 Task: Find connections with filter location Becontree with filter topic #Culturewith filter profile language French with filter current company Verloop.io with filter school M.KUMARASAMY COLLEGE OF ENGINEERING, KARUR with filter industry Office Administration with filter service category Financial Accounting with filter keywords title Store Manager
Action: Mouse moved to (292, 360)
Screenshot: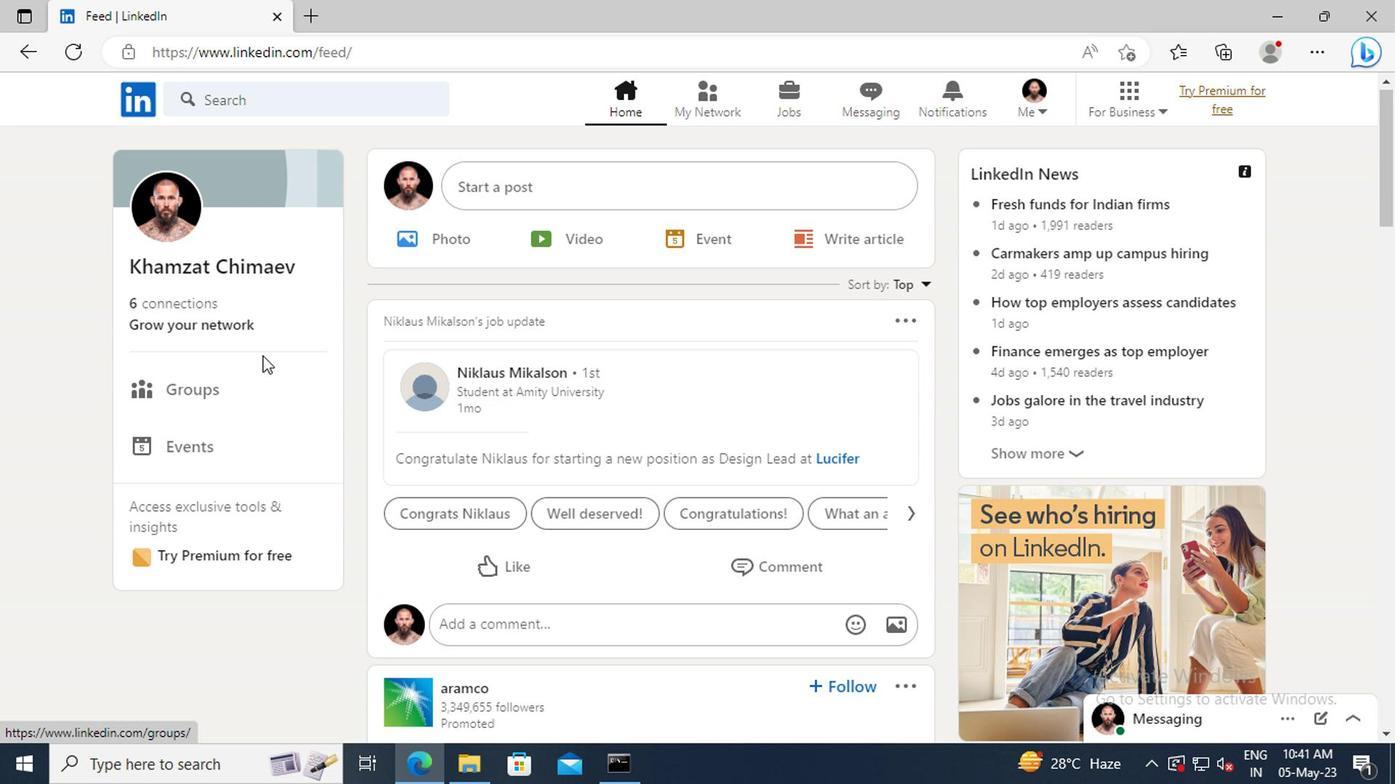 
Action: Mouse pressed left at (292, 360)
Screenshot: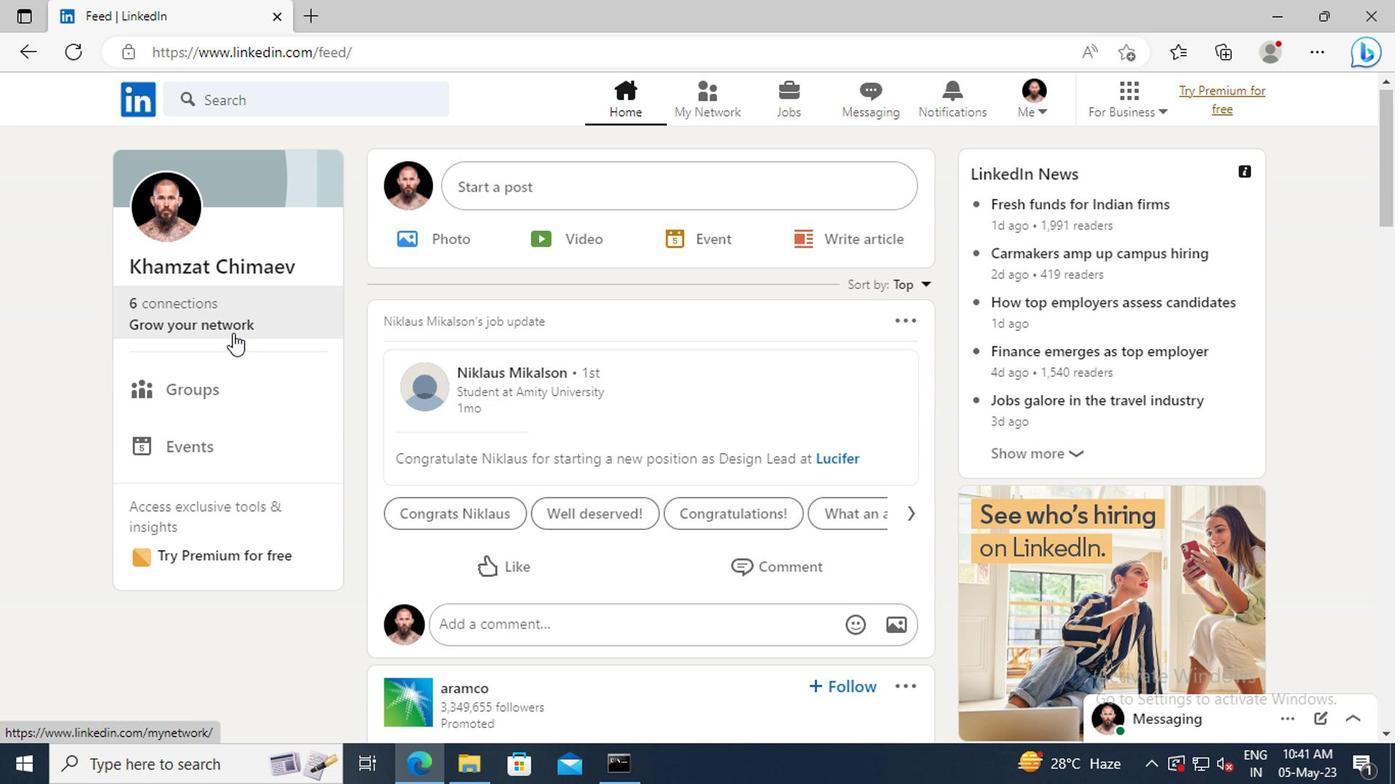 
Action: Mouse moved to (292, 284)
Screenshot: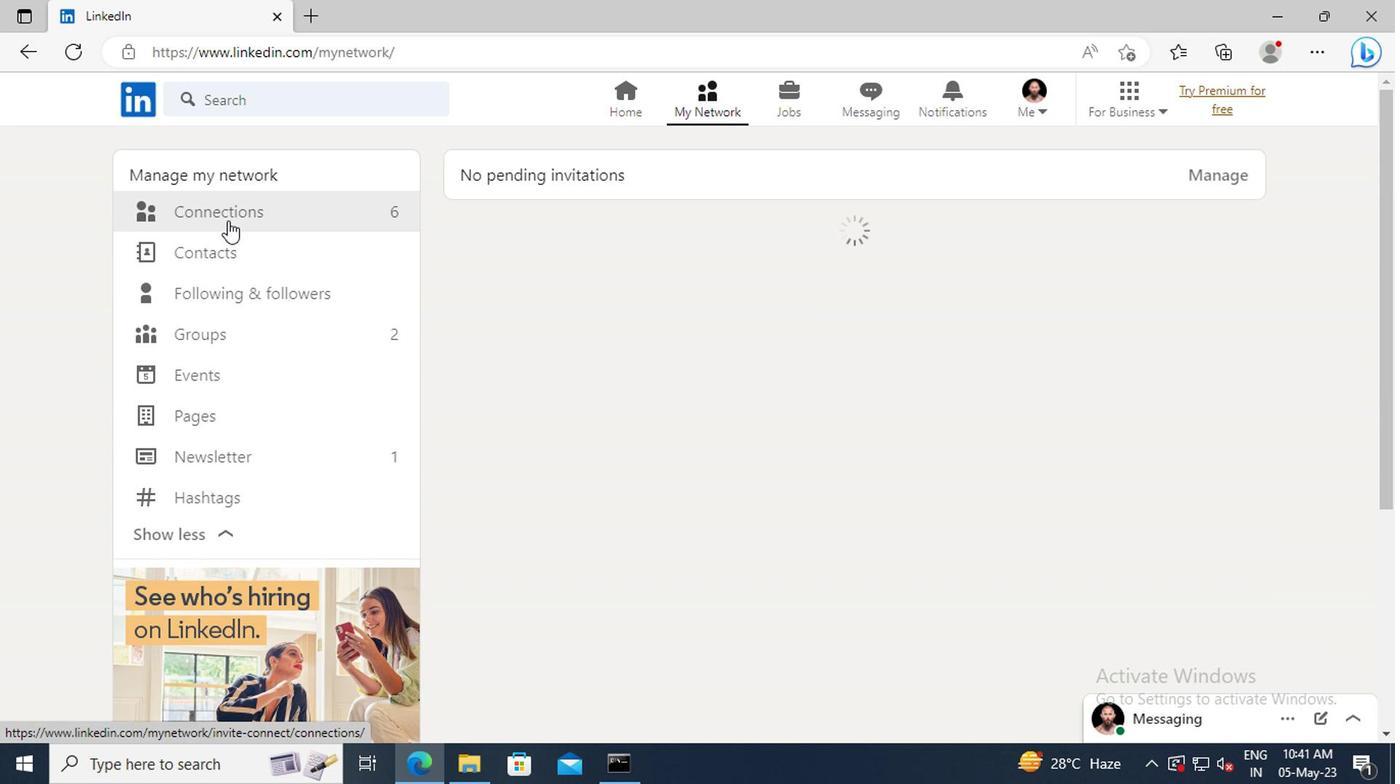 
Action: Mouse pressed left at (292, 284)
Screenshot: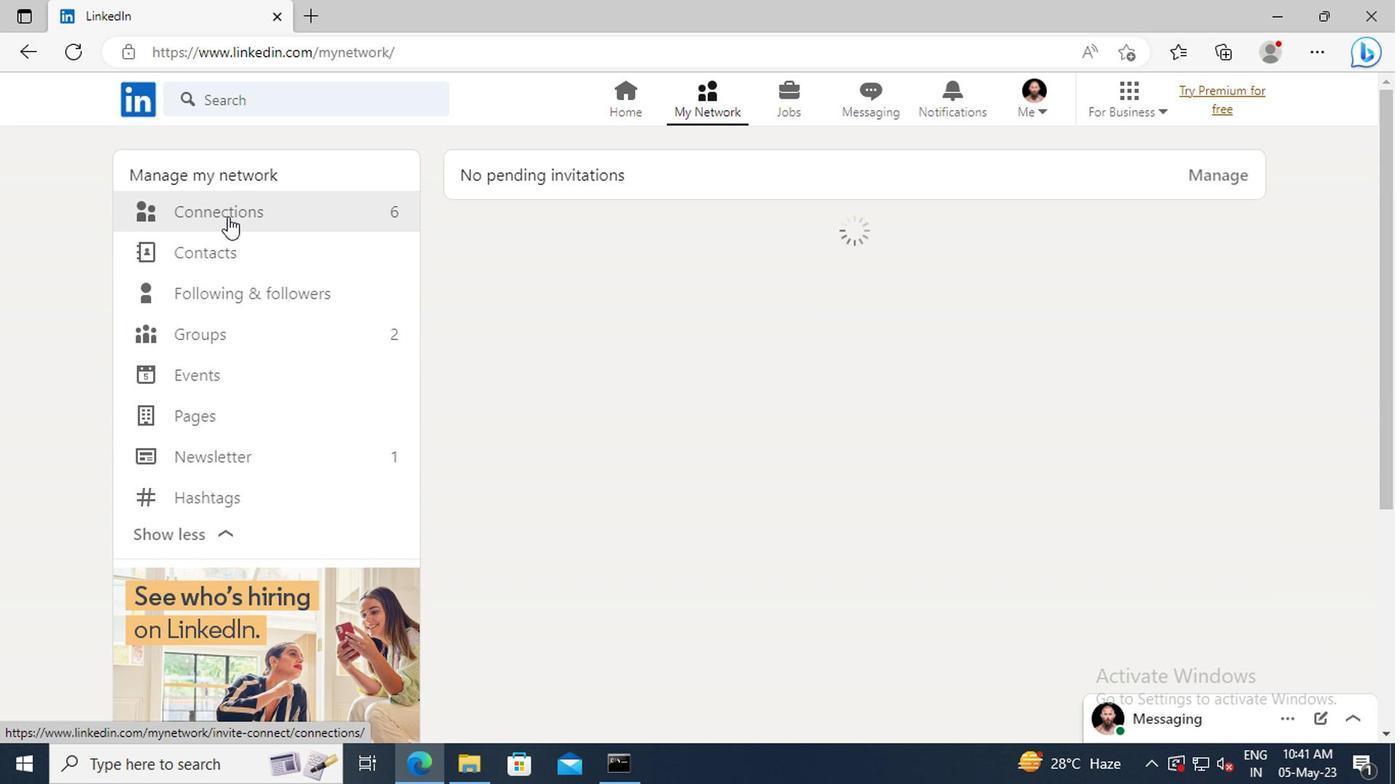 
Action: Mouse moved to (728, 286)
Screenshot: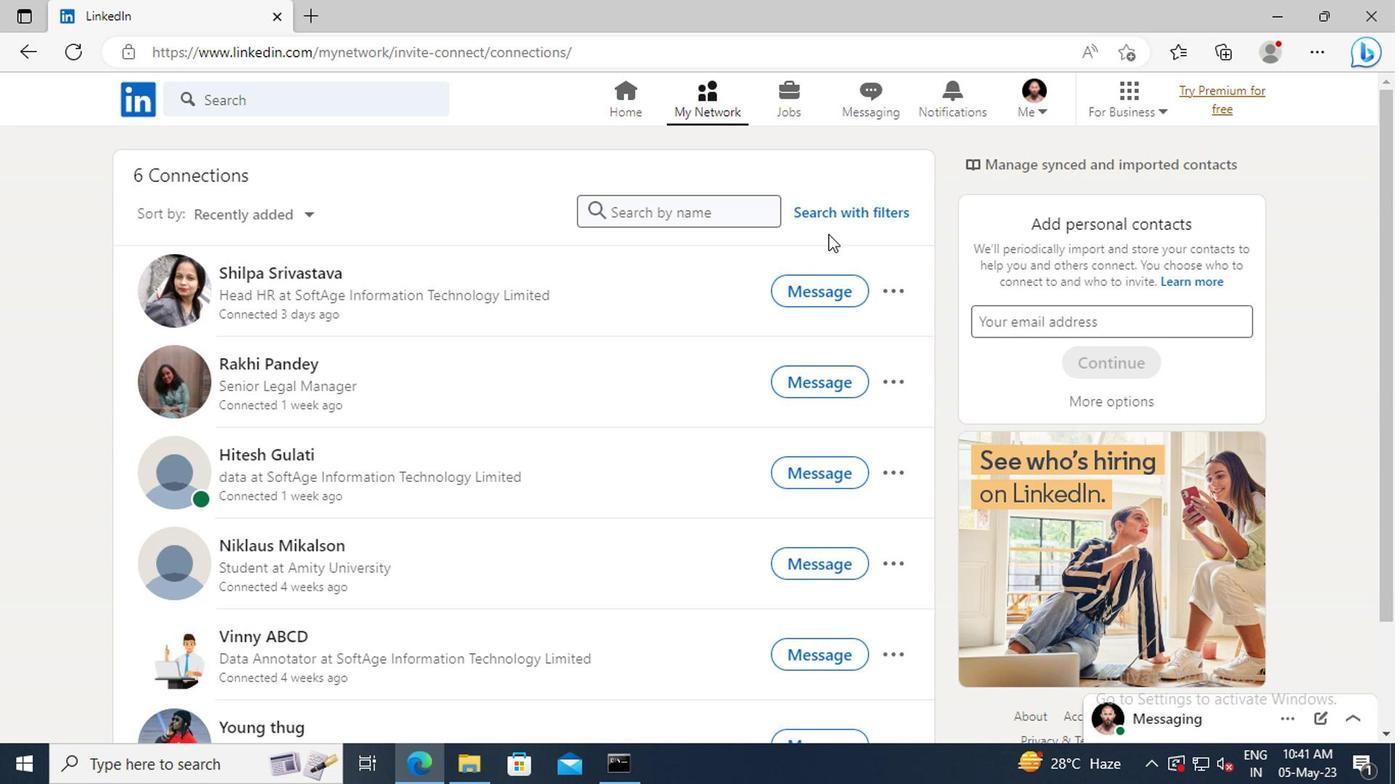 
Action: Mouse pressed left at (728, 286)
Screenshot: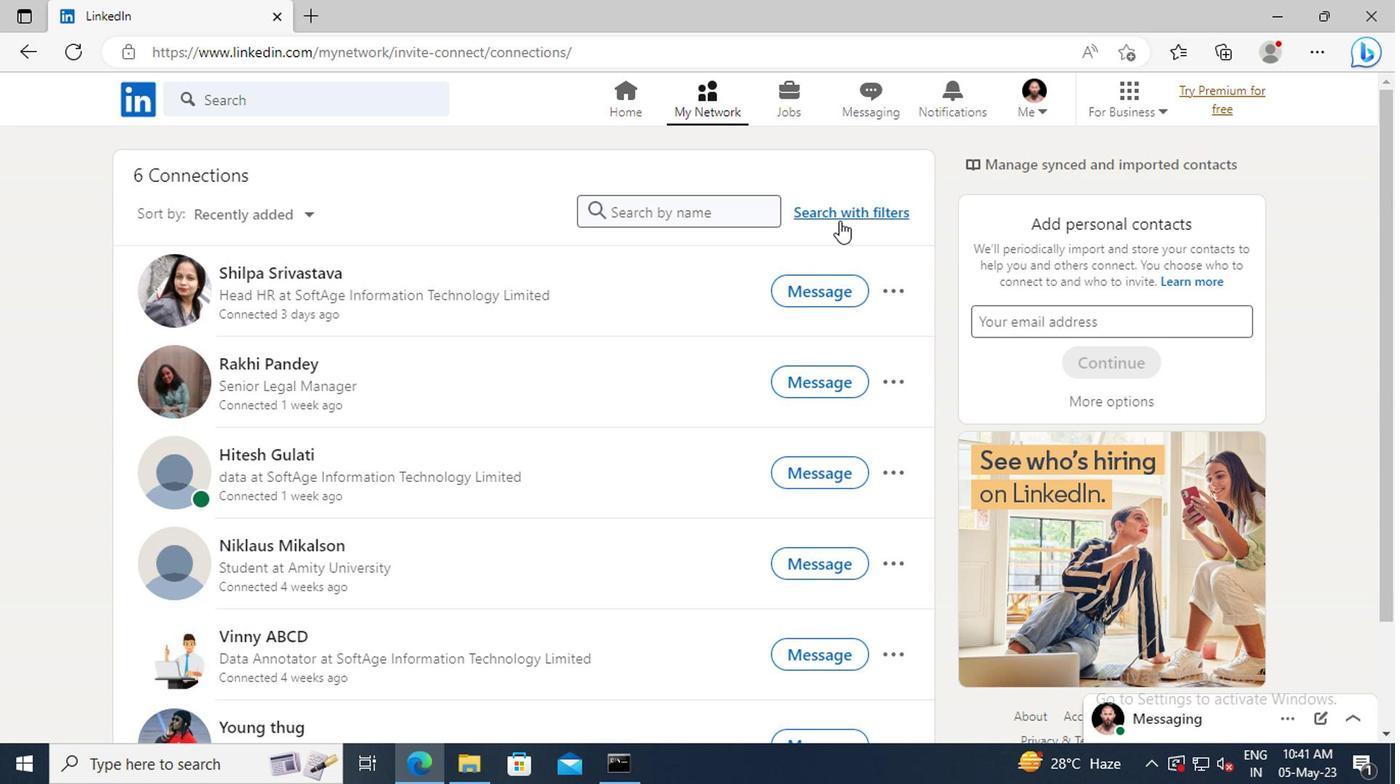 
Action: Mouse moved to (684, 247)
Screenshot: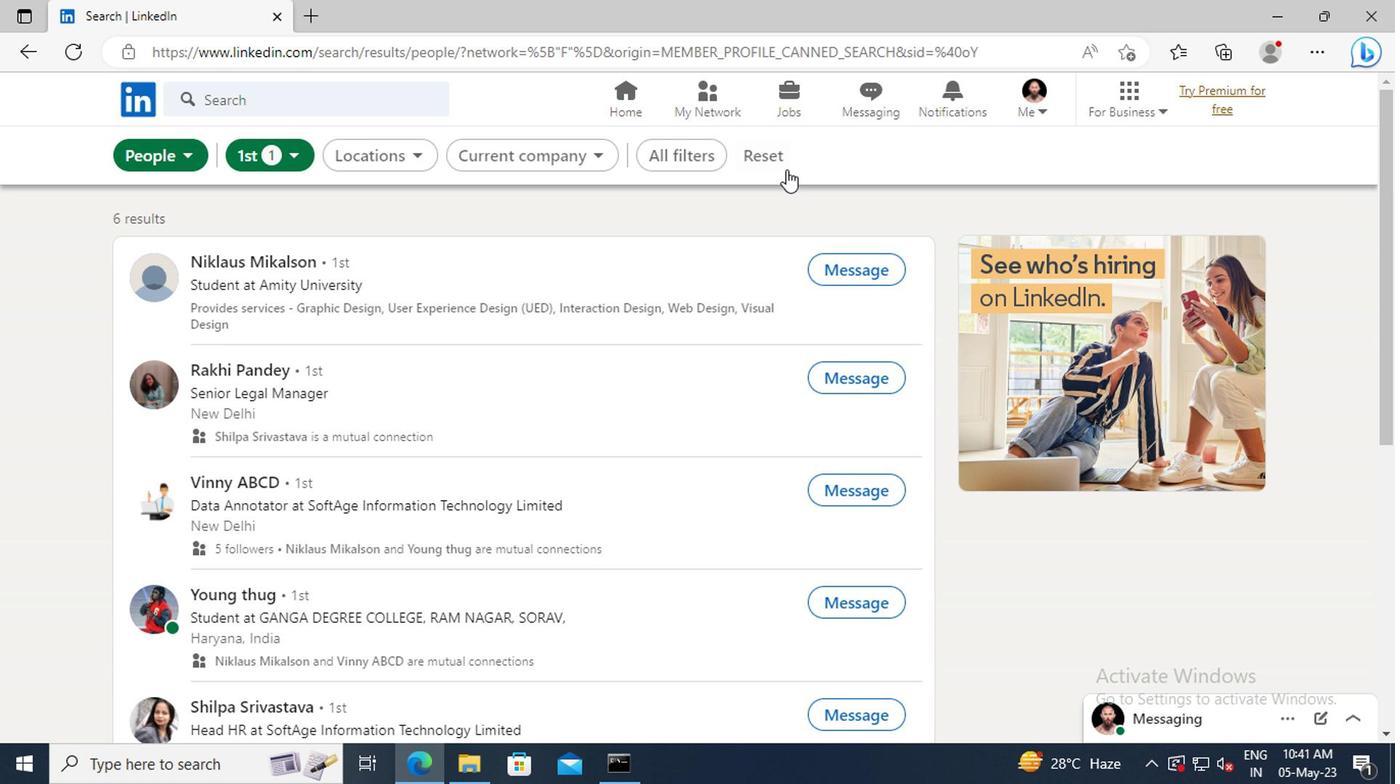 
Action: Mouse pressed left at (684, 247)
Screenshot: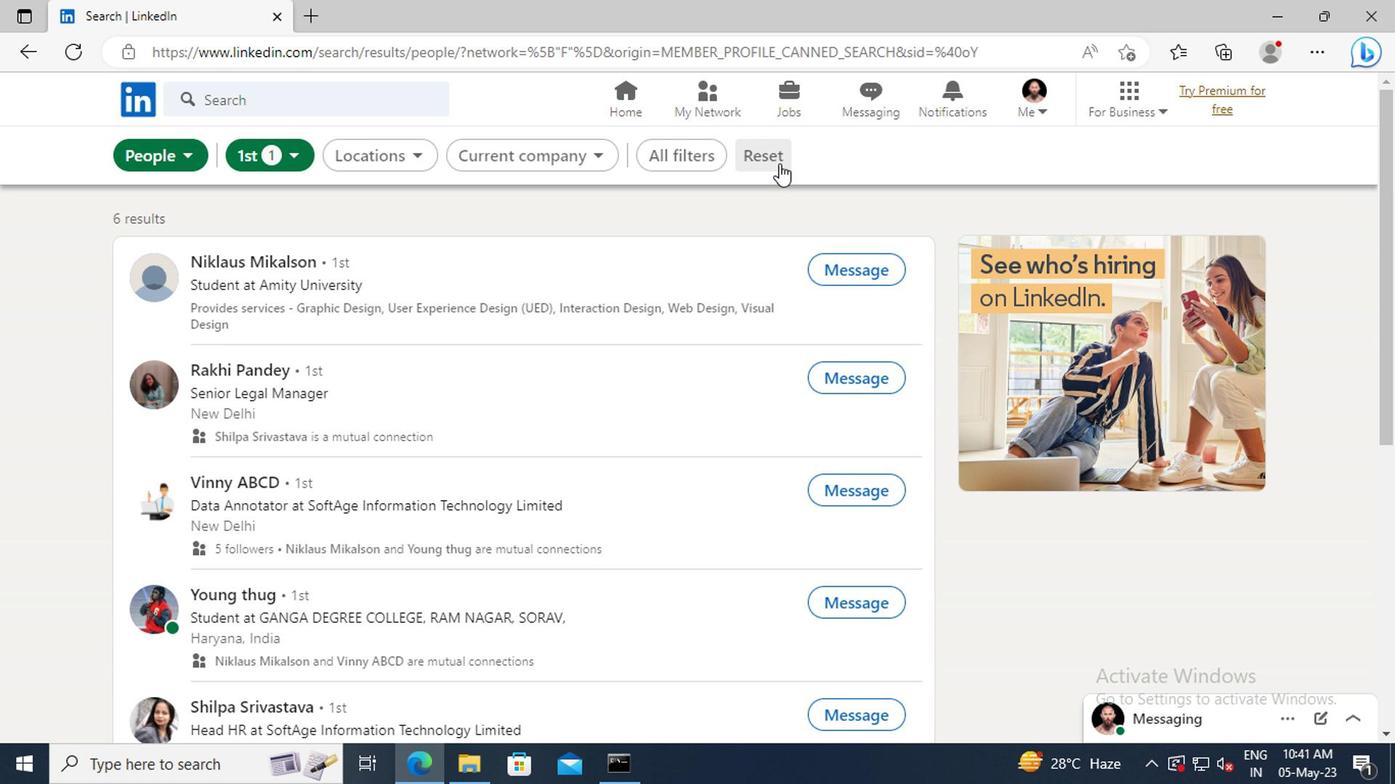
Action: Mouse moved to (667, 244)
Screenshot: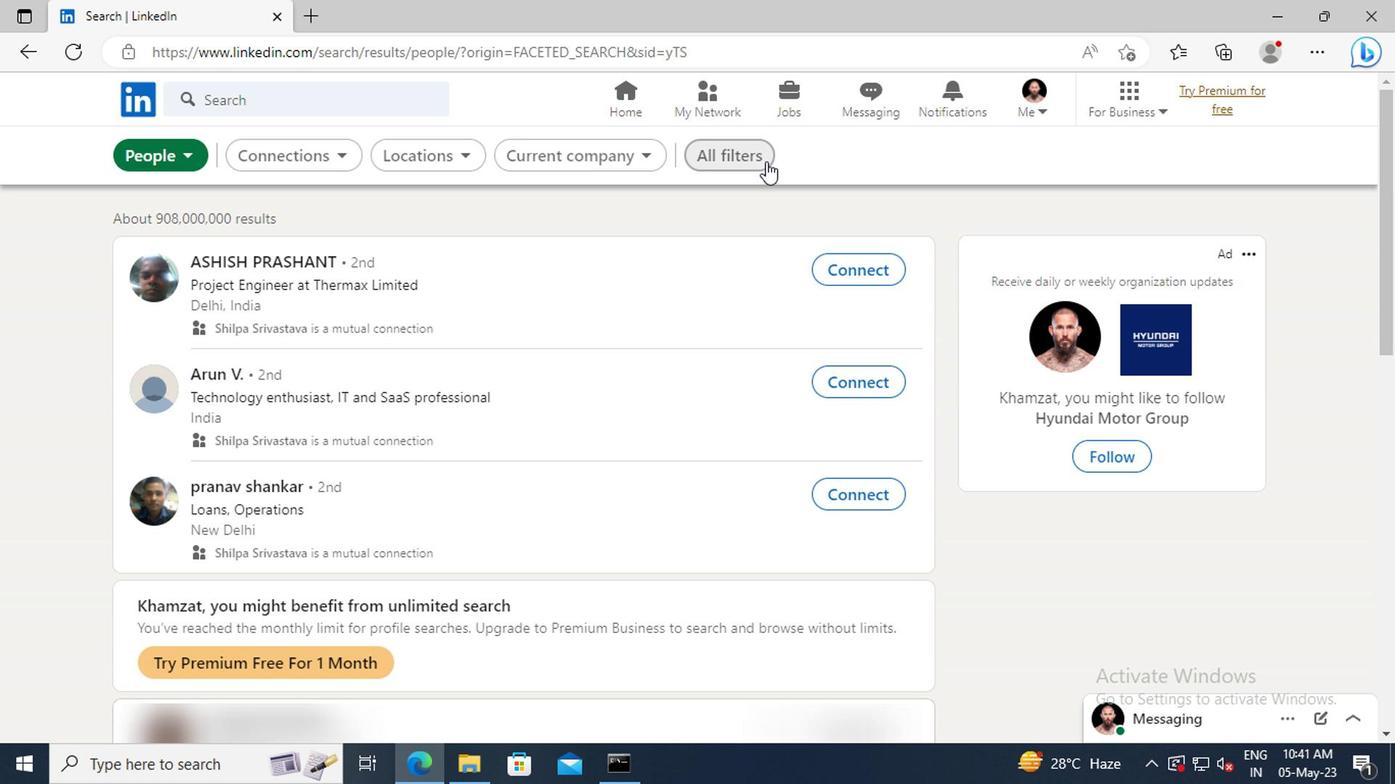 
Action: Mouse pressed left at (667, 244)
Screenshot: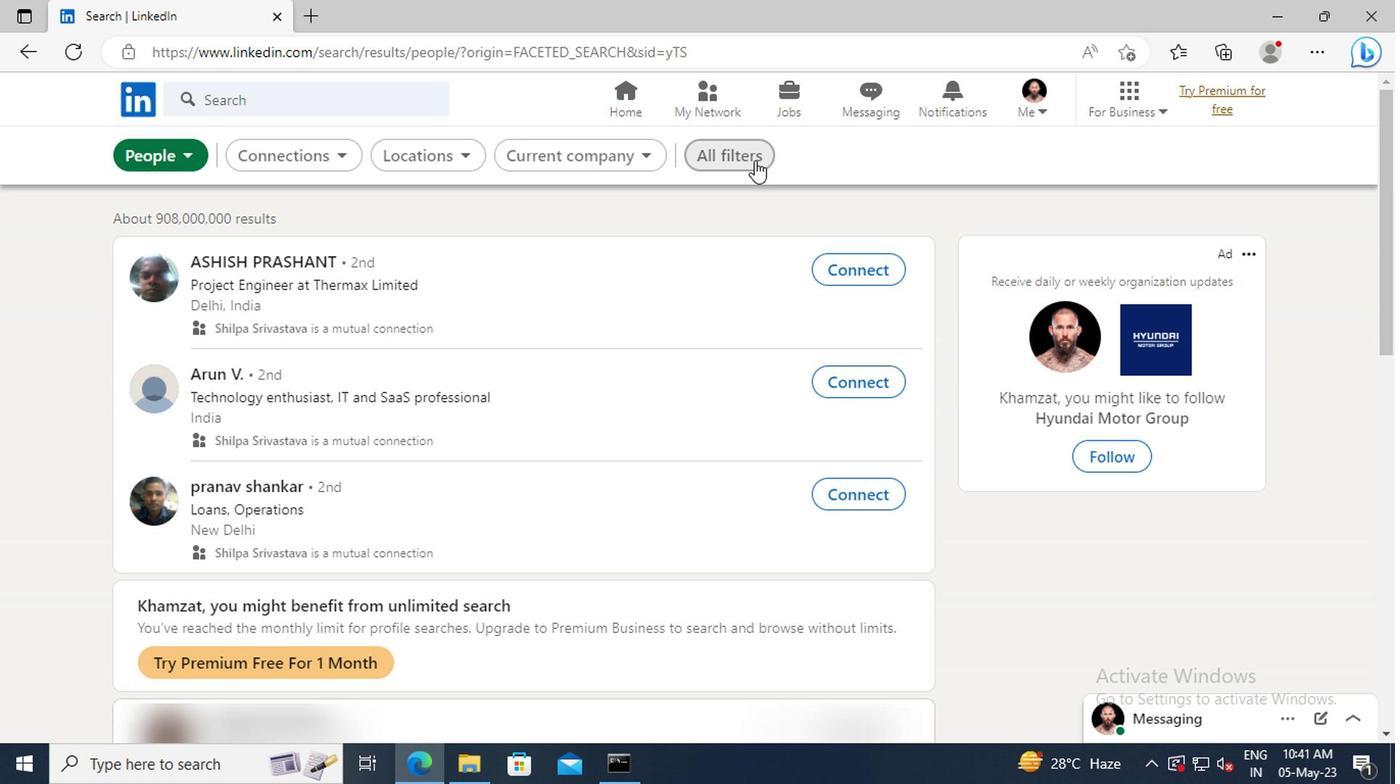 
Action: Mouse moved to (917, 406)
Screenshot: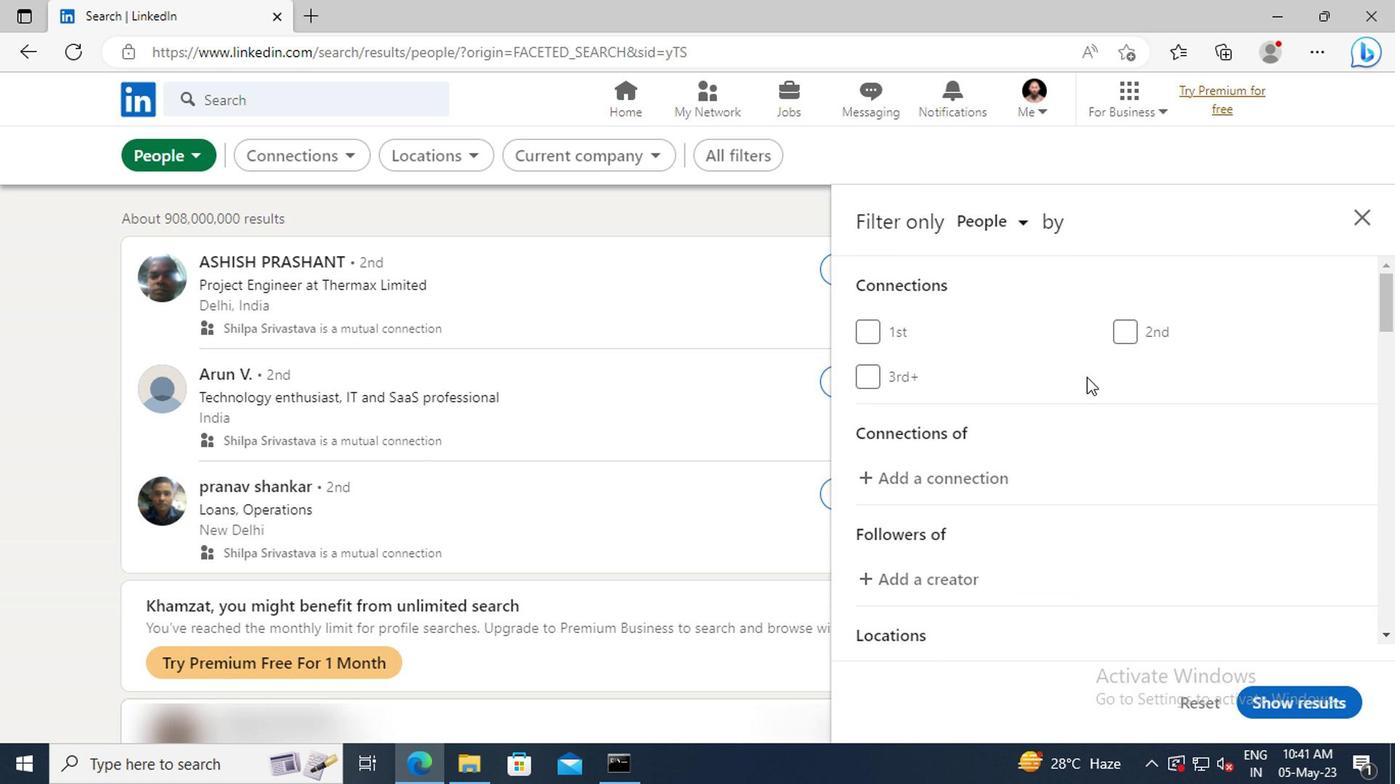 
Action: Mouse scrolled (917, 406) with delta (0, 0)
Screenshot: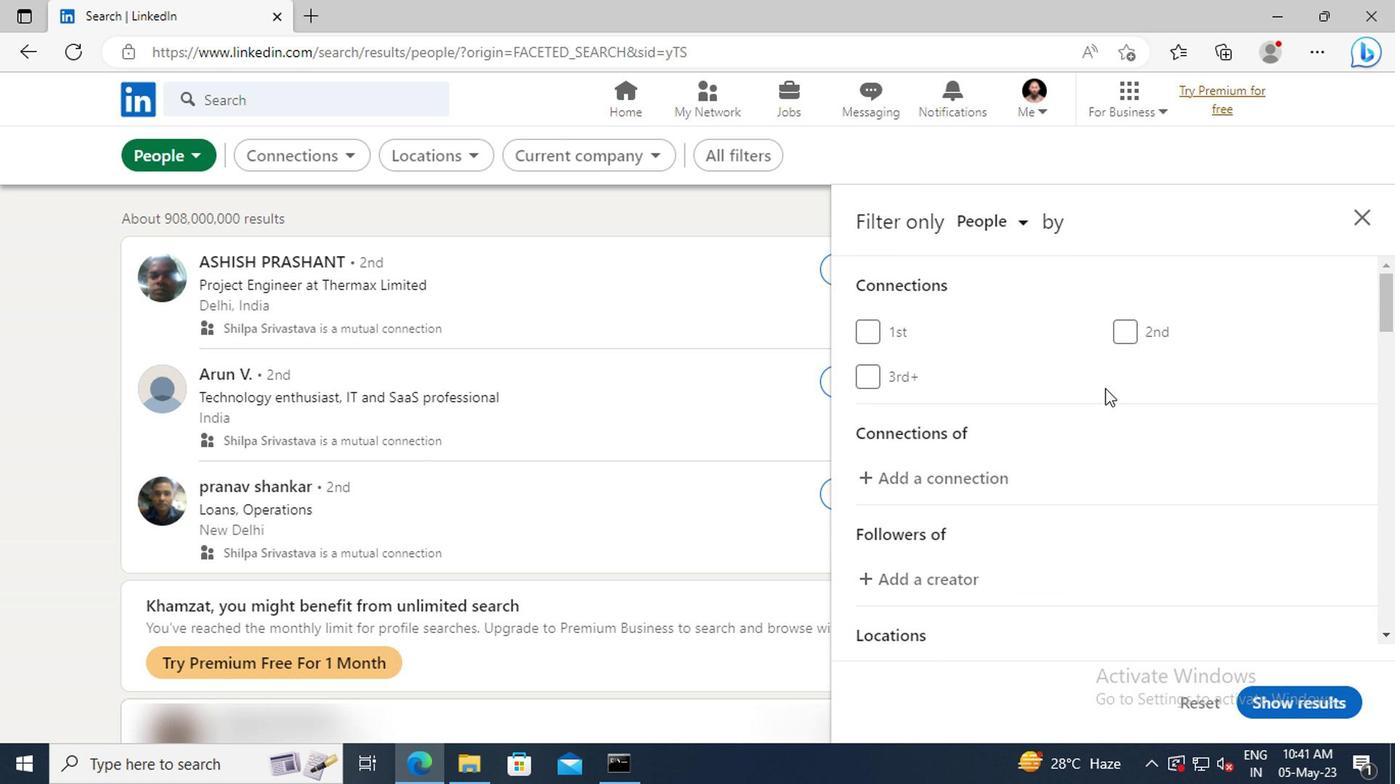 
Action: Mouse scrolled (917, 406) with delta (0, 0)
Screenshot: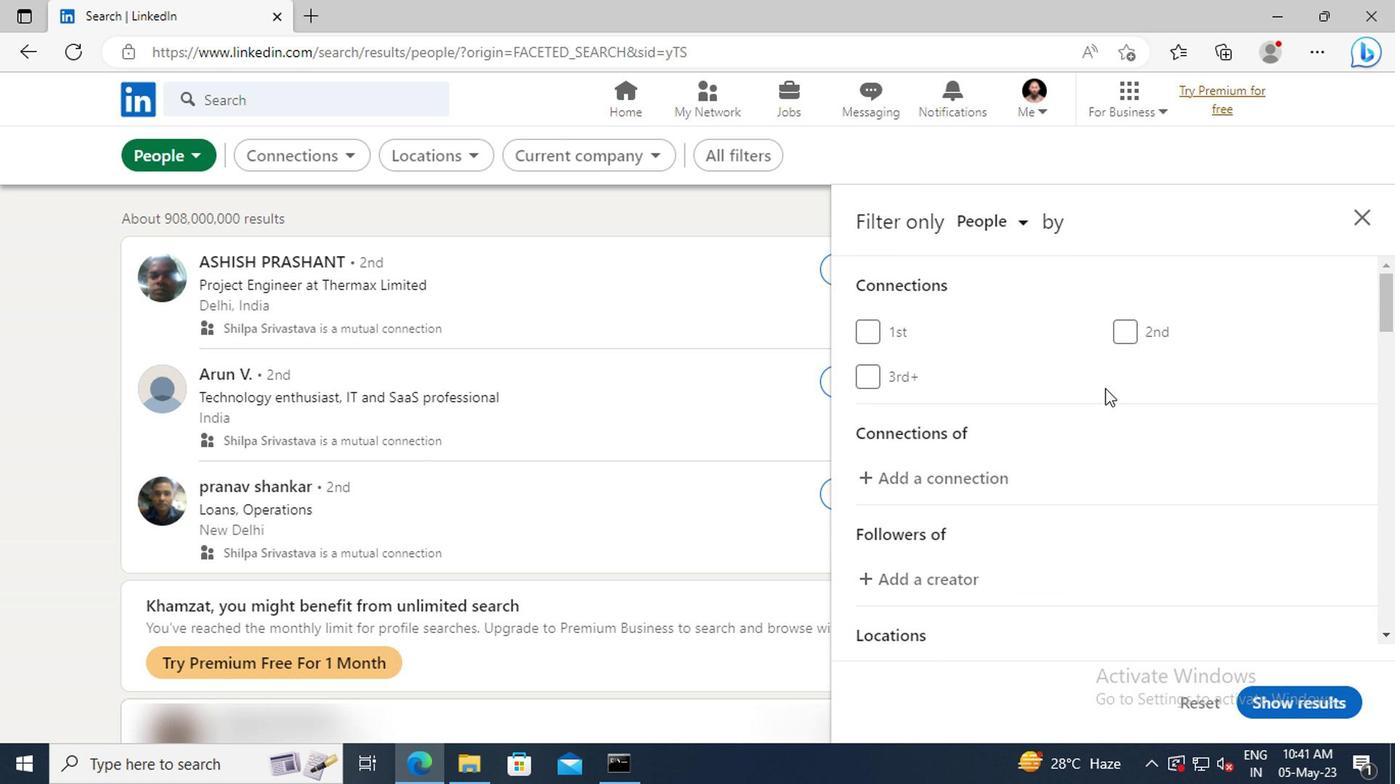 
Action: Mouse scrolled (917, 406) with delta (0, 0)
Screenshot: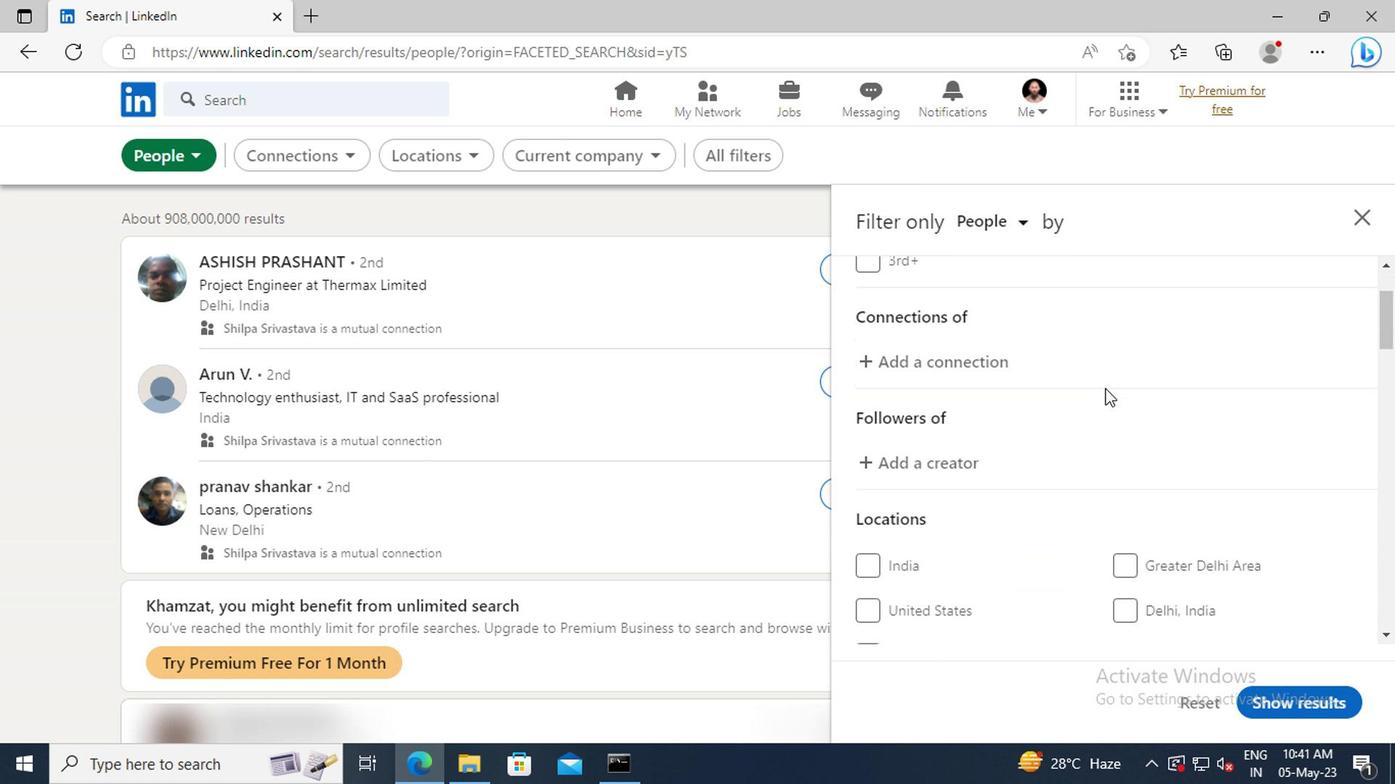 
Action: Mouse scrolled (917, 406) with delta (0, 0)
Screenshot: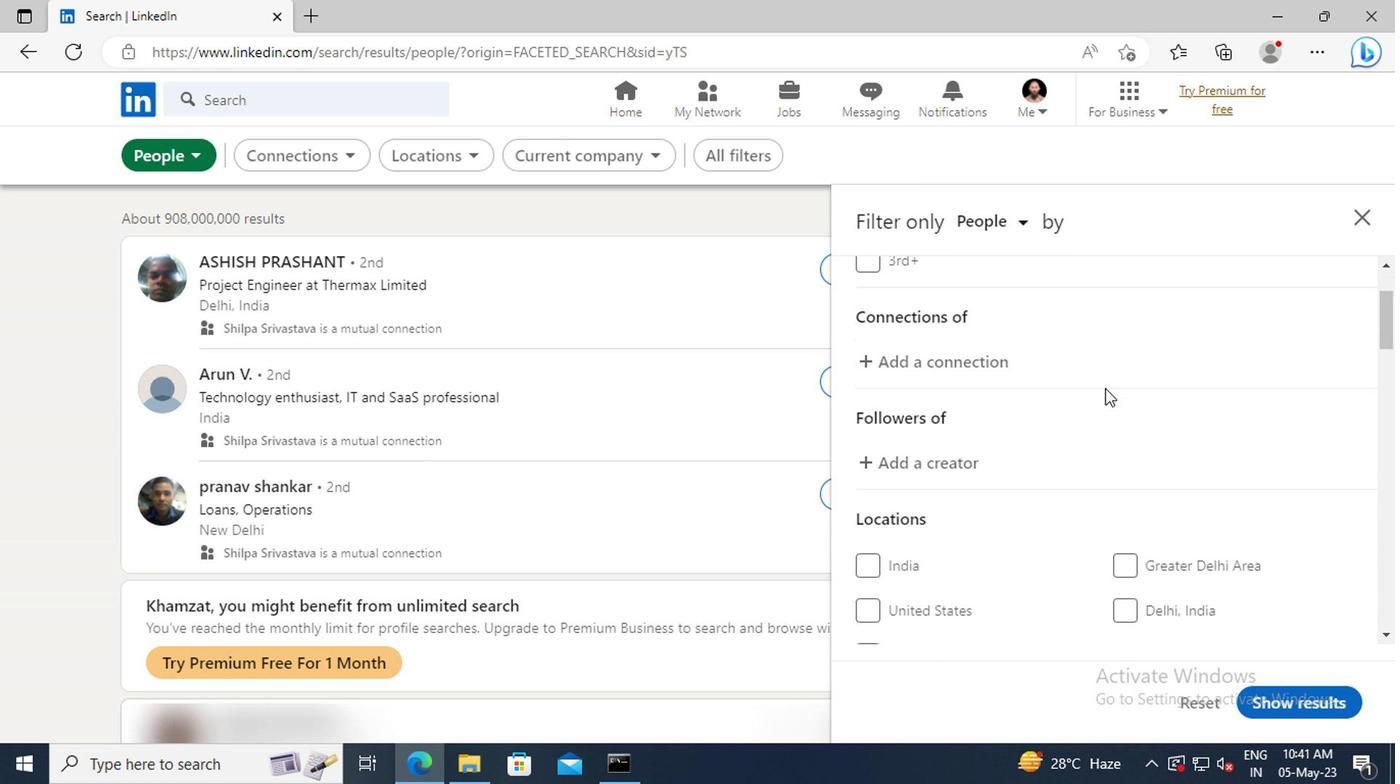 
Action: Mouse scrolled (917, 406) with delta (0, 0)
Screenshot: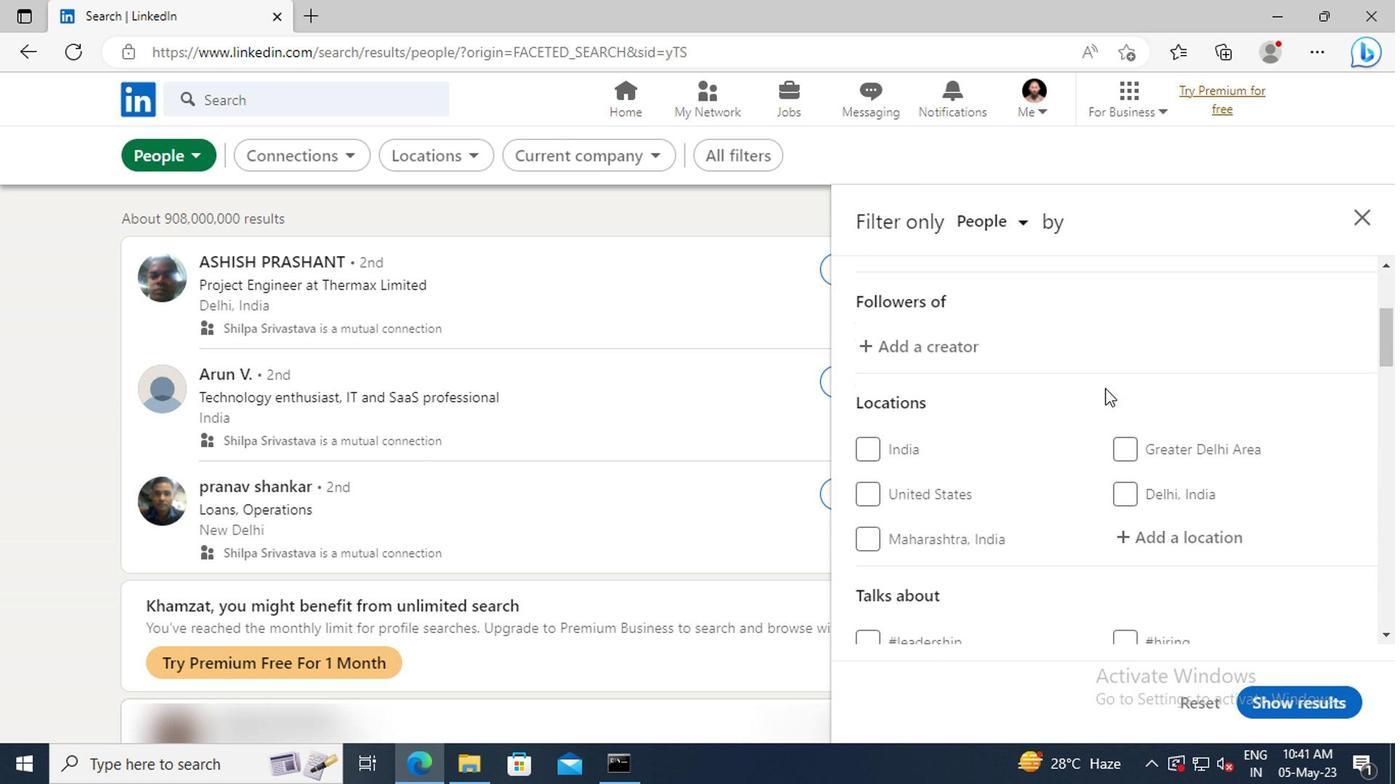 
Action: Mouse scrolled (917, 406) with delta (0, 0)
Screenshot: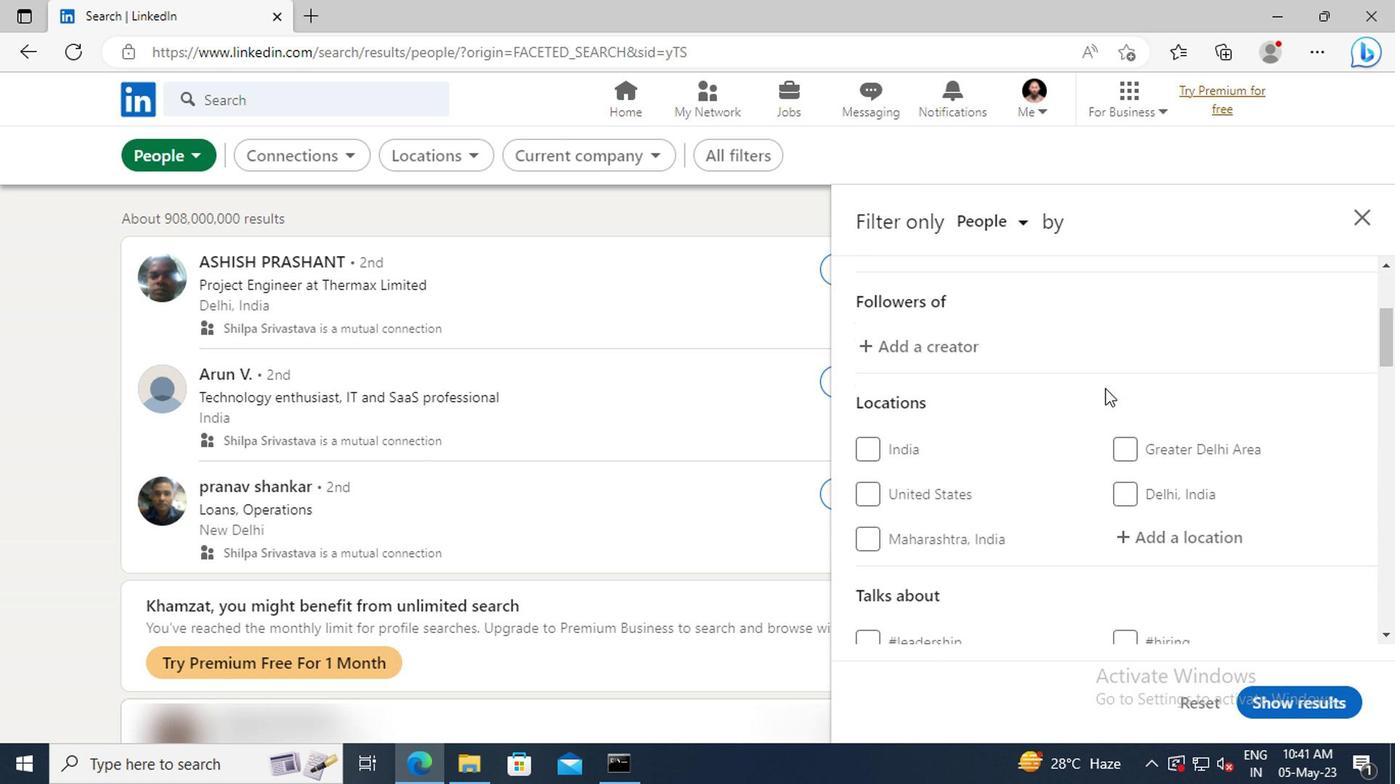
Action: Mouse moved to (931, 428)
Screenshot: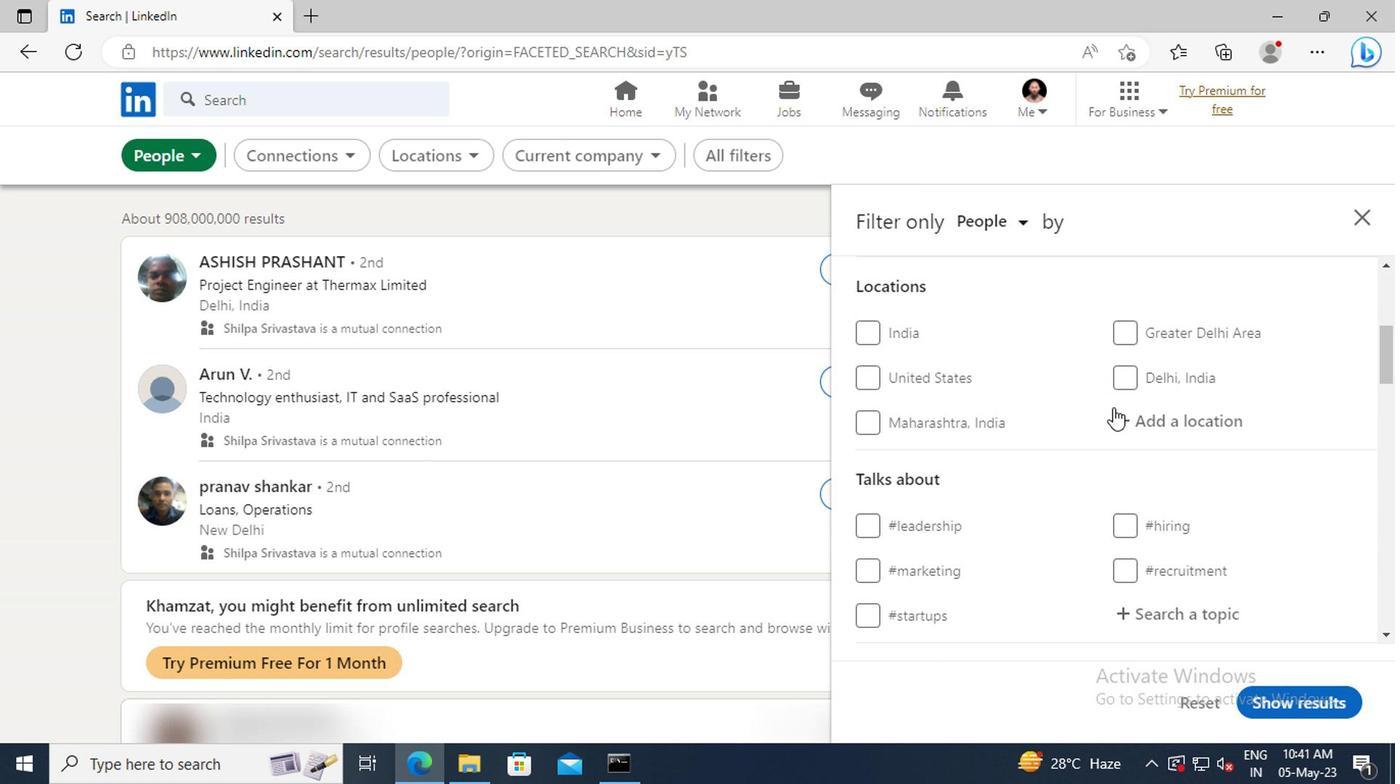 
Action: Mouse pressed left at (931, 428)
Screenshot: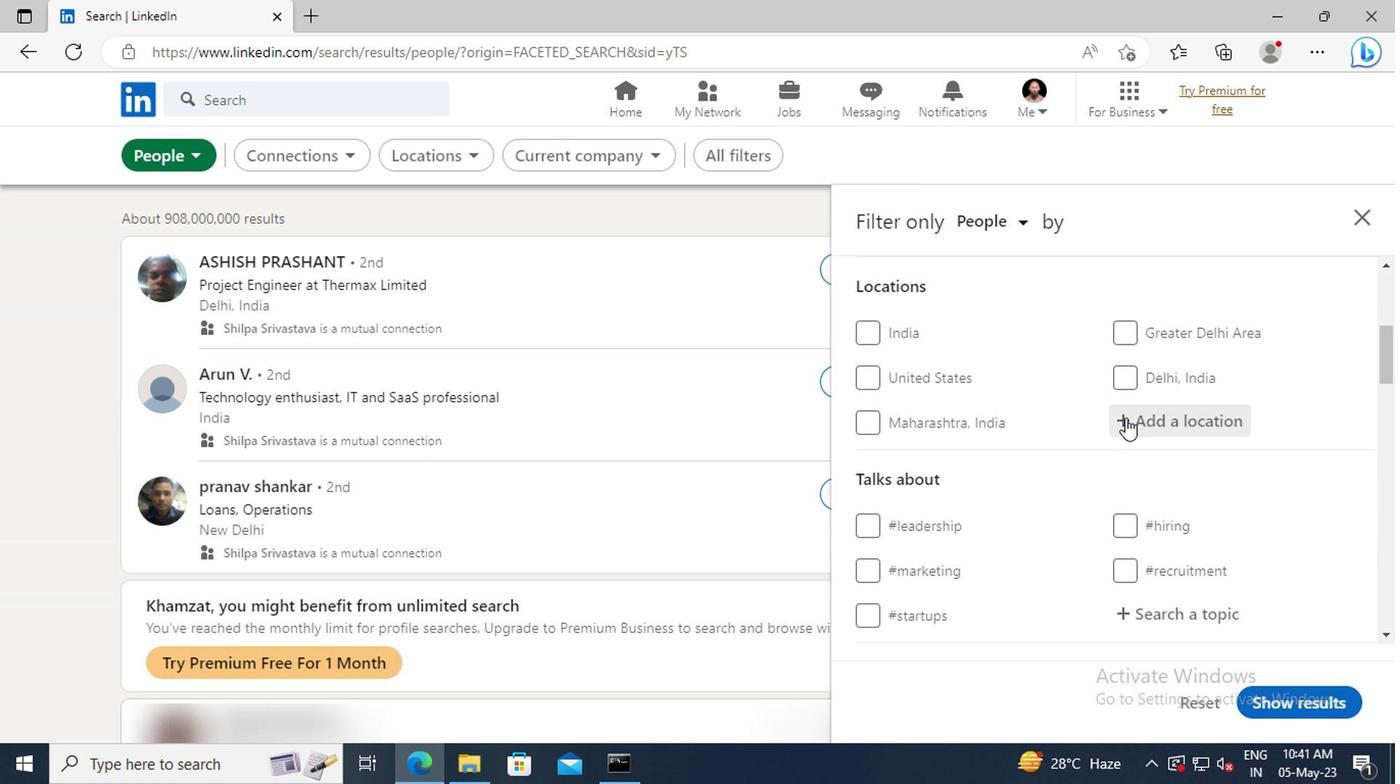 
Action: Mouse moved to (931, 428)
Screenshot: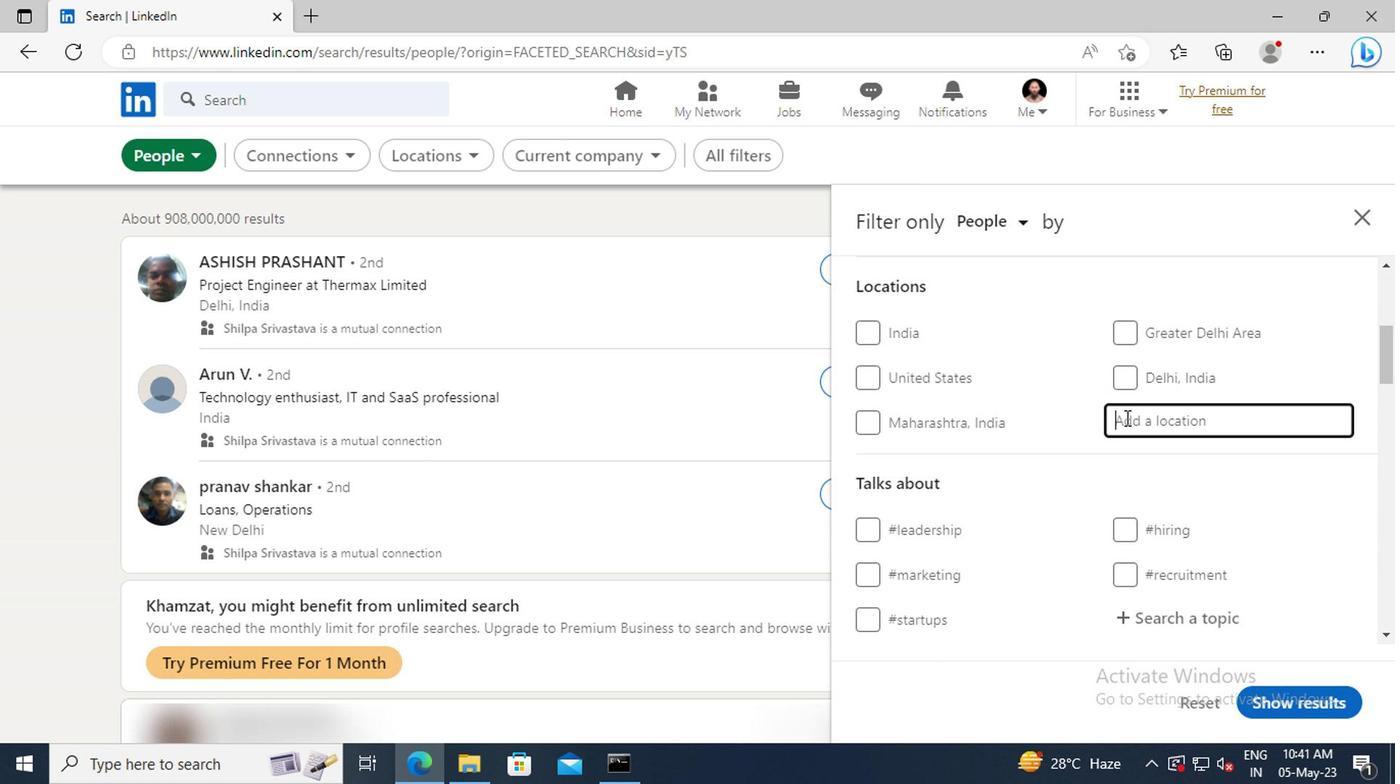 
Action: Key pressed <Key.shift>BECONTREE<Key.enter>
Screenshot: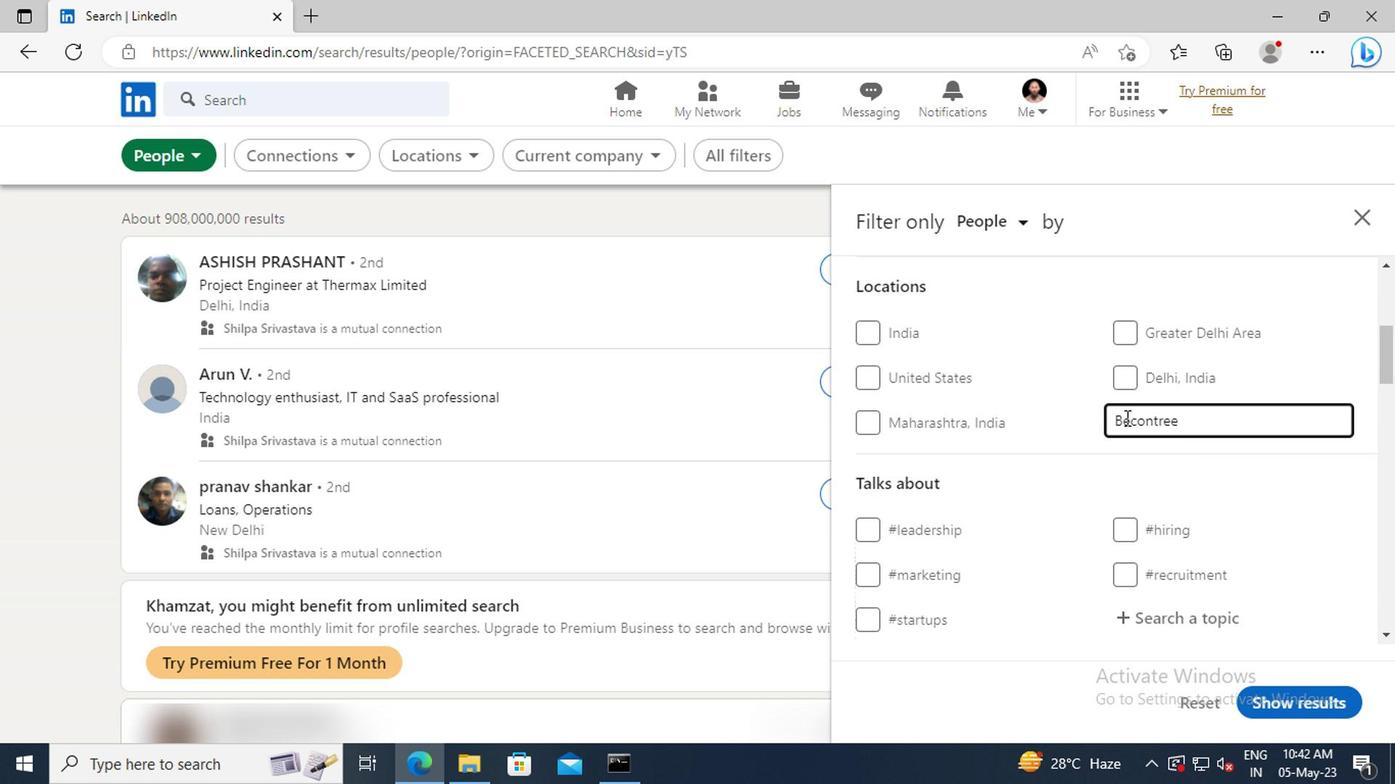 
Action: Mouse scrolled (931, 427) with delta (0, 0)
Screenshot: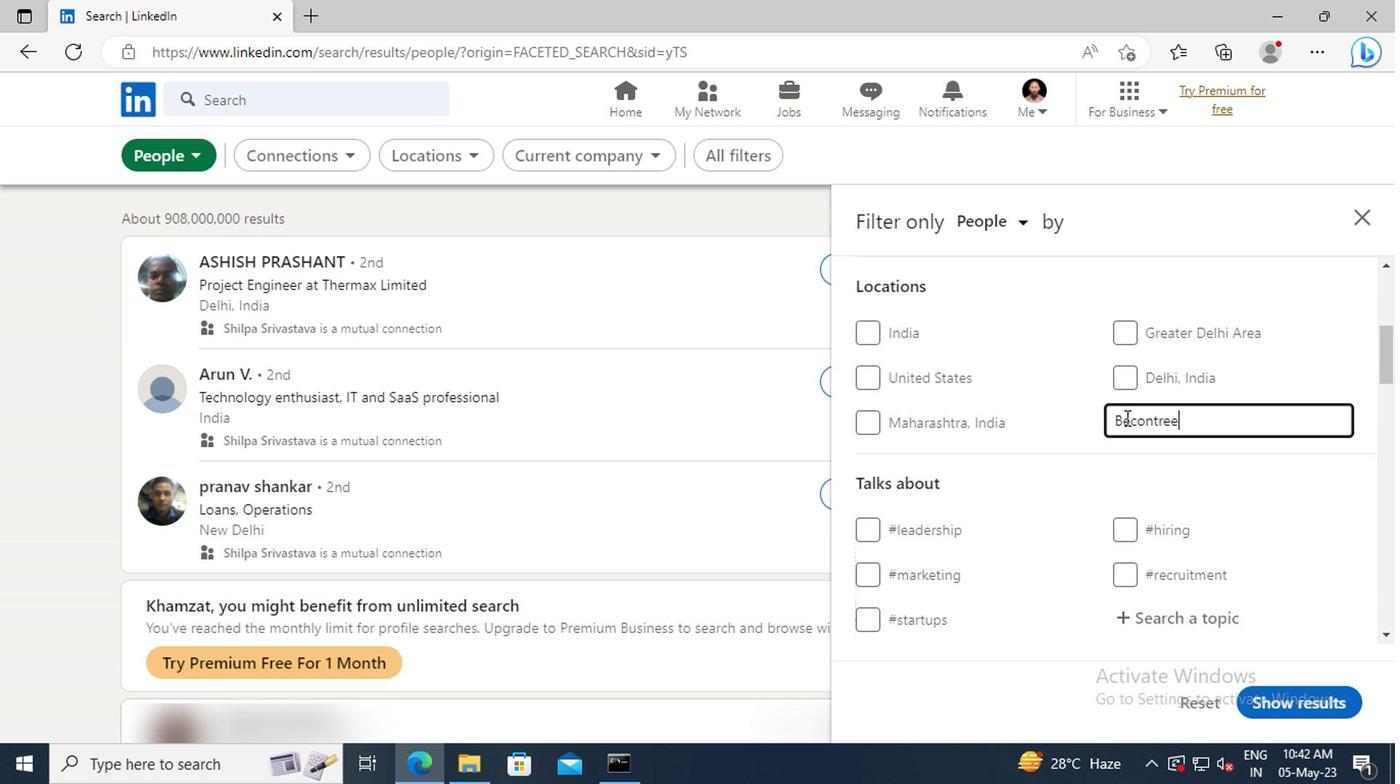 
Action: Mouse scrolled (931, 427) with delta (0, 0)
Screenshot: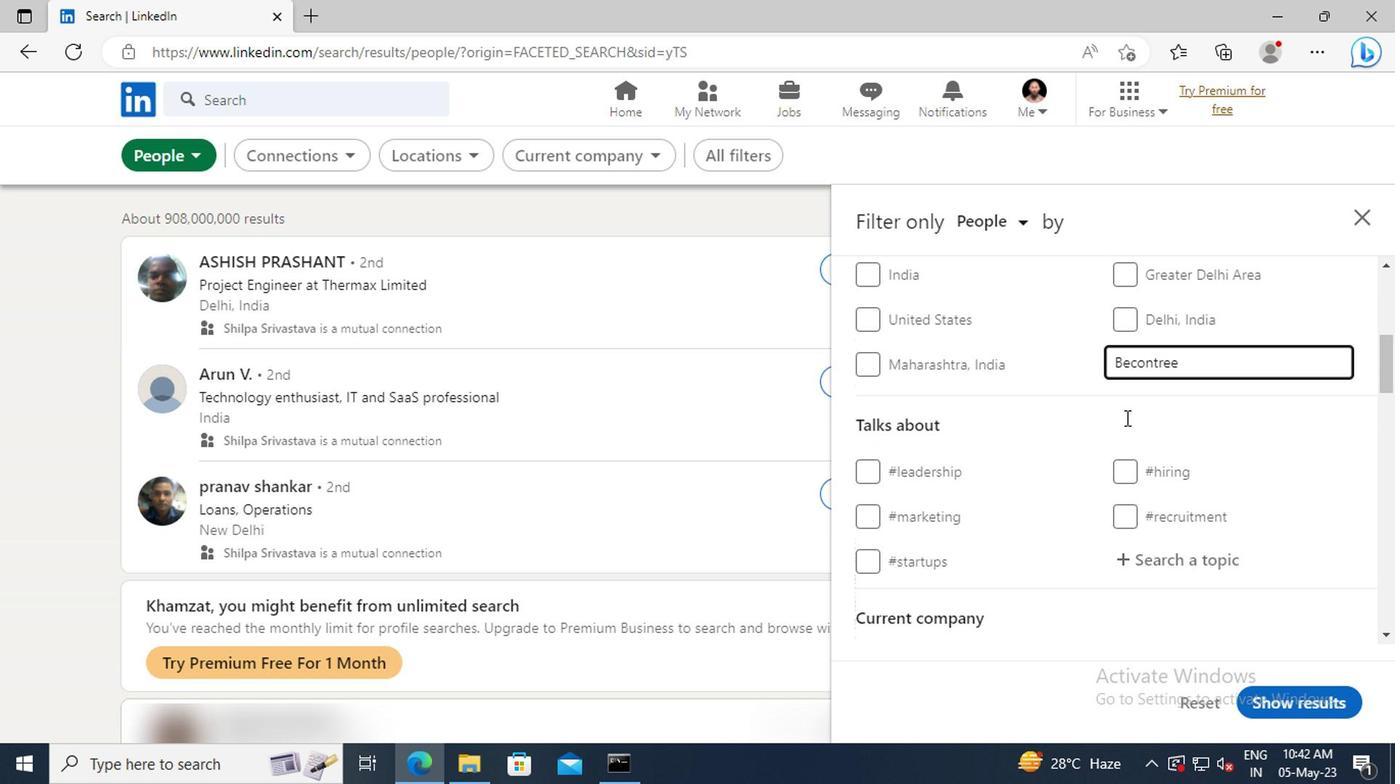 
Action: Mouse scrolled (931, 427) with delta (0, 0)
Screenshot: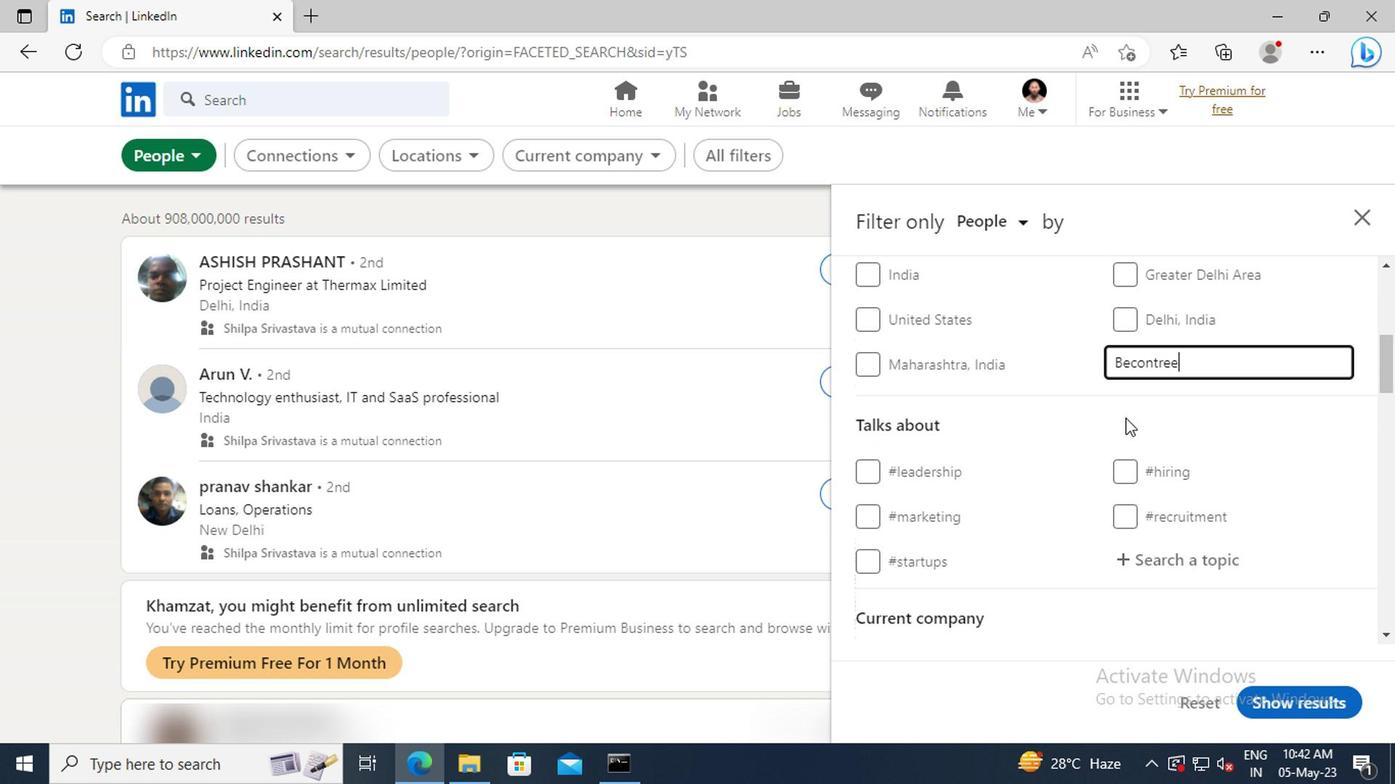 
Action: Mouse moved to (938, 448)
Screenshot: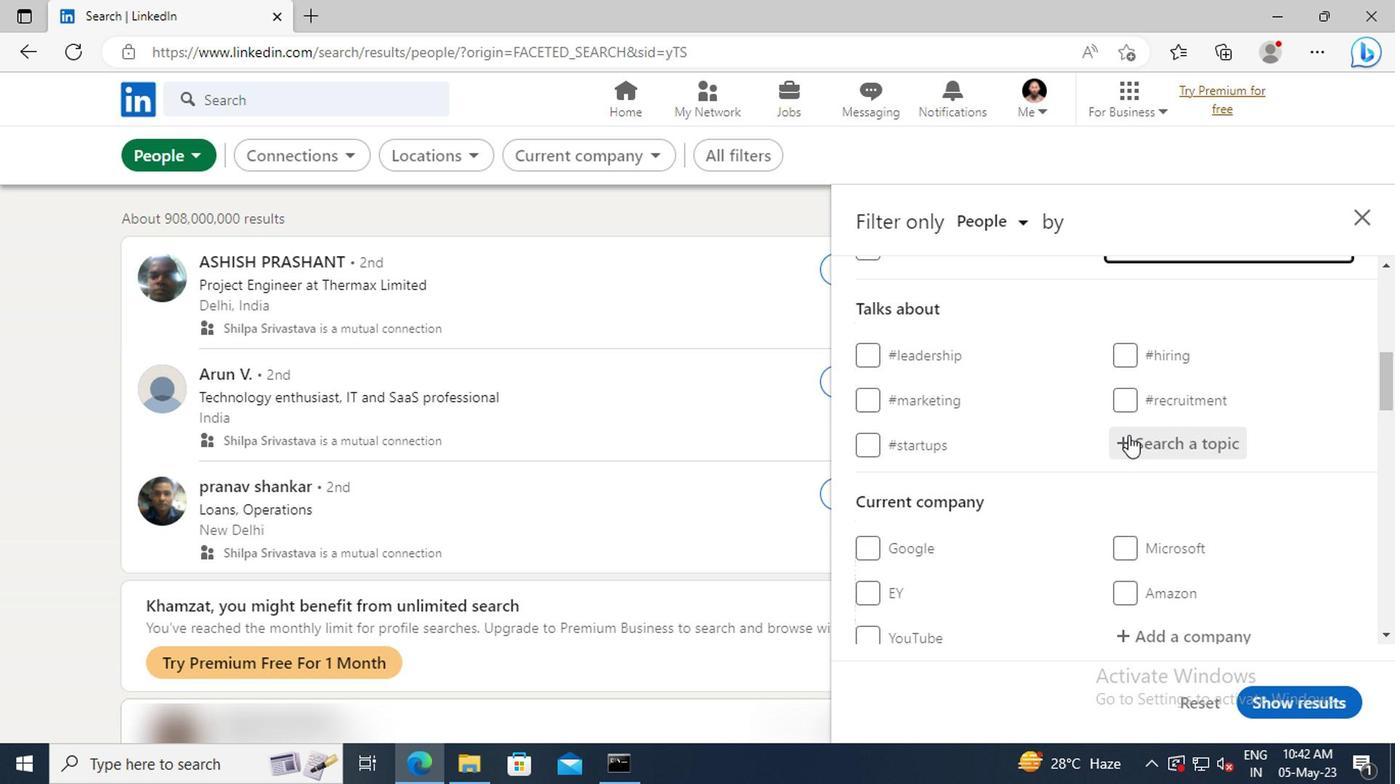 
Action: Mouse pressed left at (938, 448)
Screenshot: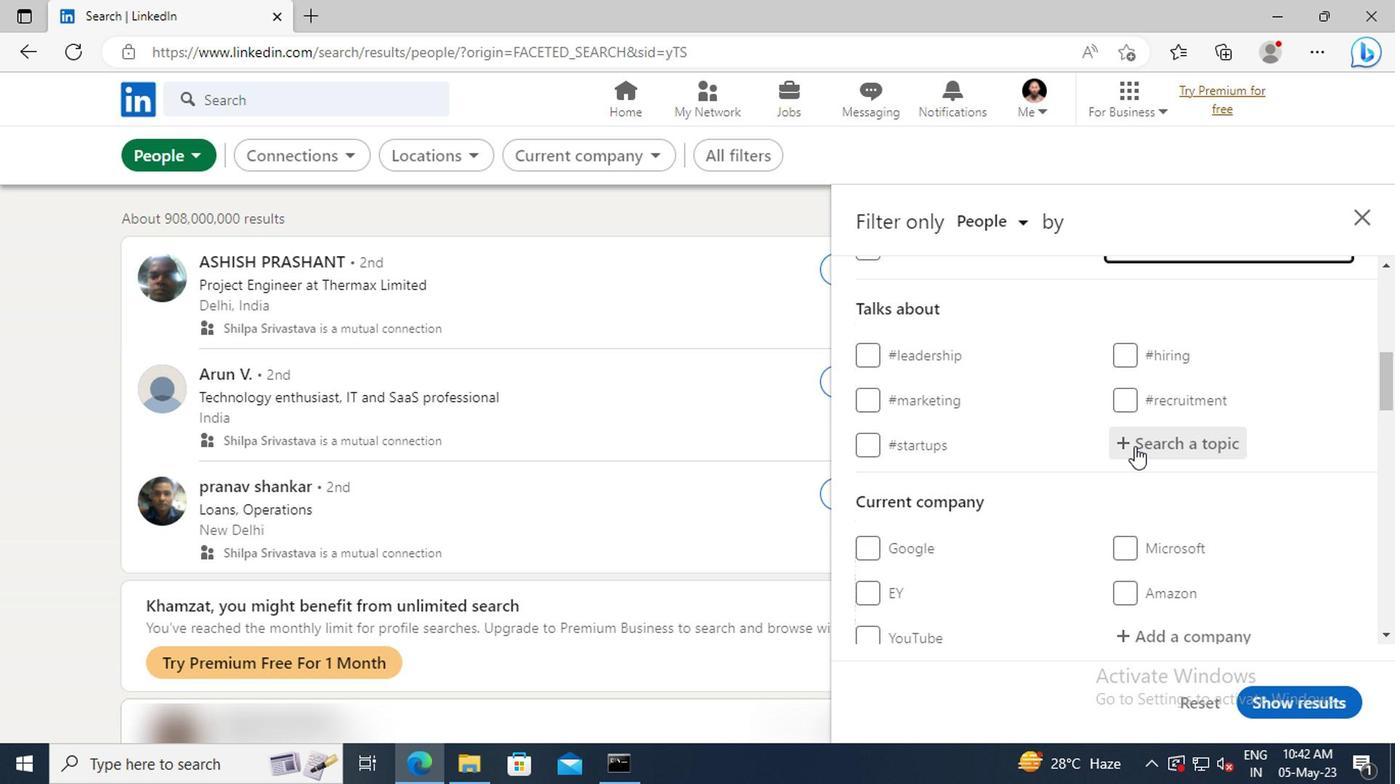 
Action: Key pressed <Key.shift>CULTU
Screenshot: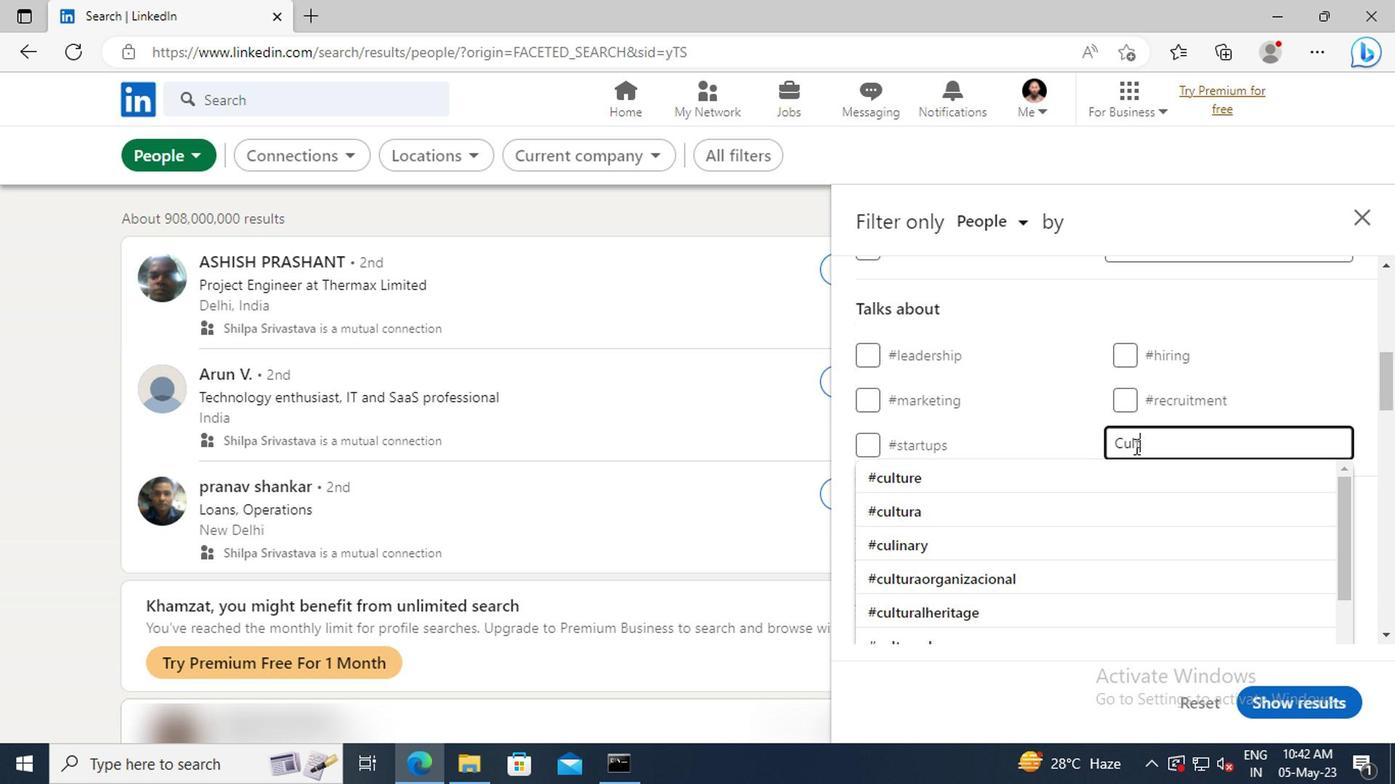 
Action: Mouse moved to (940, 463)
Screenshot: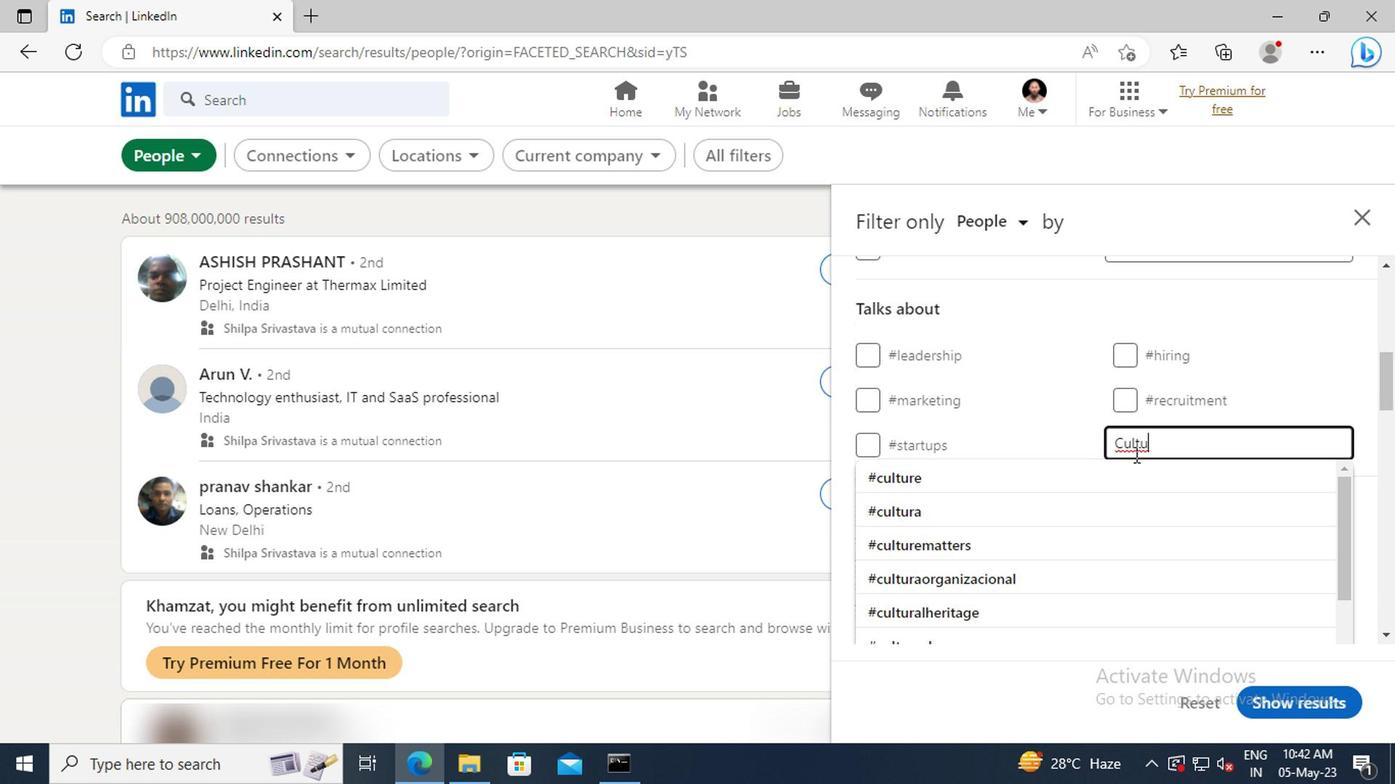 
Action: Mouse pressed left at (940, 463)
Screenshot: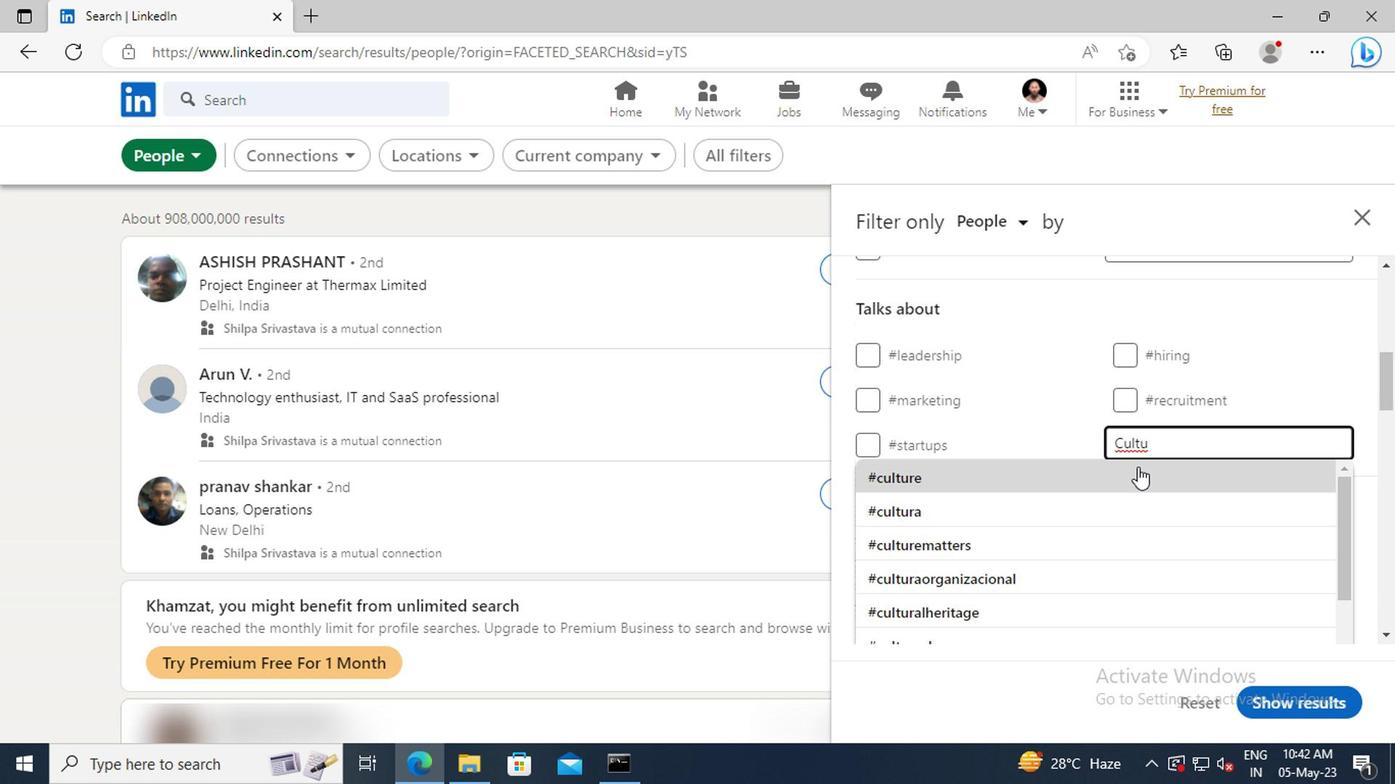 
Action: Mouse scrolled (940, 462) with delta (0, 0)
Screenshot: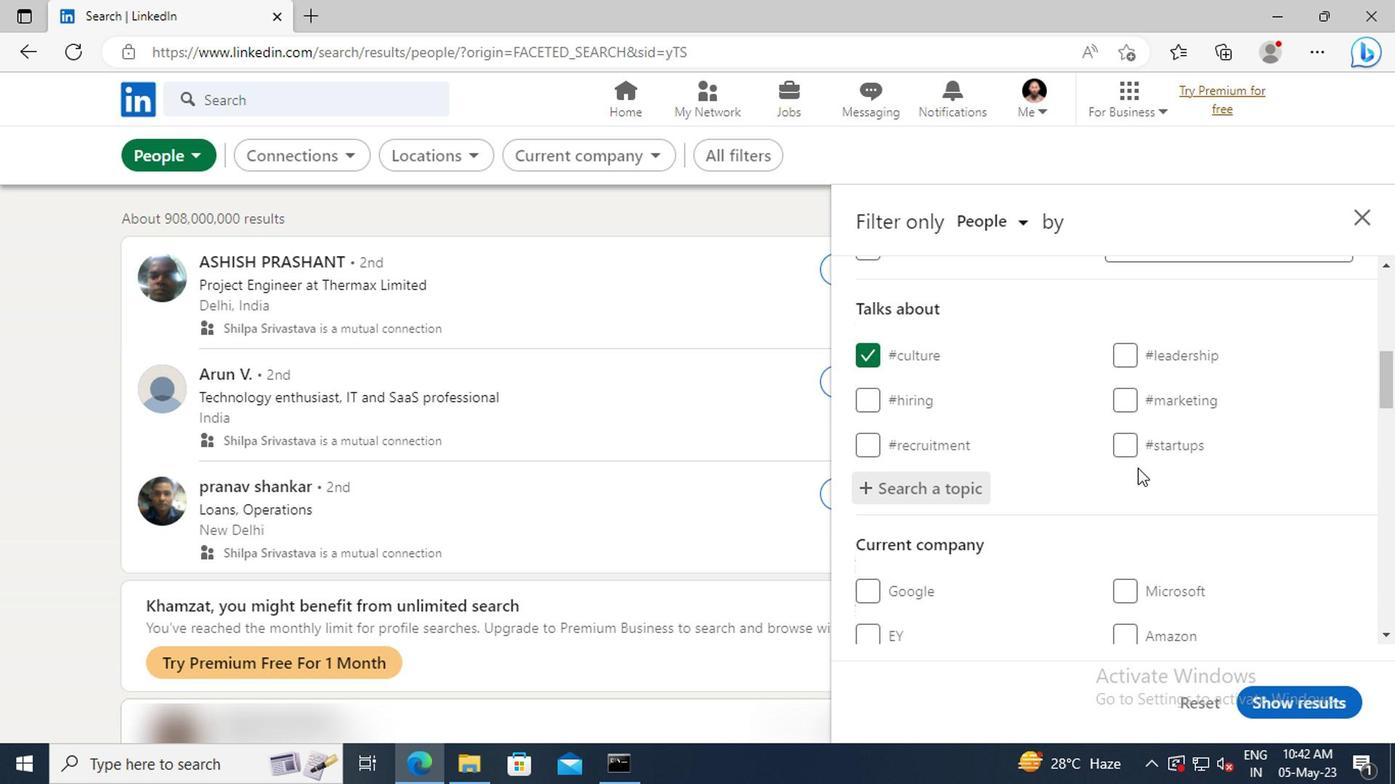 
Action: Mouse scrolled (940, 462) with delta (0, 0)
Screenshot: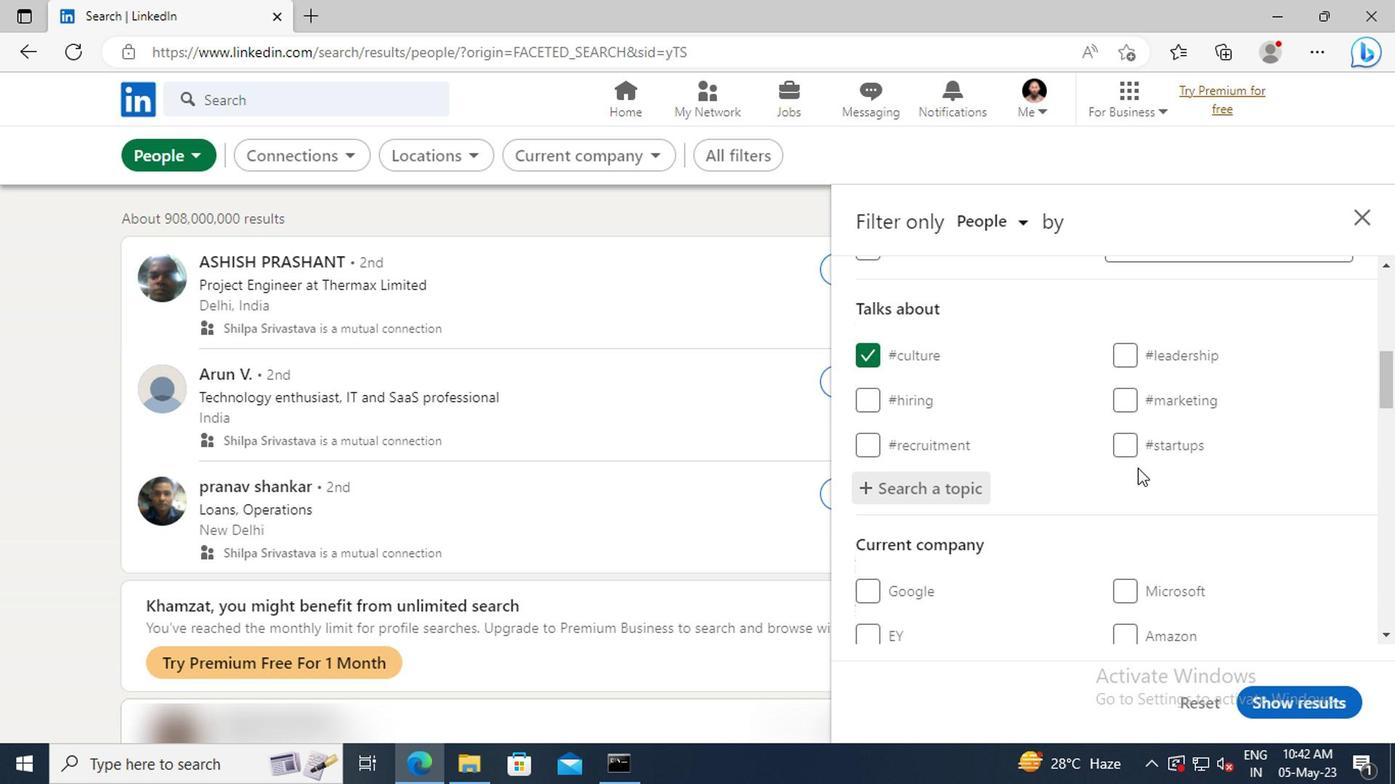 
Action: Mouse scrolled (940, 462) with delta (0, 0)
Screenshot: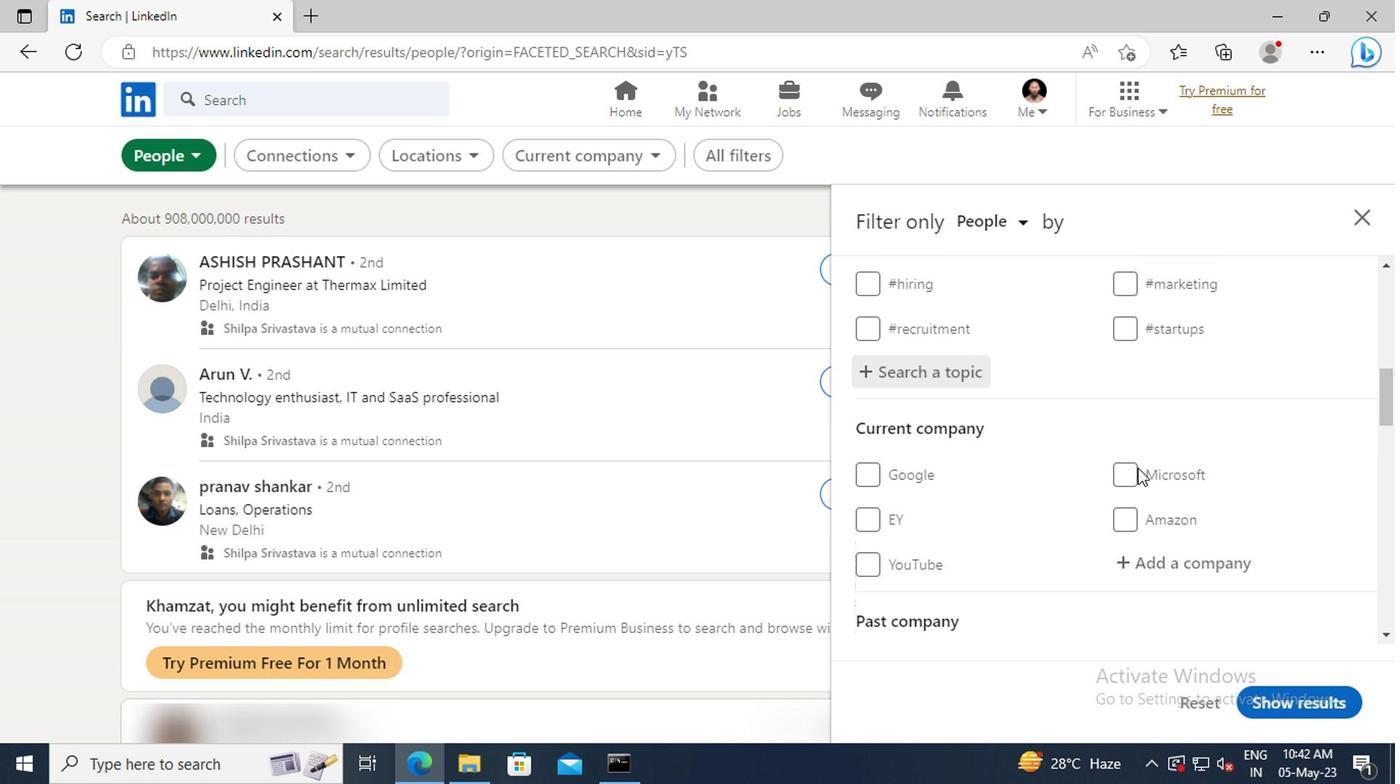 
Action: Mouse scrolled (940, 462) with delta (0, 0)
Screenshot: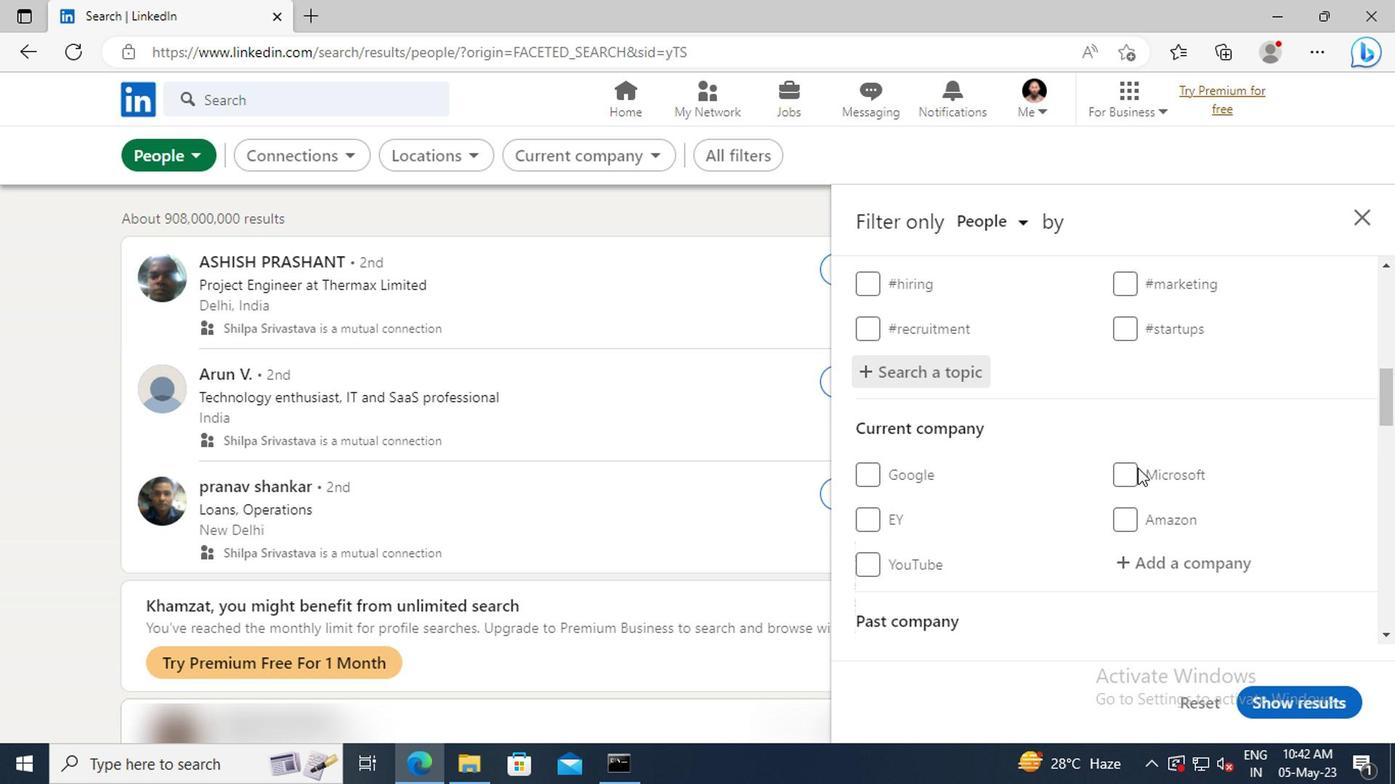 
Action: Mouse scrolled (940, 462) with delta (0, 0)
Screenshot: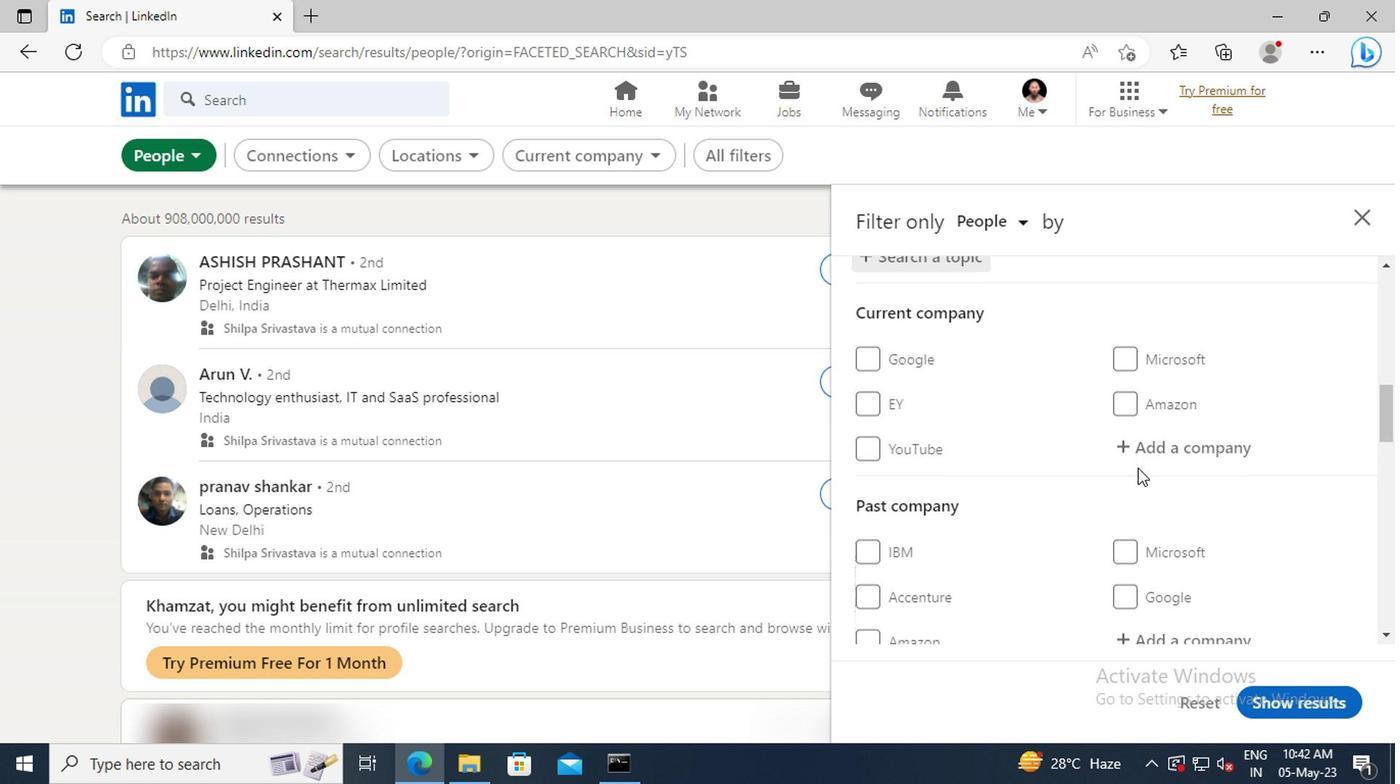 
Action: Mouse scrolled (940, 462) with delta (0, 0)
Screenshot: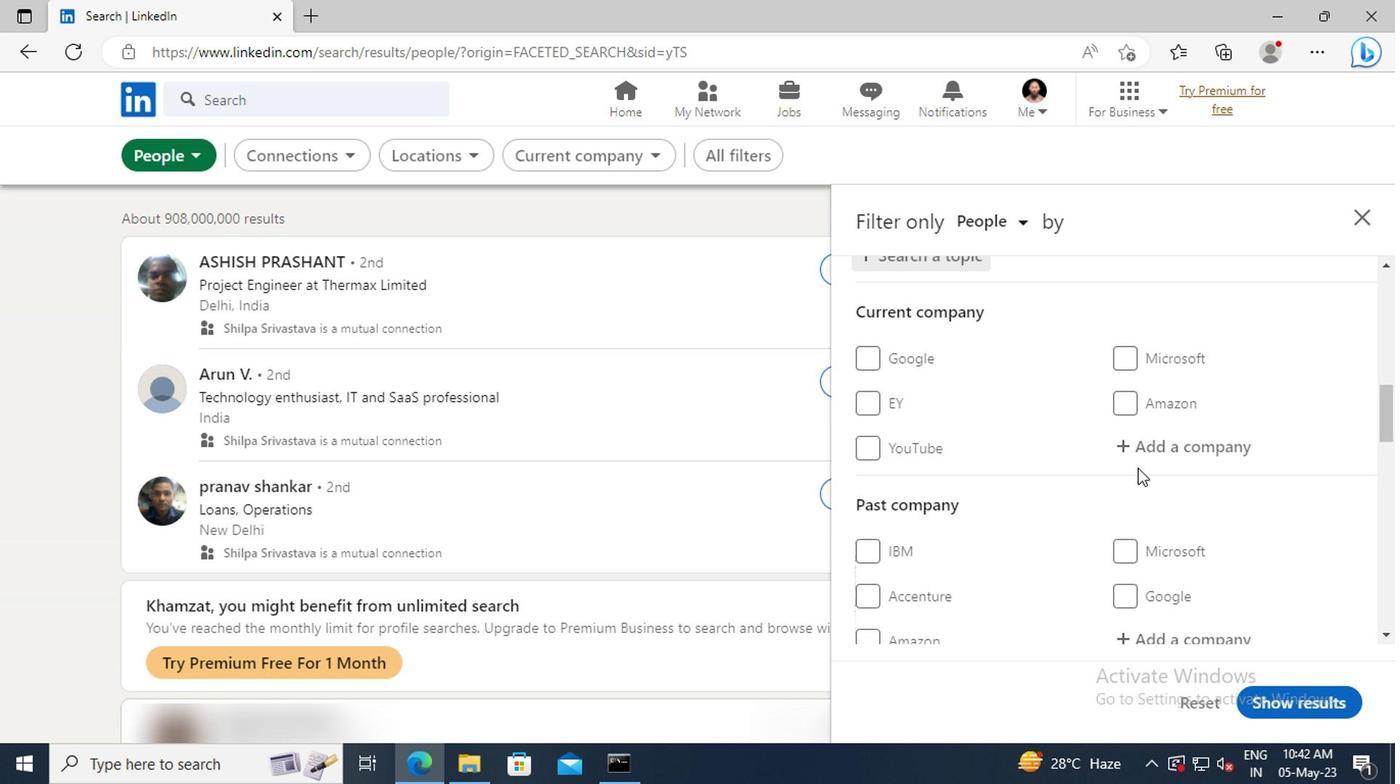 
Action: Mouse scrolled (940, 462) with delta (0, 0)
Screenshot: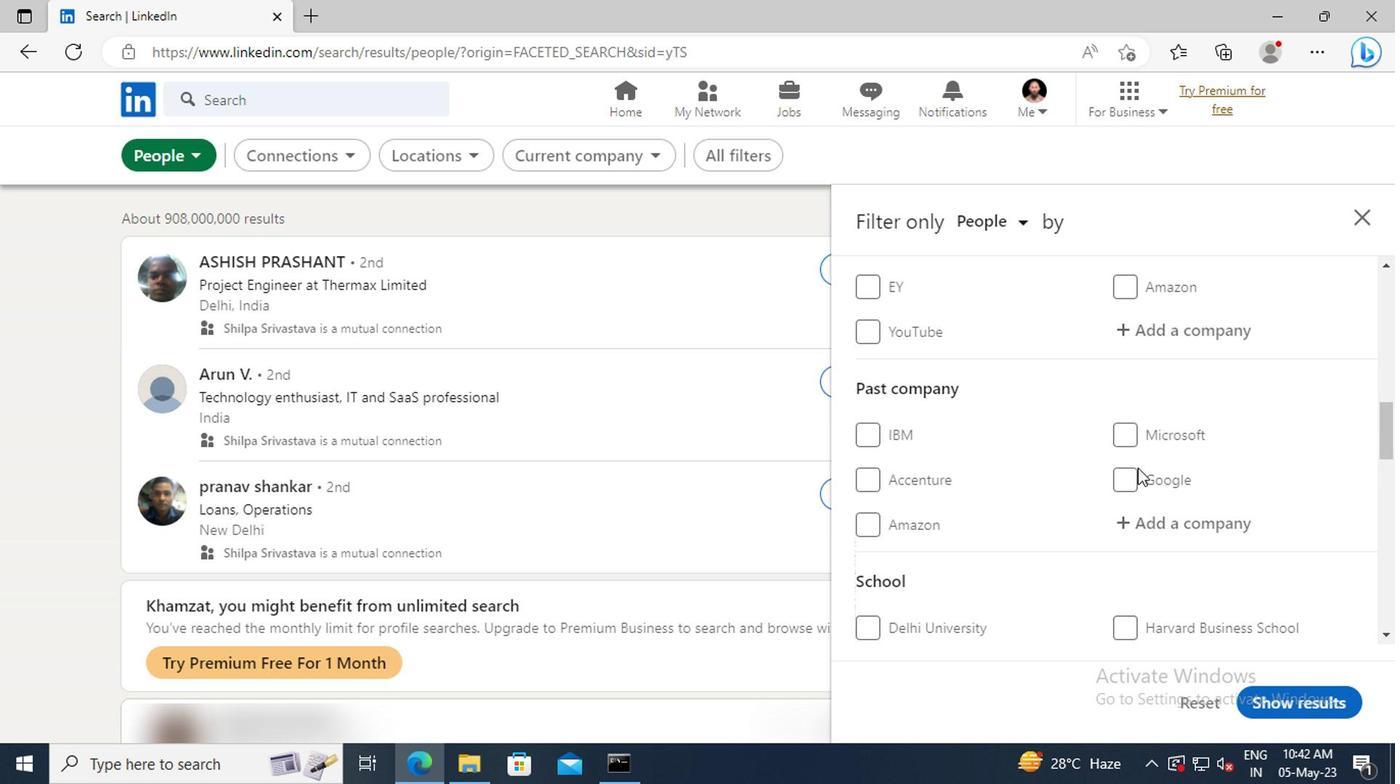 
Action: Mouse scrolled (940, 462) with delta (0, 0)
Screenshot: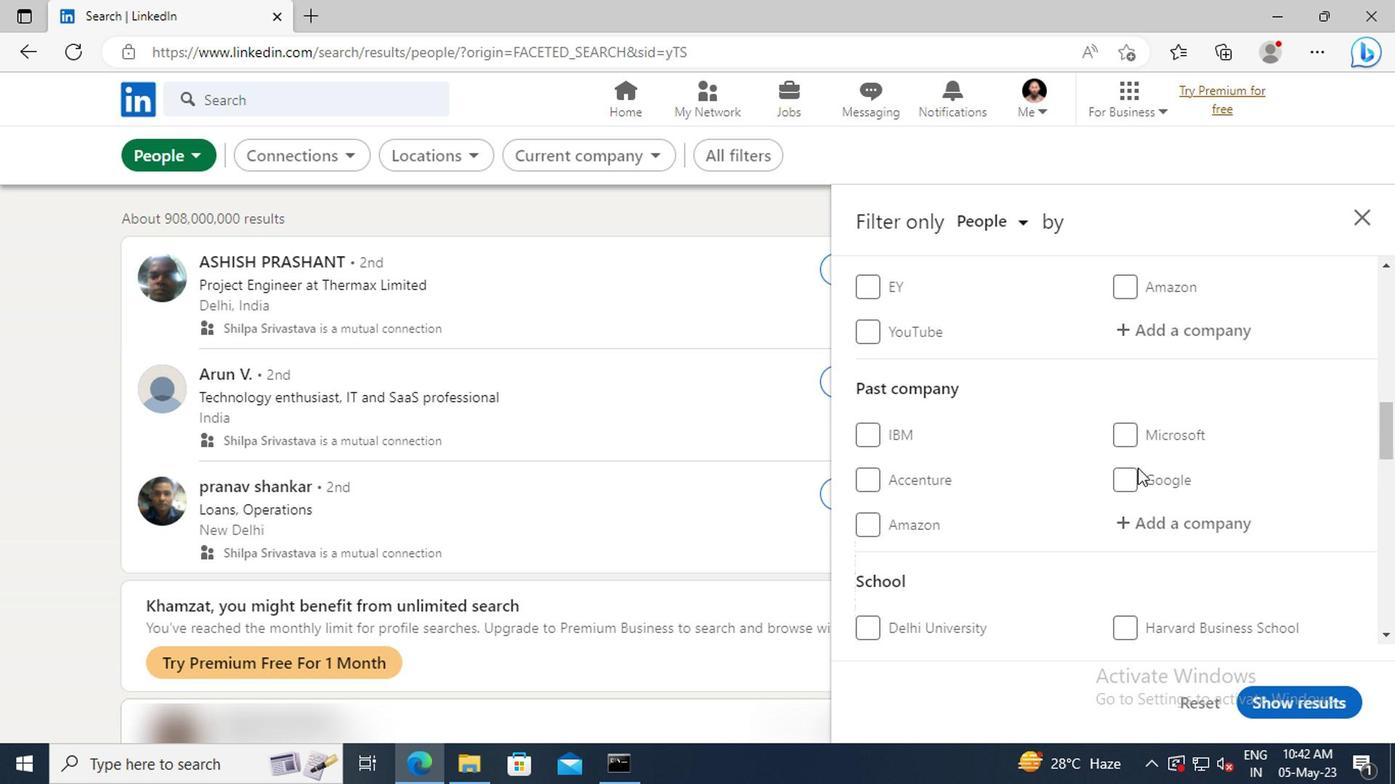
Action: Mouse scrolled (940, 462) with delta (0, 0)
Screenshot: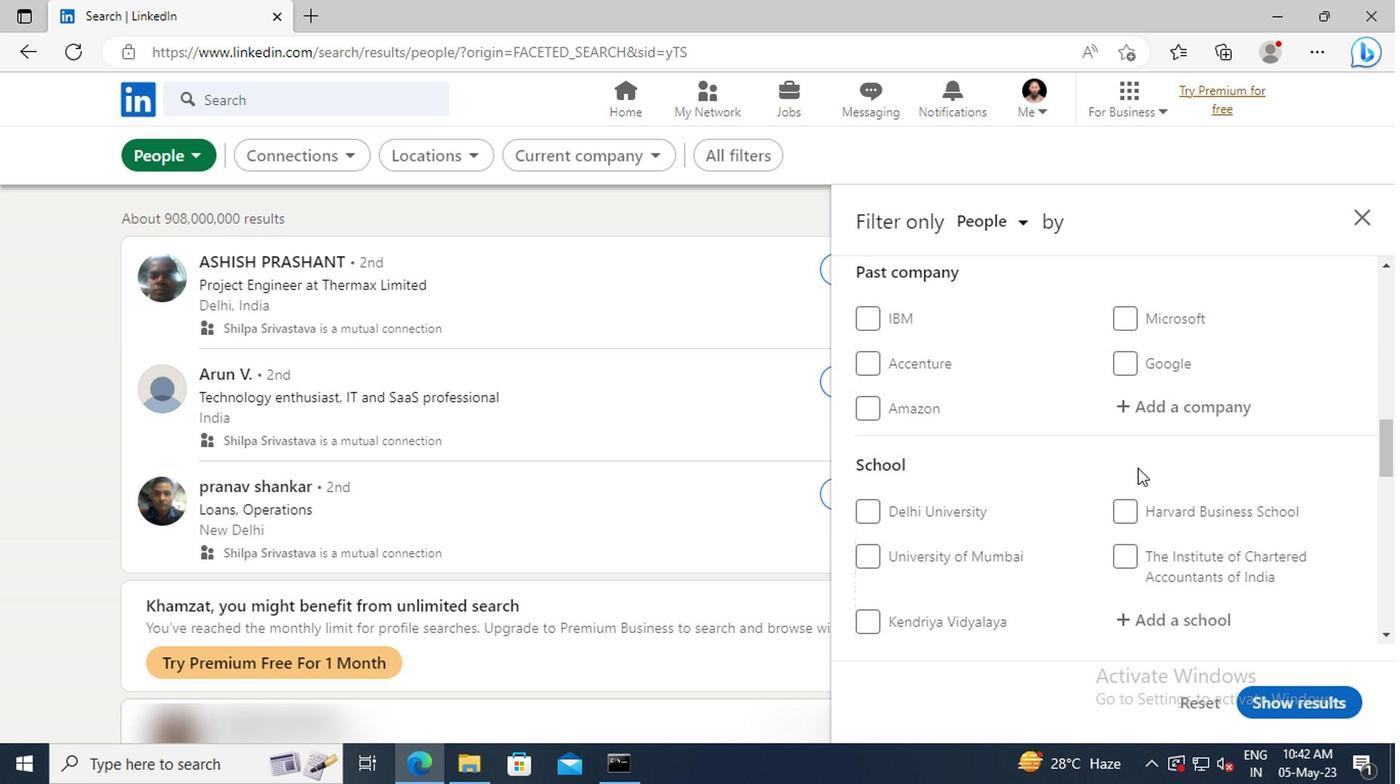 
Action: Mouse scrolled (940, 462) with delta (0, 0)
Screenshot: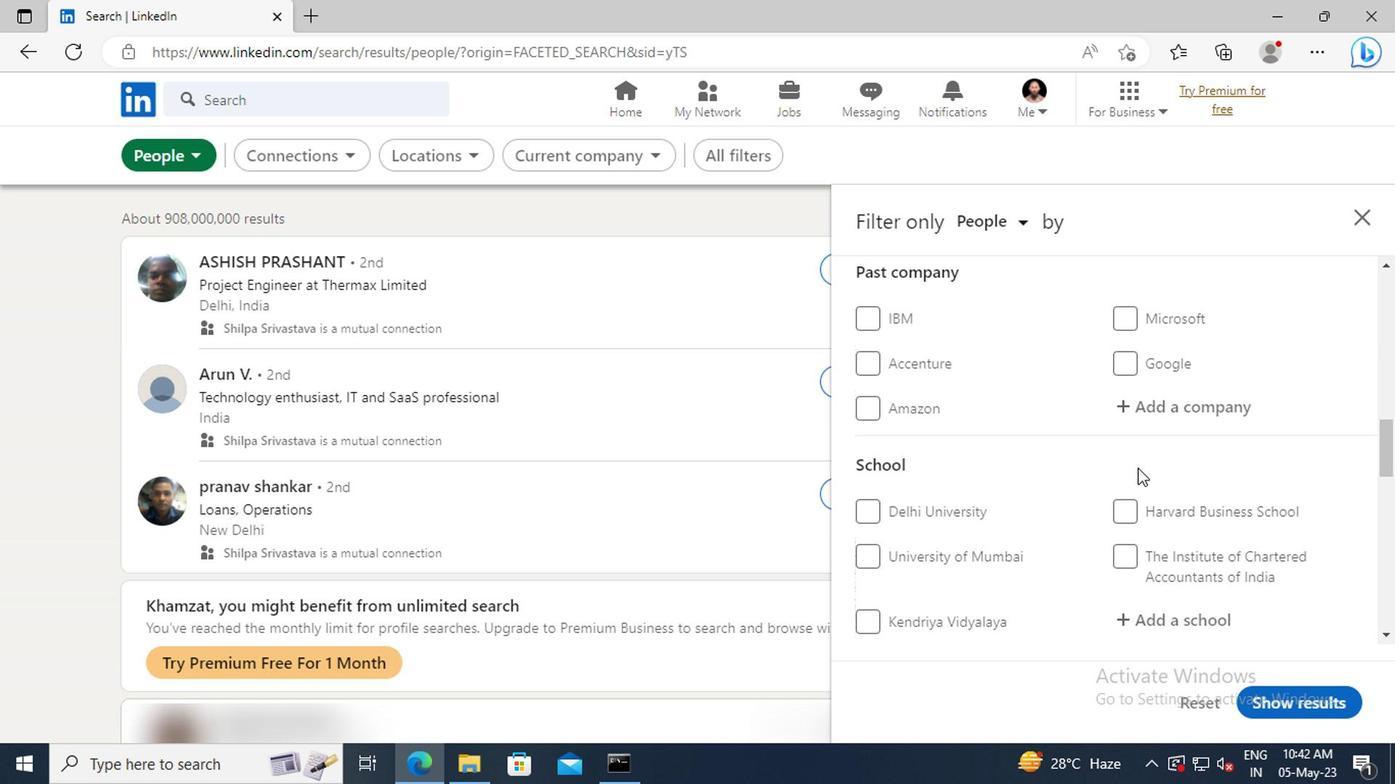
Action: Mouse scrolled (940, 462) with delta (0, 0)
Screenshot: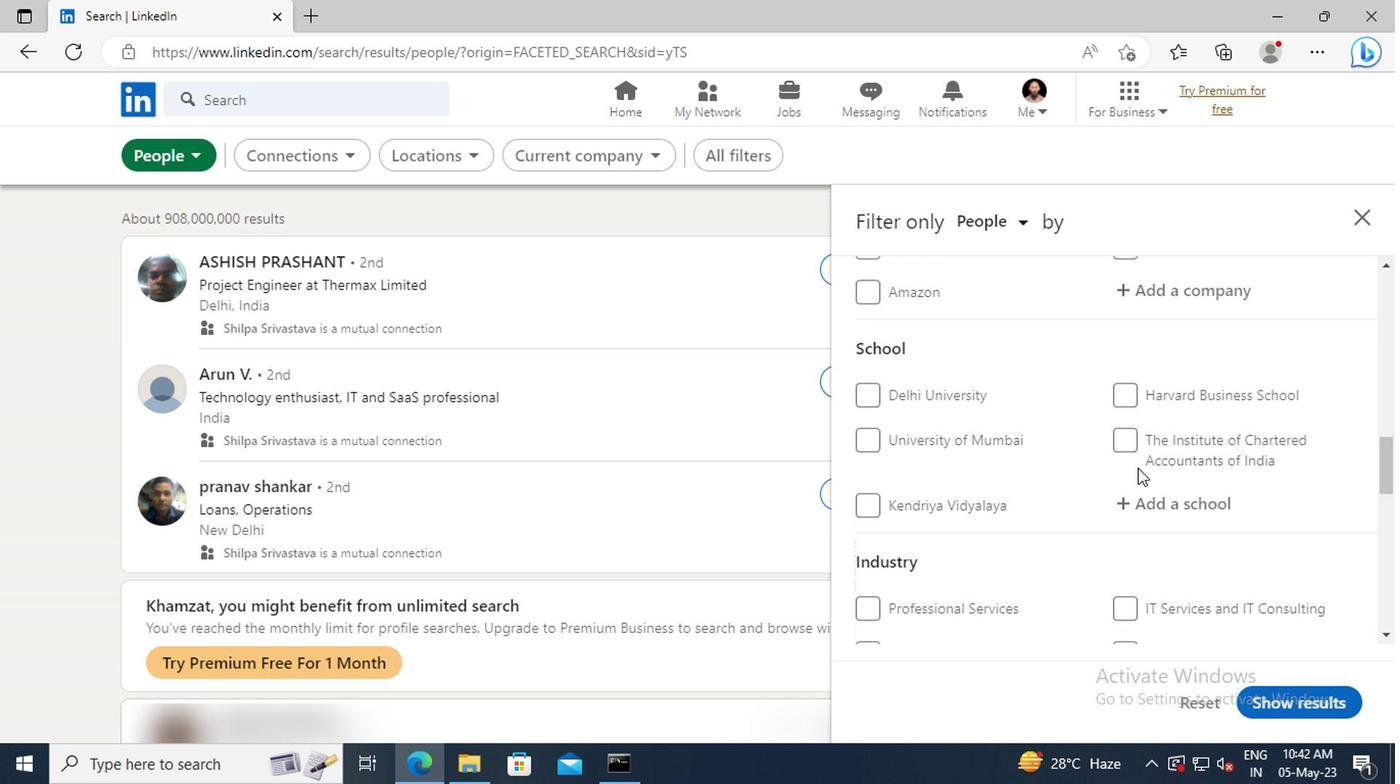 
Action: Mouse scrolled (940, 462) with delta (0, 0)
Screenshot: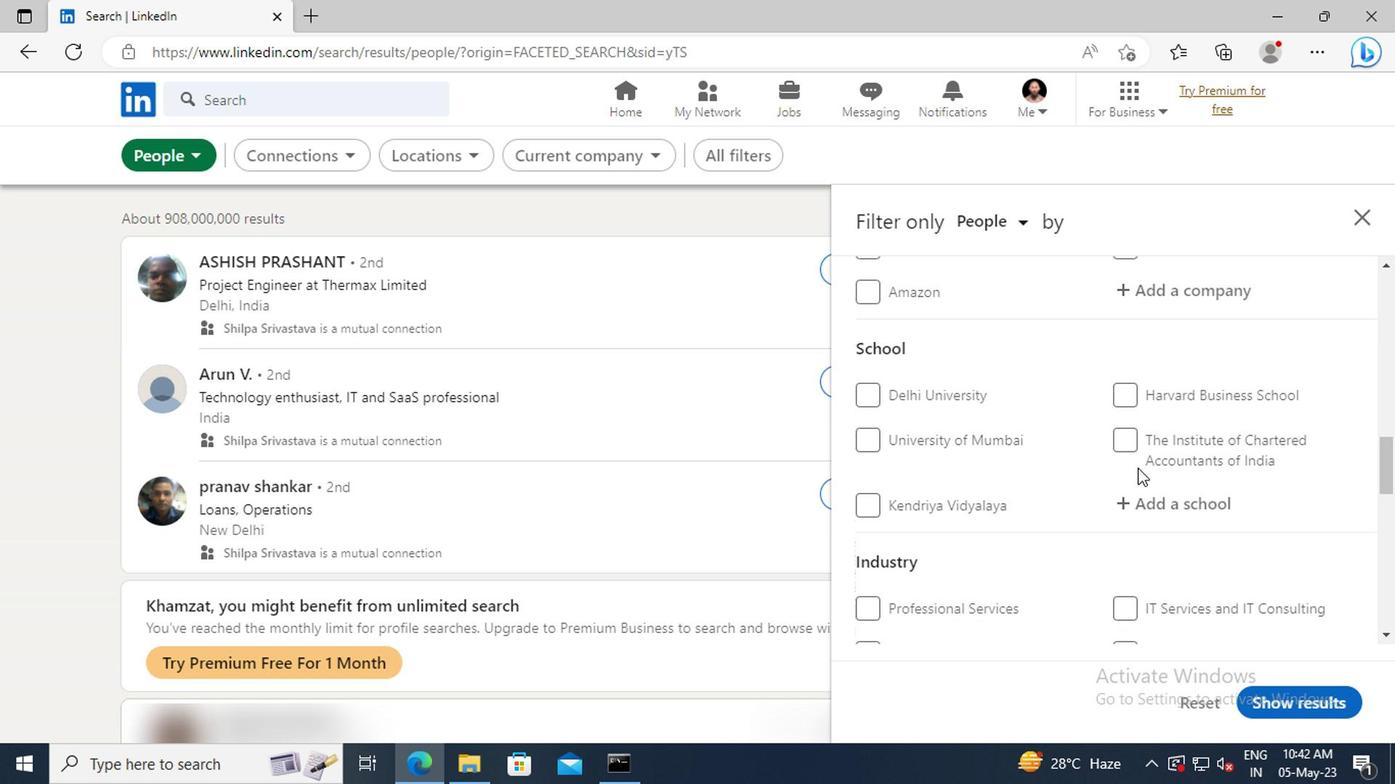
Action: Mouse scrolled (940, 462) with delta (0, 0)
Screenshot: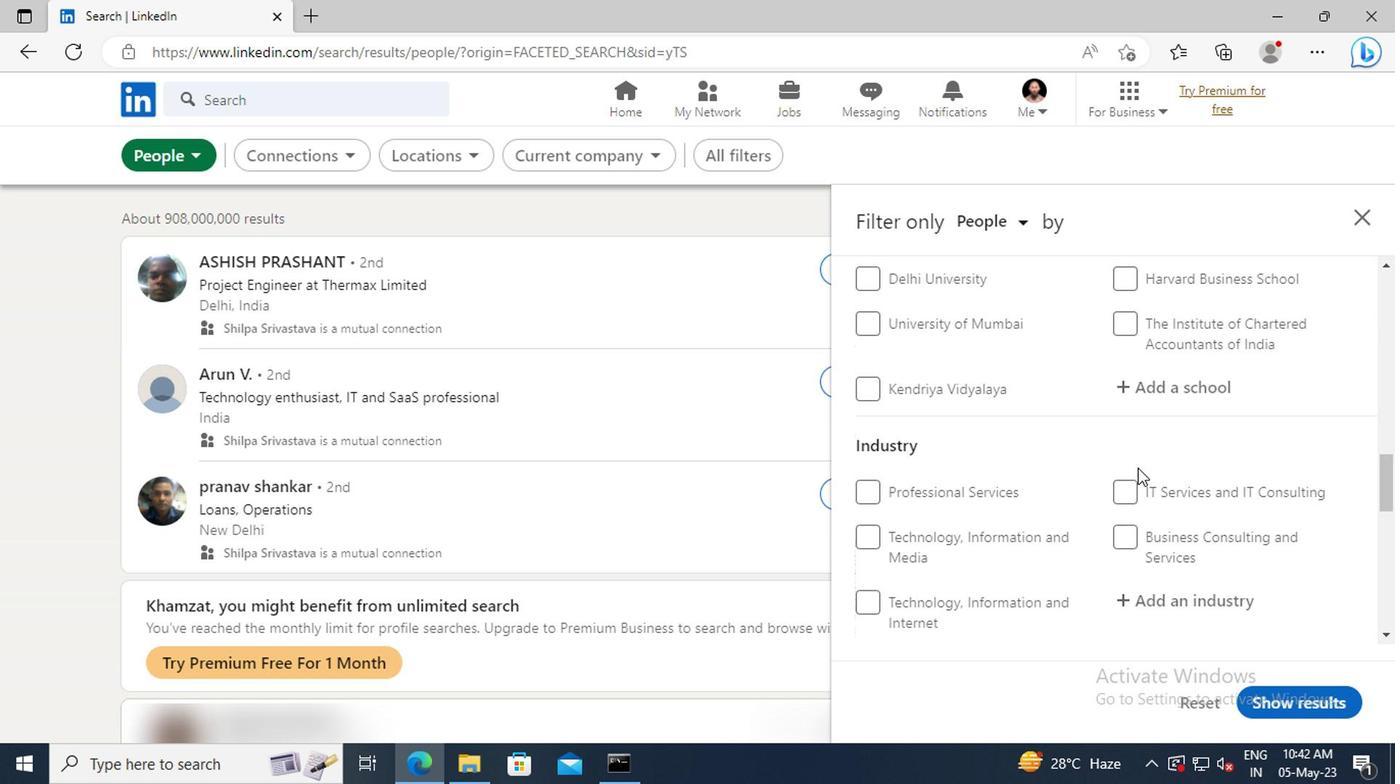
Action: Mouse scrolled (940, 462) with delta (0, 0)
Screenshot: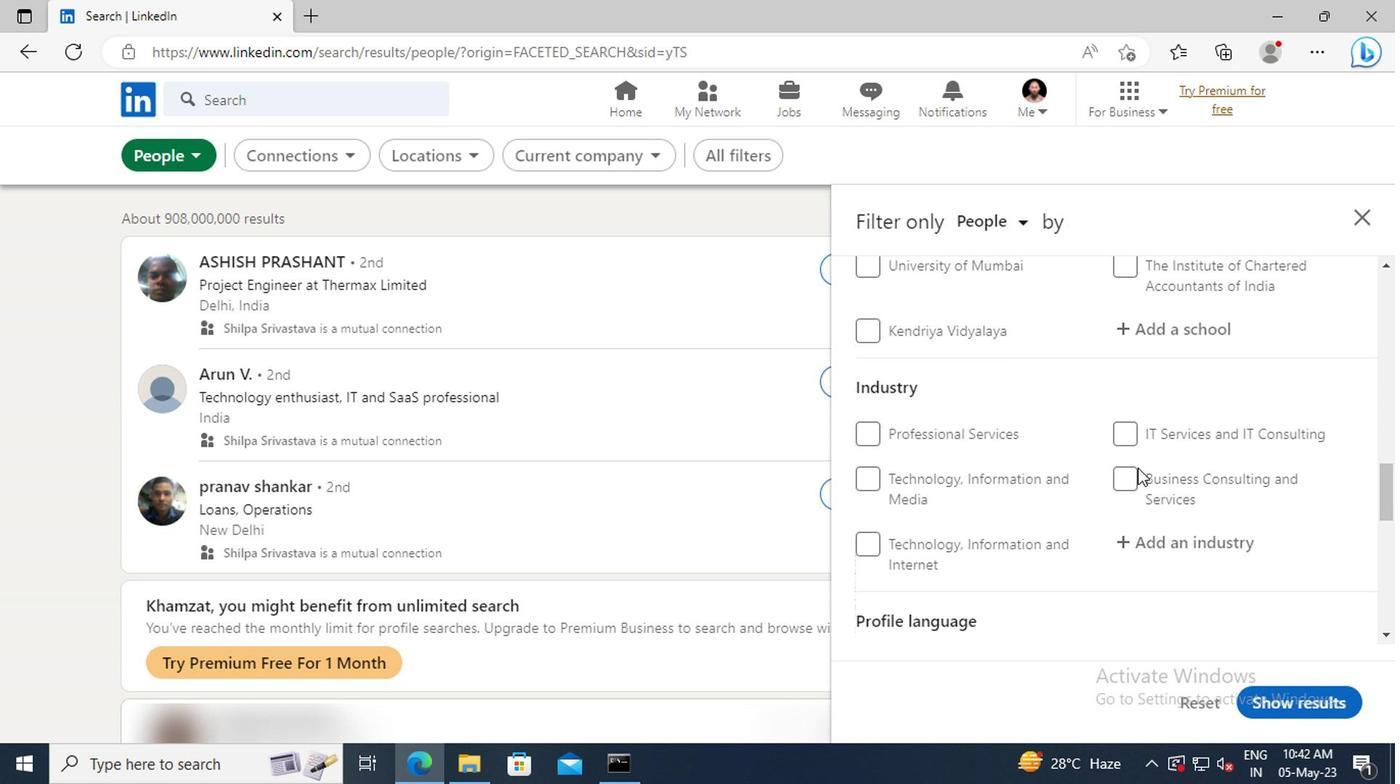 
Action: Mouse scrolled (940, 462) with delta (0, 0)
Screenshot: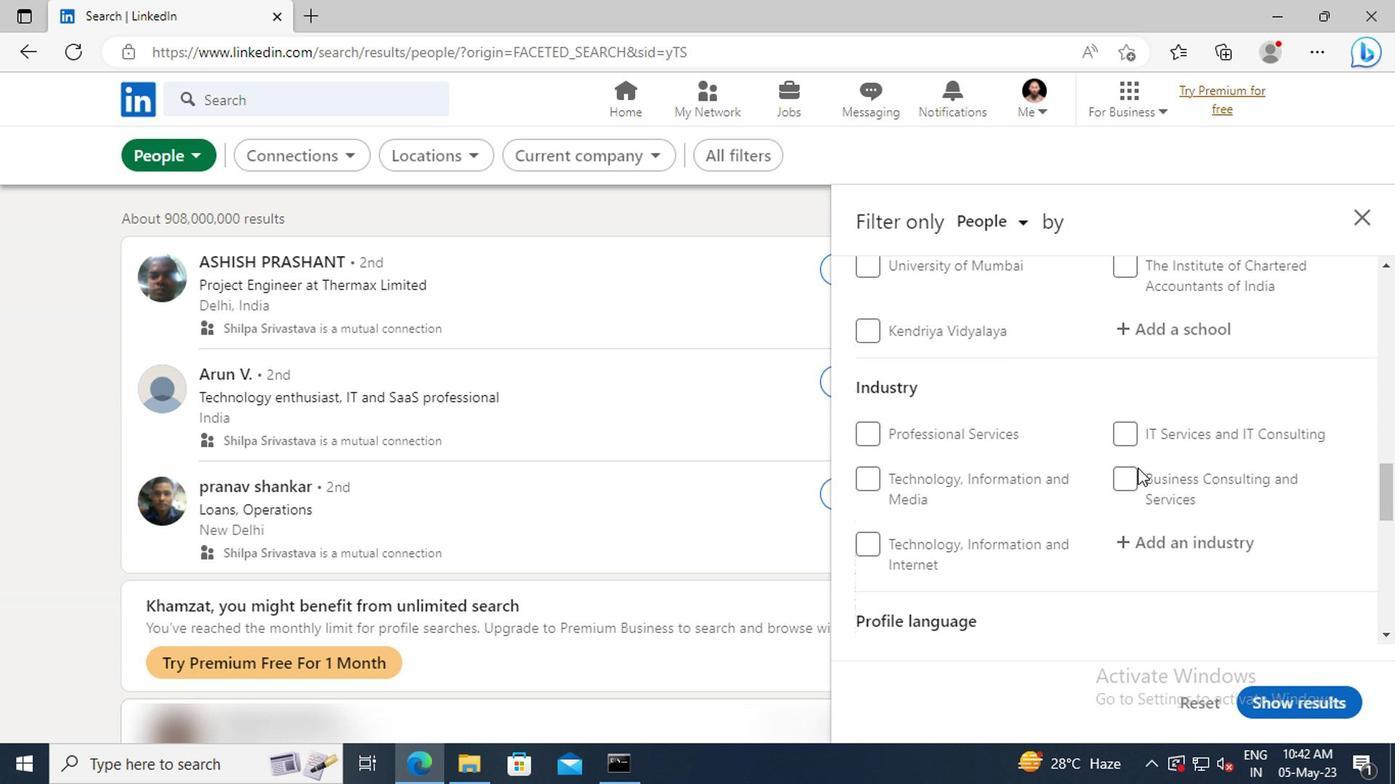 
Action: Mouse scrolled (940, 462) with delta (0, 0)
Screenshot: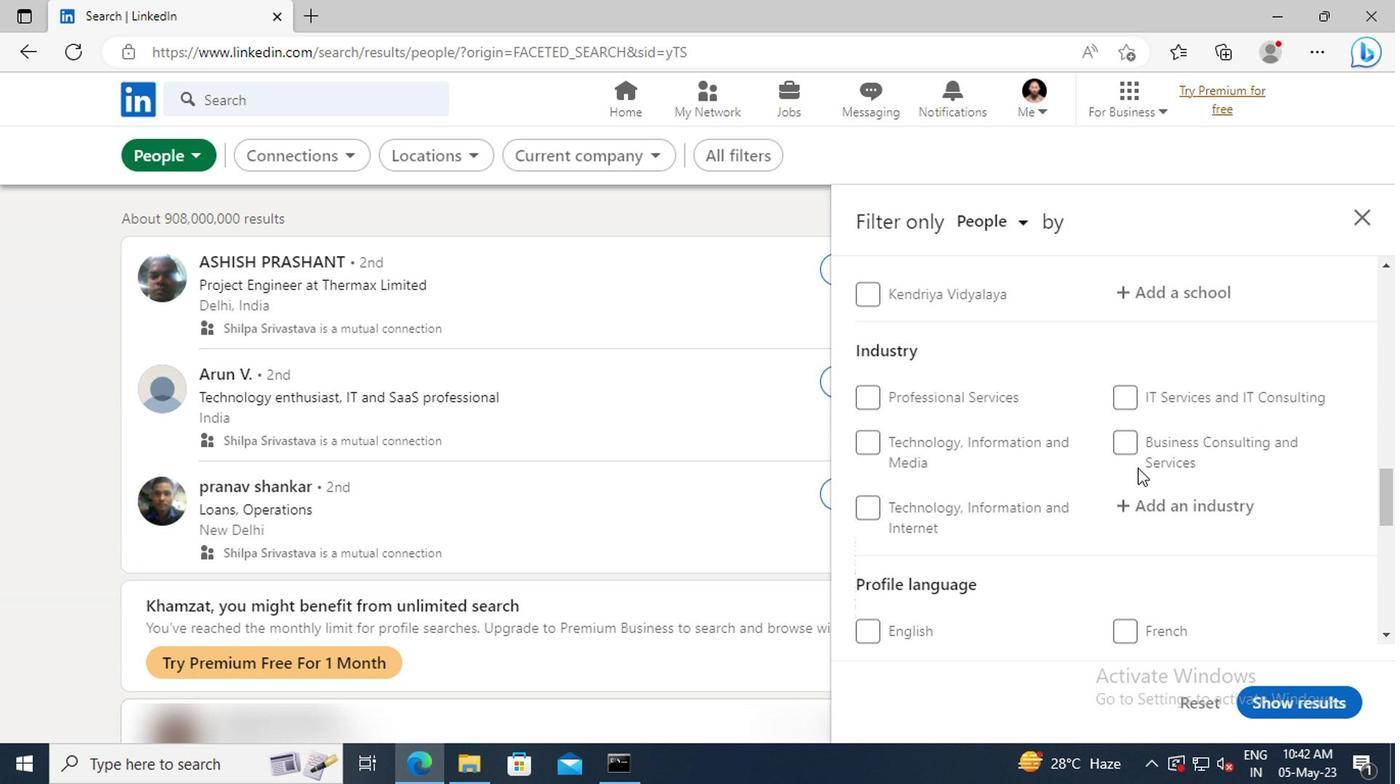 
Action: Mouse moved to (933, 483)
Screenshot: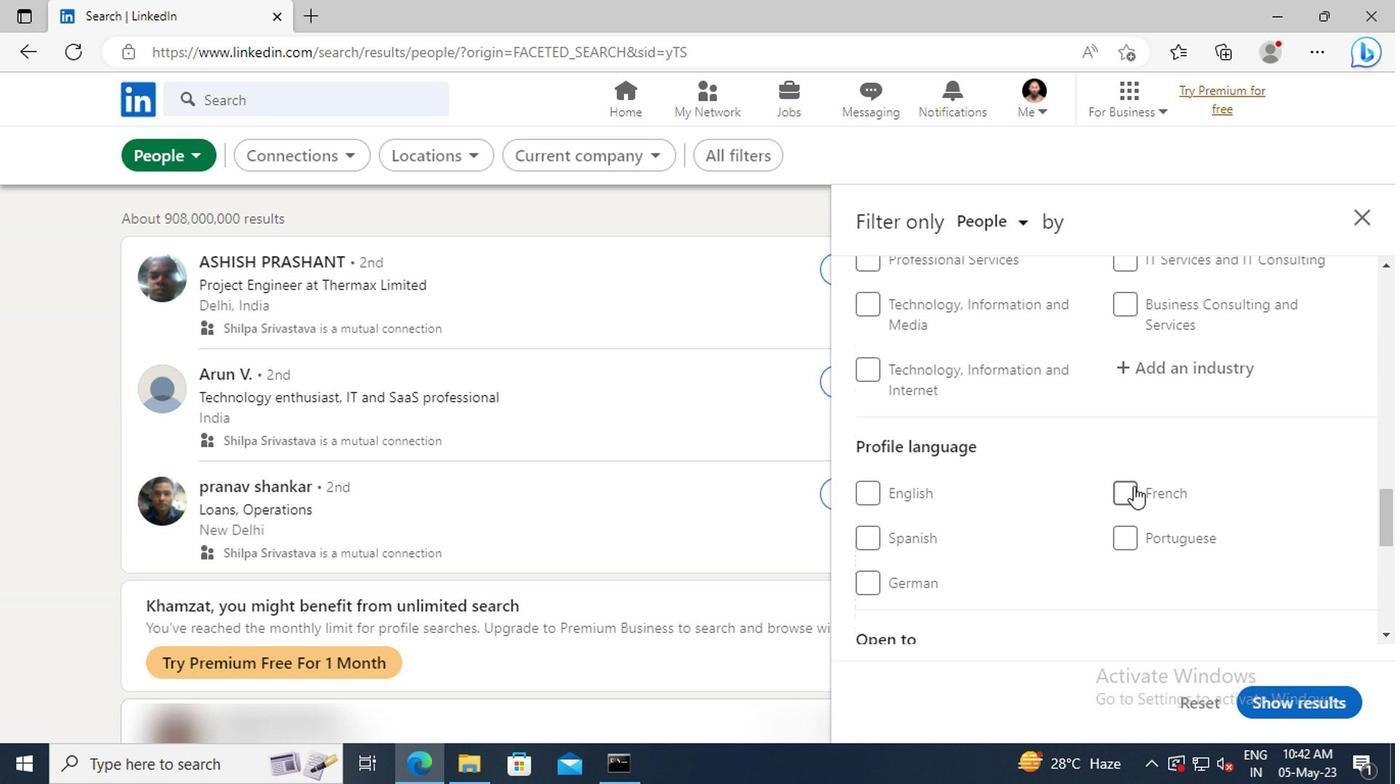 
Action: Mouse pressed left at (933, 483)
Screenshot: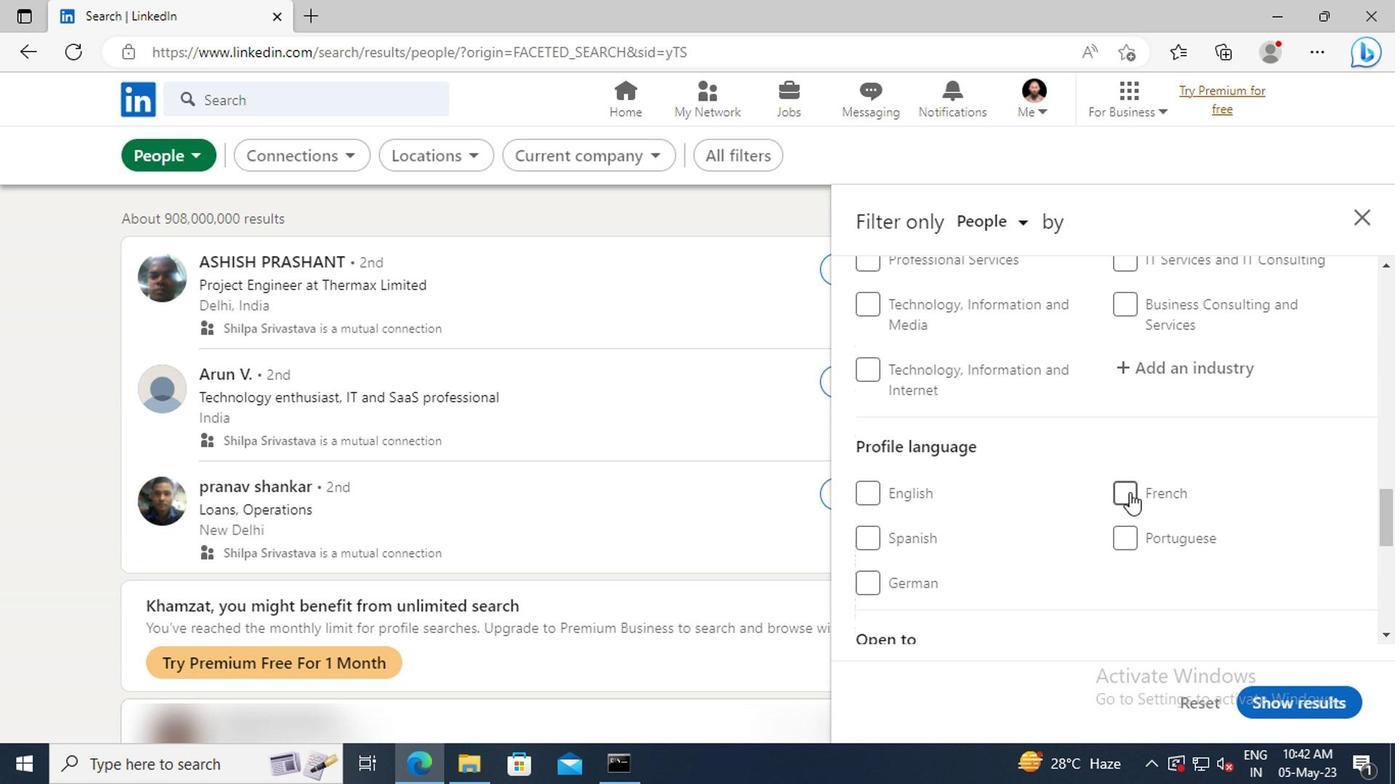 
Action: Mouse moved to (946, 448)
Screenshot: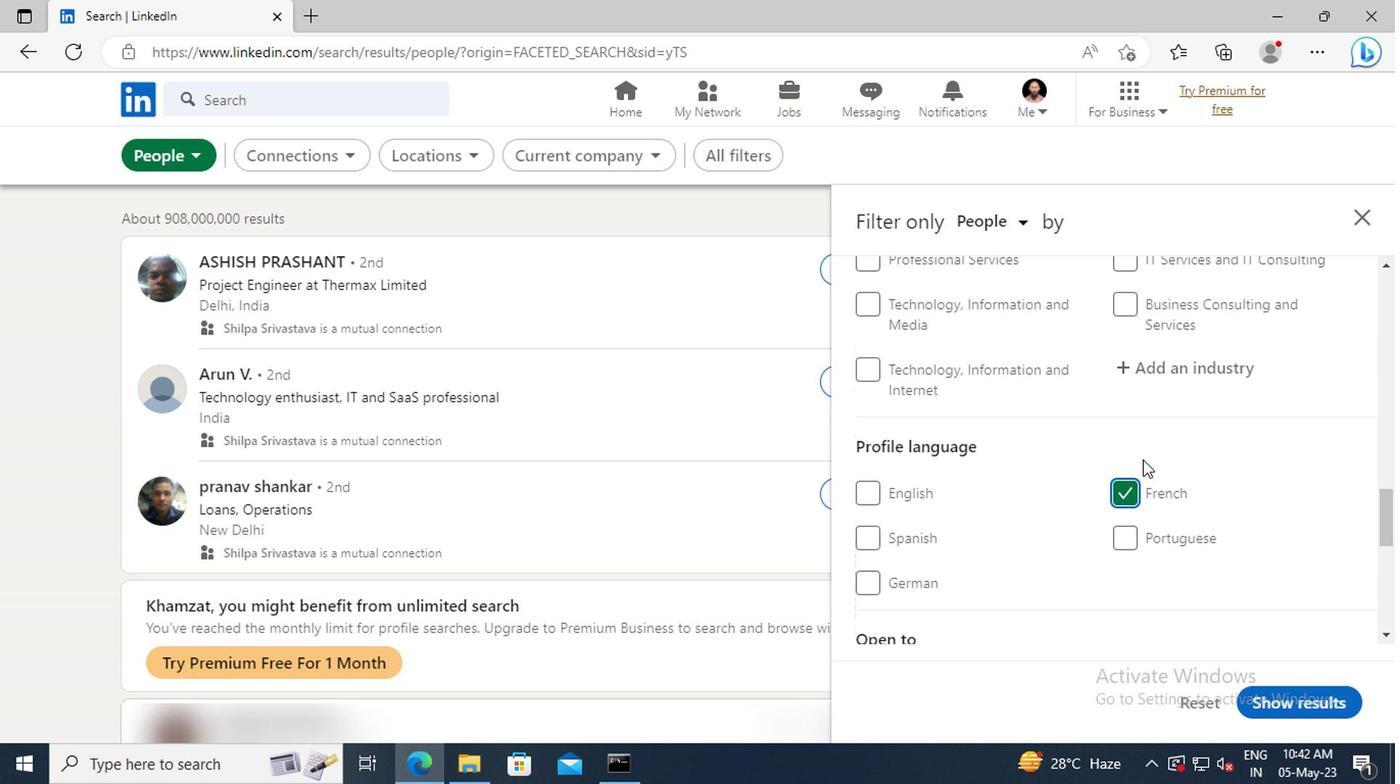 
Action: Mouse scrolled (946, 449) with delta (0, 0)
Screenshot: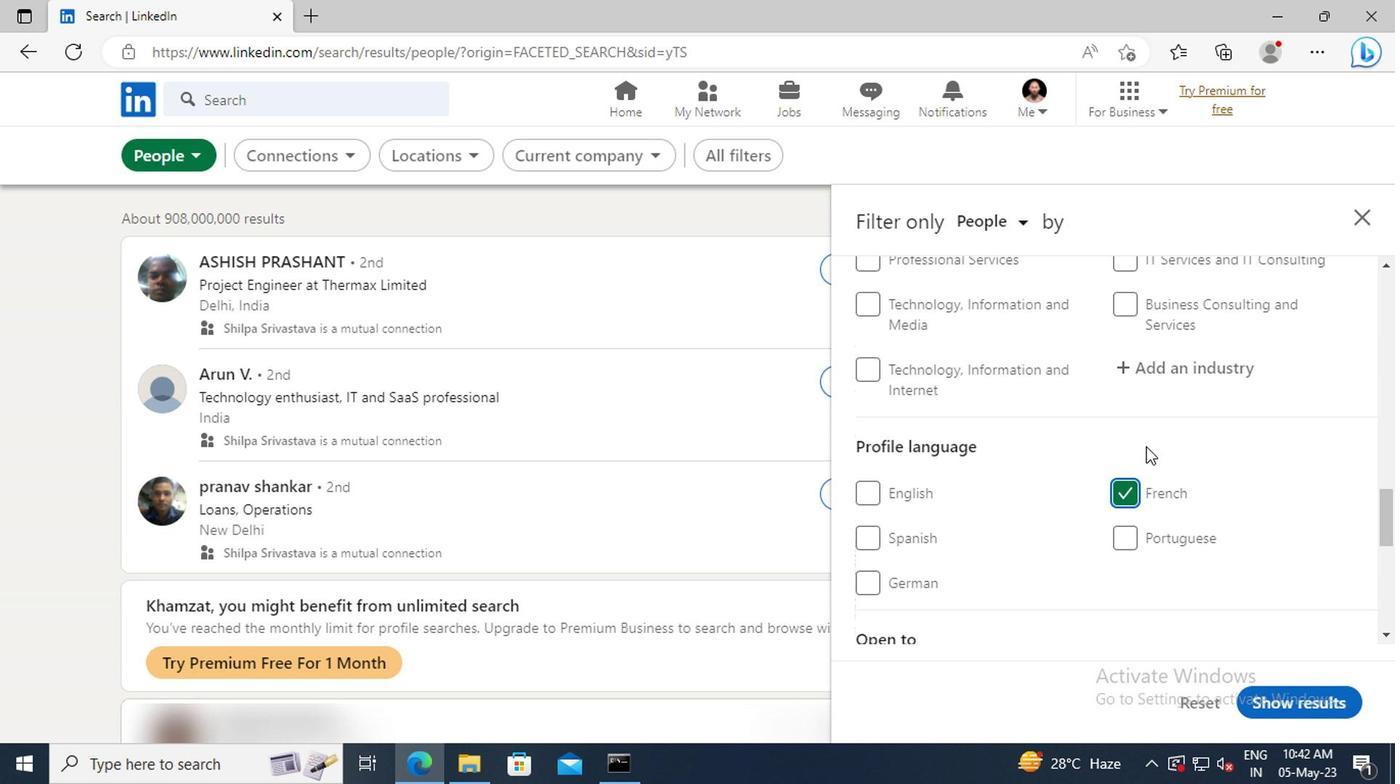
Action: Mouse scrolled (946, 449) with delta (0, 0)
Screenshot: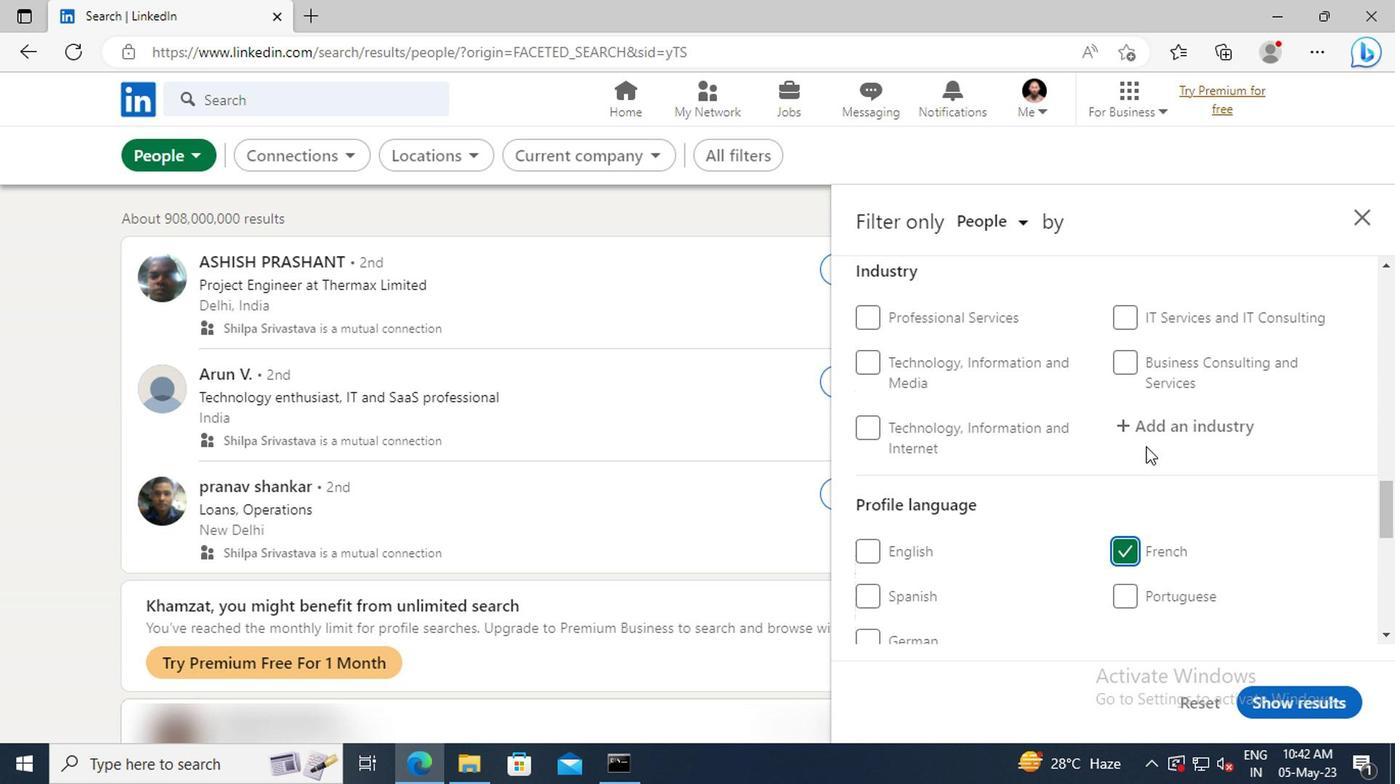 
Action: Mouse scrolled (946, 449) with delta (0, 0)
Screenshot: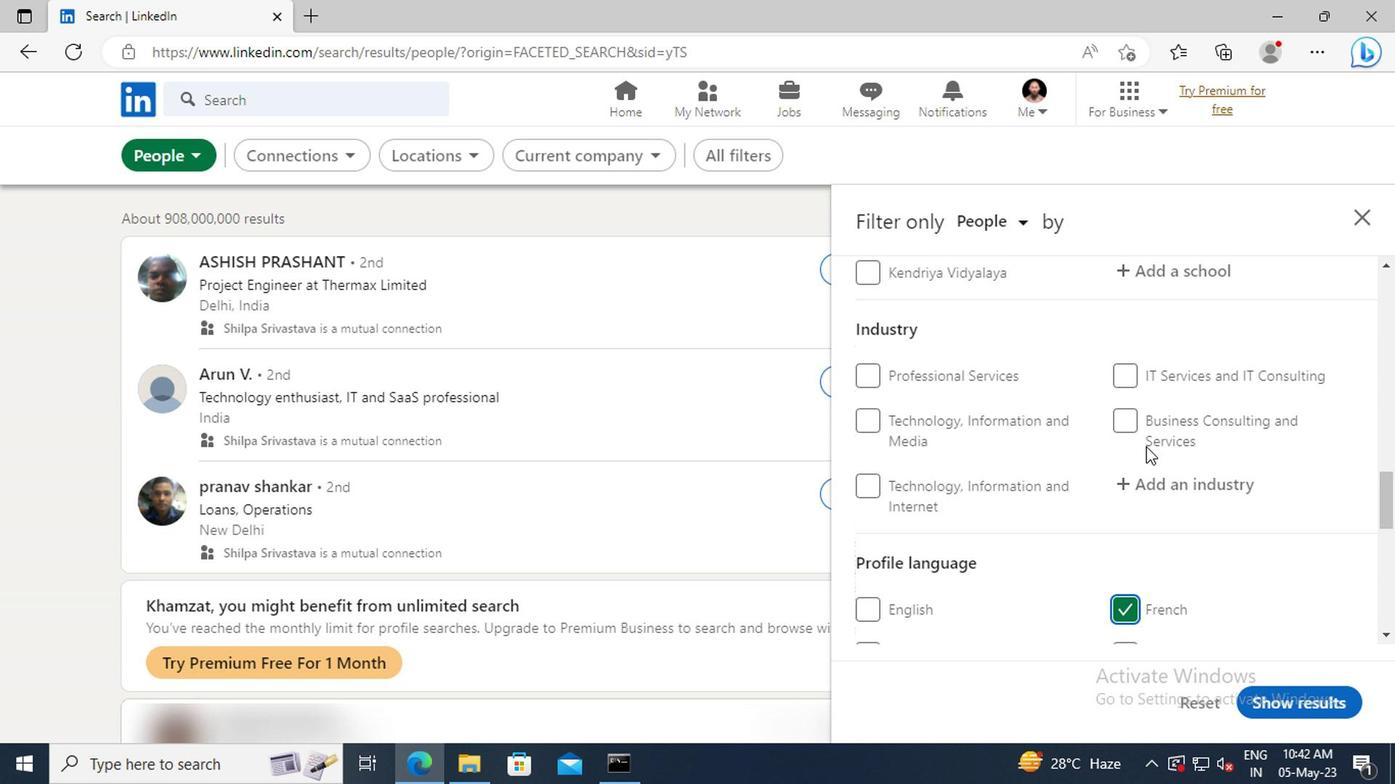 
Action: Mouse scrolled (946, 449) with delta (0, 0)
Screenshot: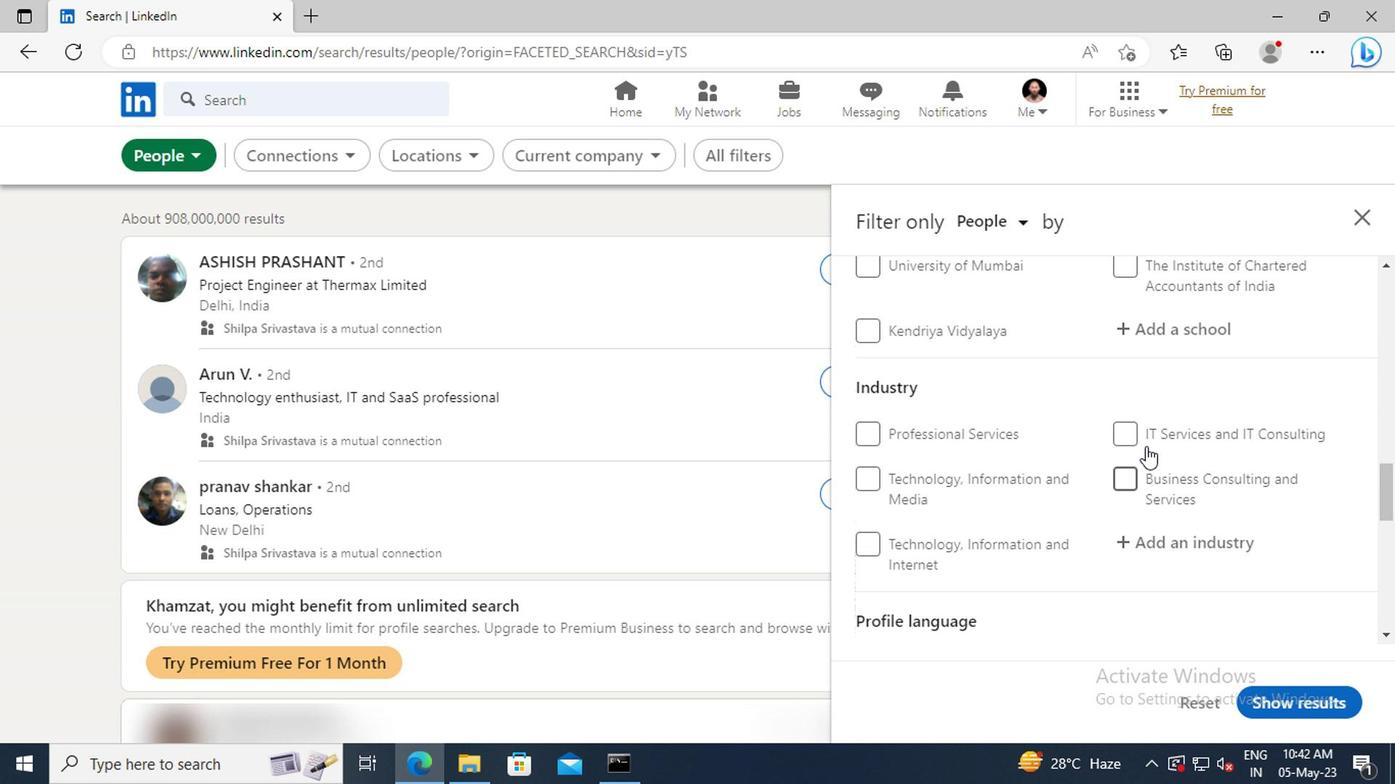 
Action: Mouse scrolled (946, 449) with delta (0, 0)
Screenshot: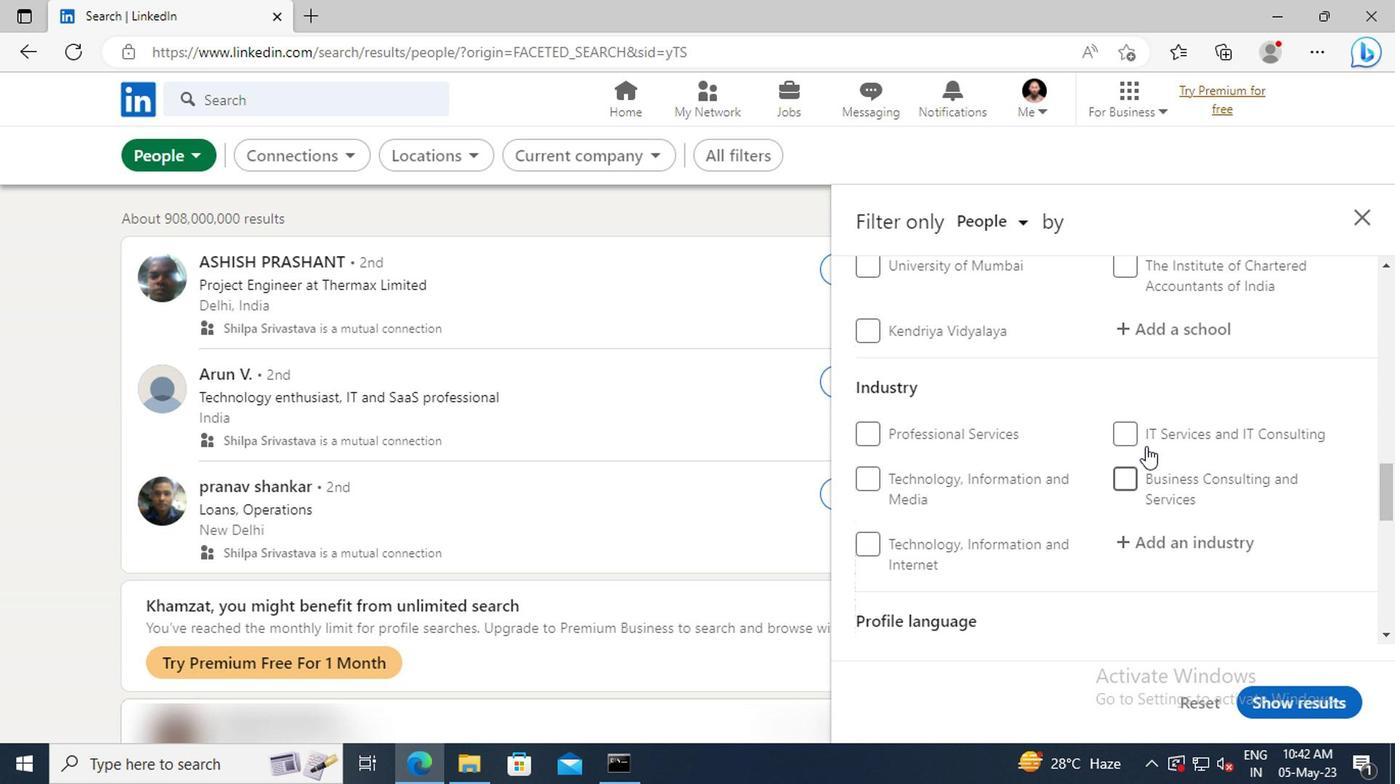 
Action: Mouse scrolled (946, 449) with delta (0, 0)
Screenshot: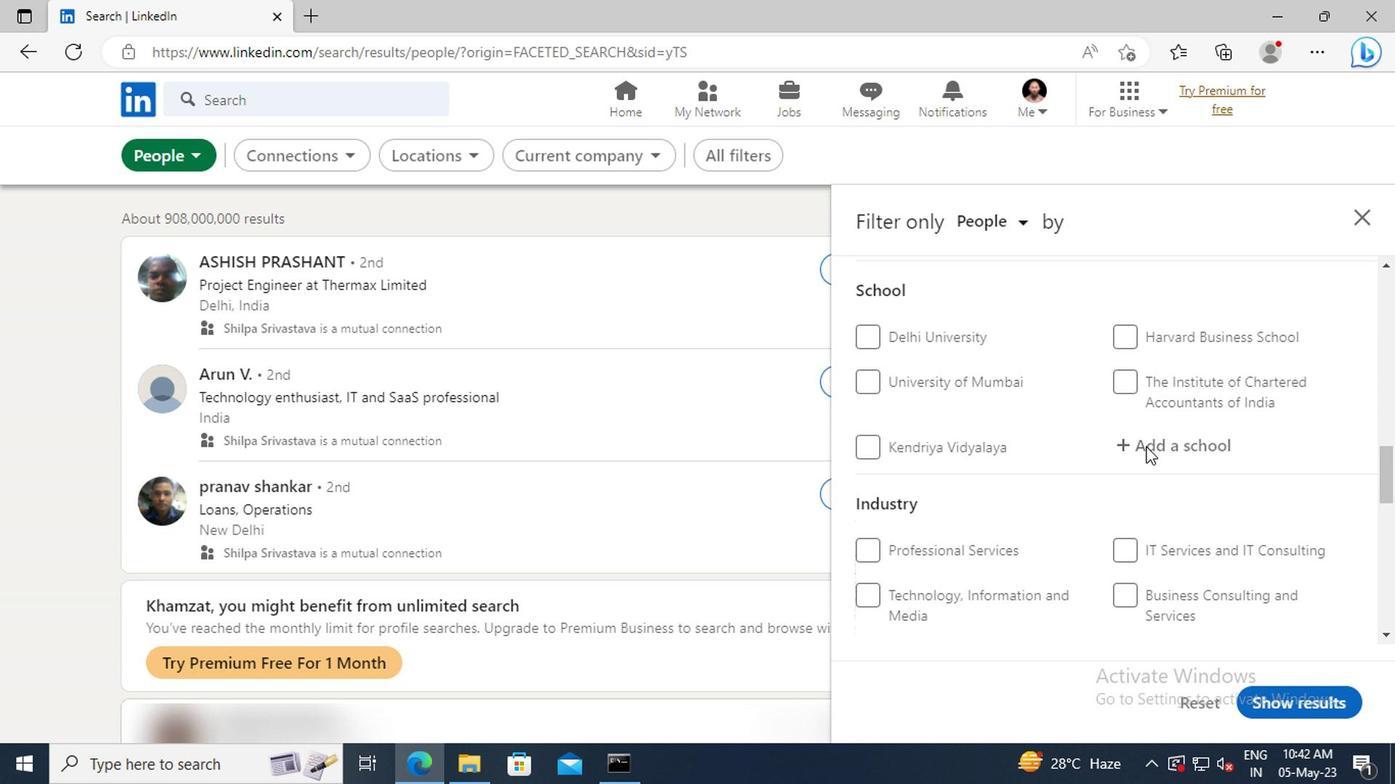 
Action: Mouse scrolled (946, 449) with delta (0, 0)
Screenshot: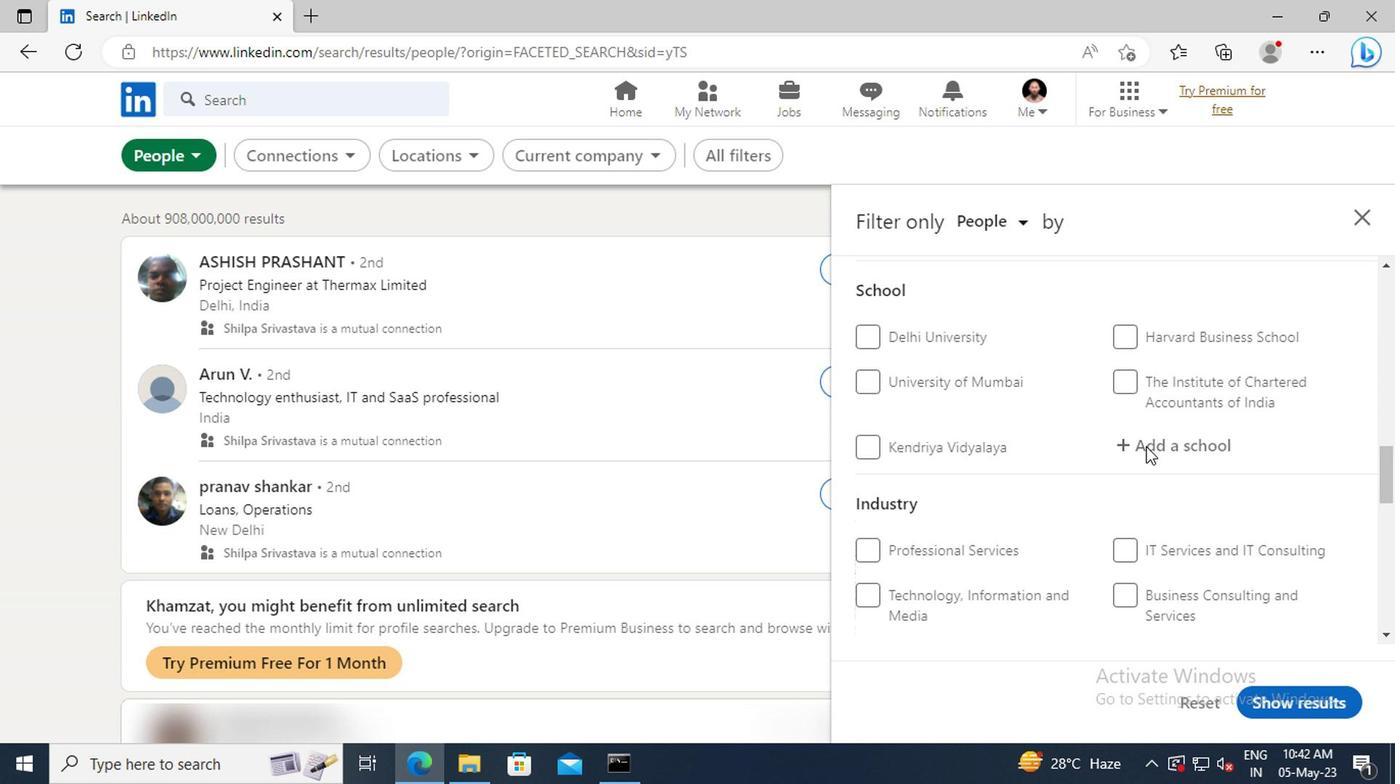 
Action: Mouse moved to (946, 448)
Screenshot: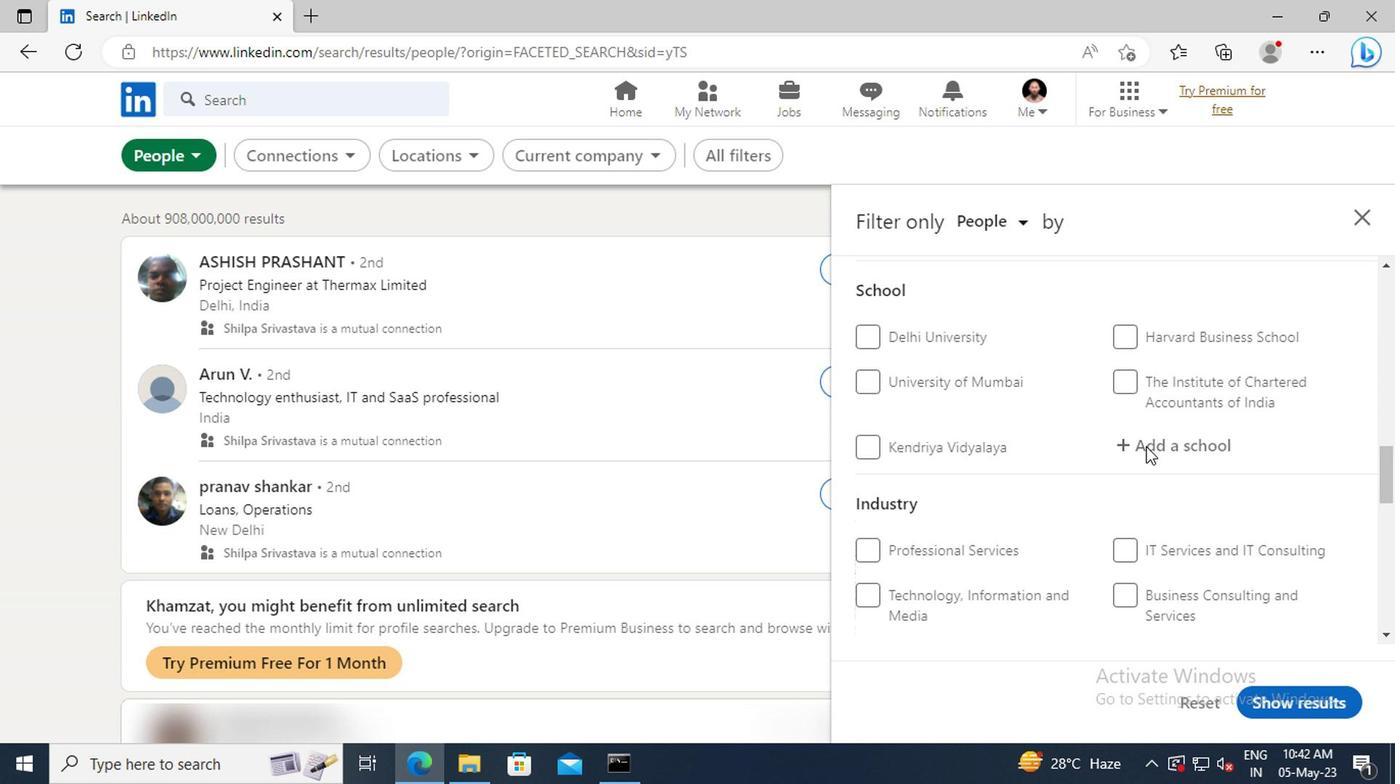 
Action: Mouse scrolled (946, 449) with delta (0, 0)
Screenshot: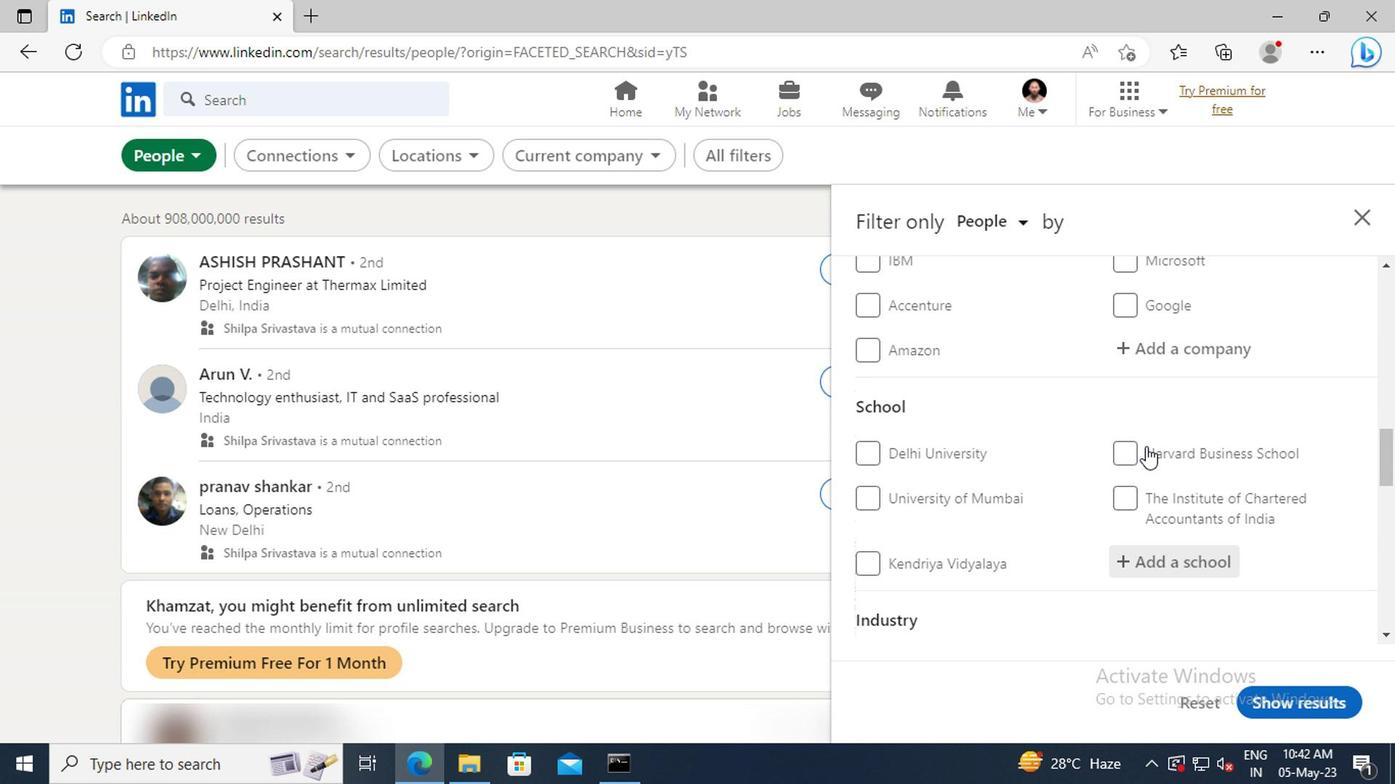 
Action: Mouse scrolled (946, 449) with delta (0, 0)
Screenshot: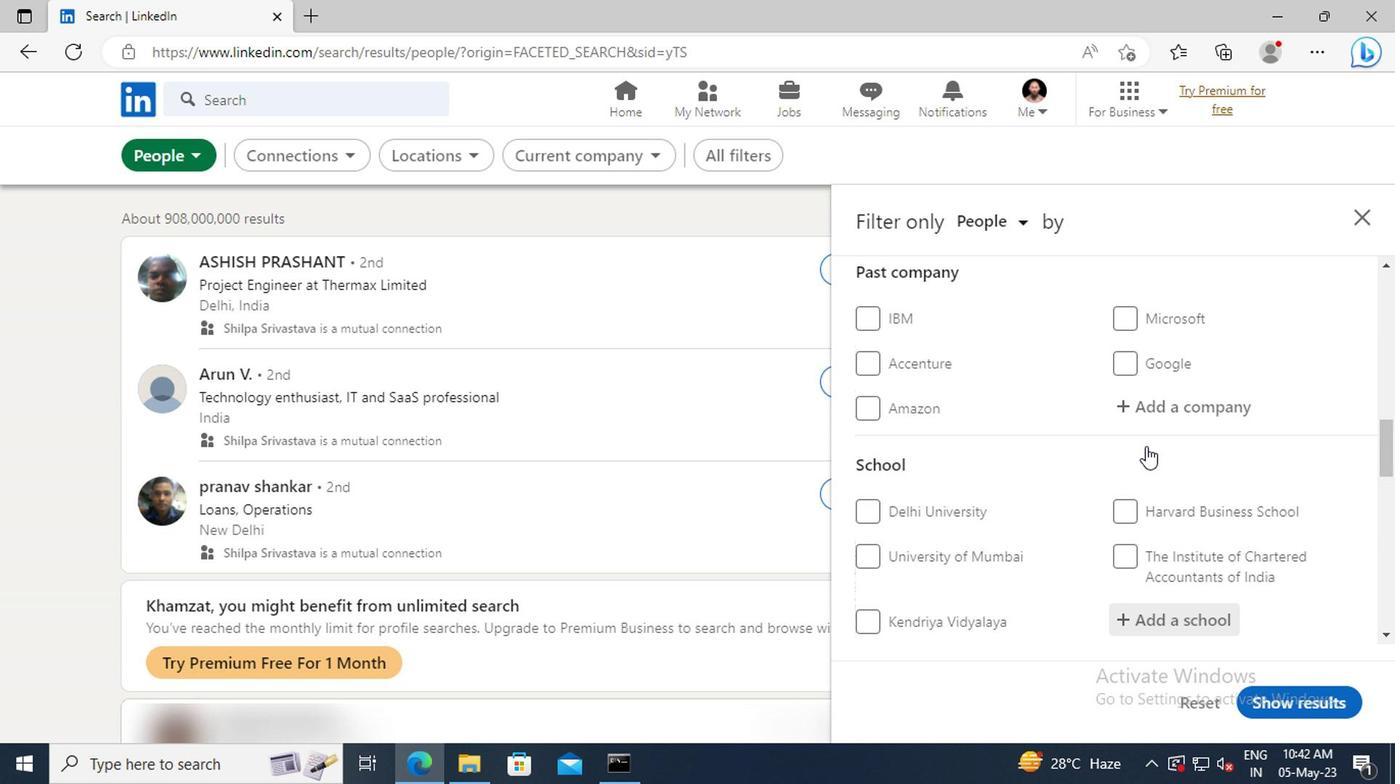 
Action: Mouse scrolled (946, 449) with delta (0, 0)
Screenshot: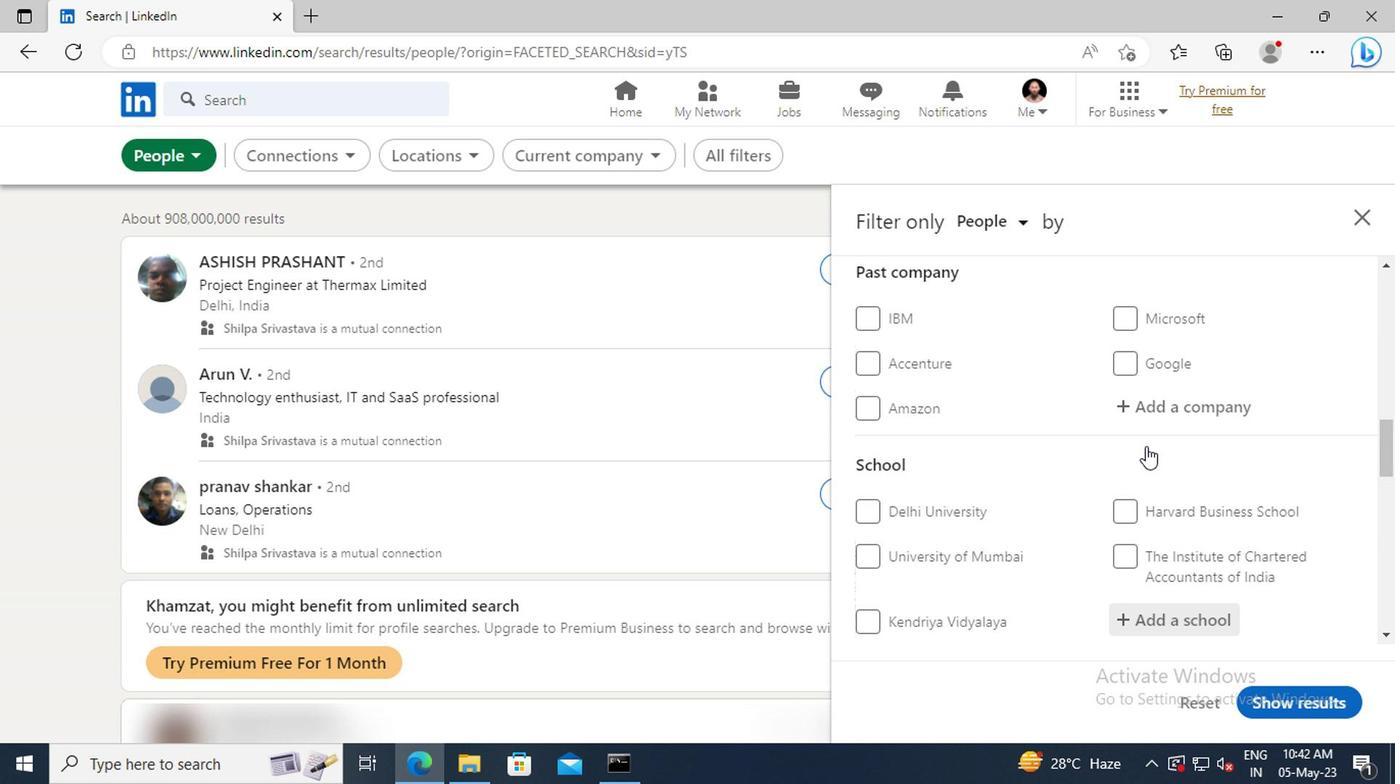 
Action: Mouse scrolled (946, 449) with delta (0, 0)
Screenshot: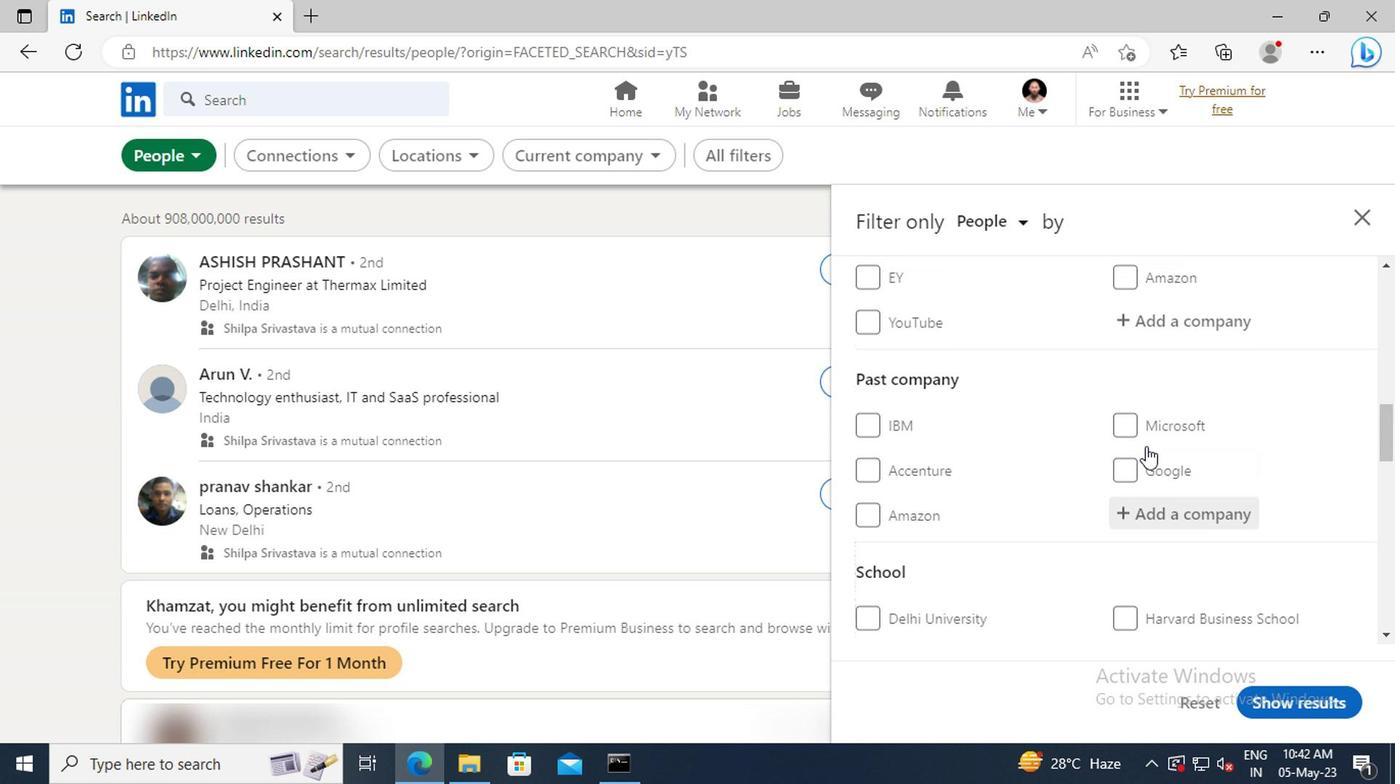 
Action: Mouse scrolled (946, 449) with delta (0, 0)
Screenshot: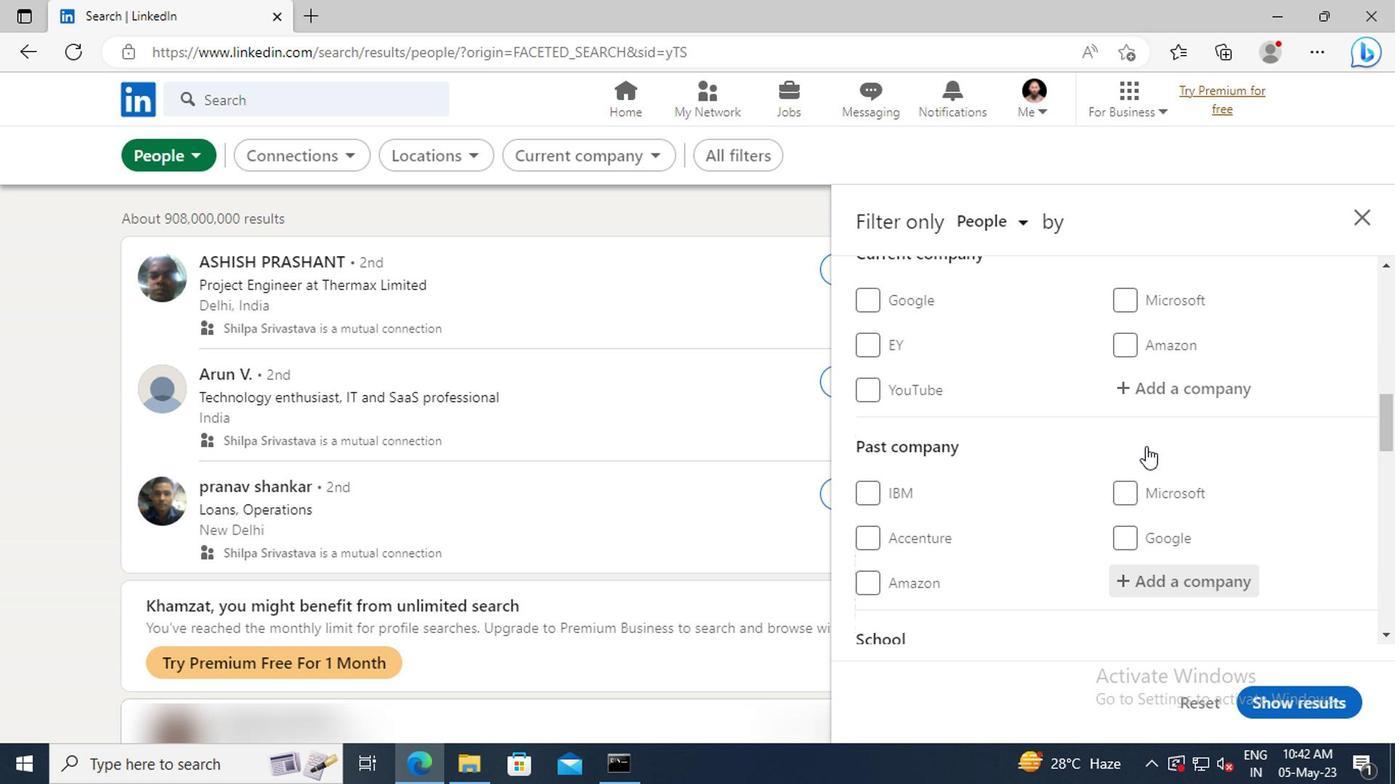 
Action: Mouse moved to (944, 446)
Screenshot: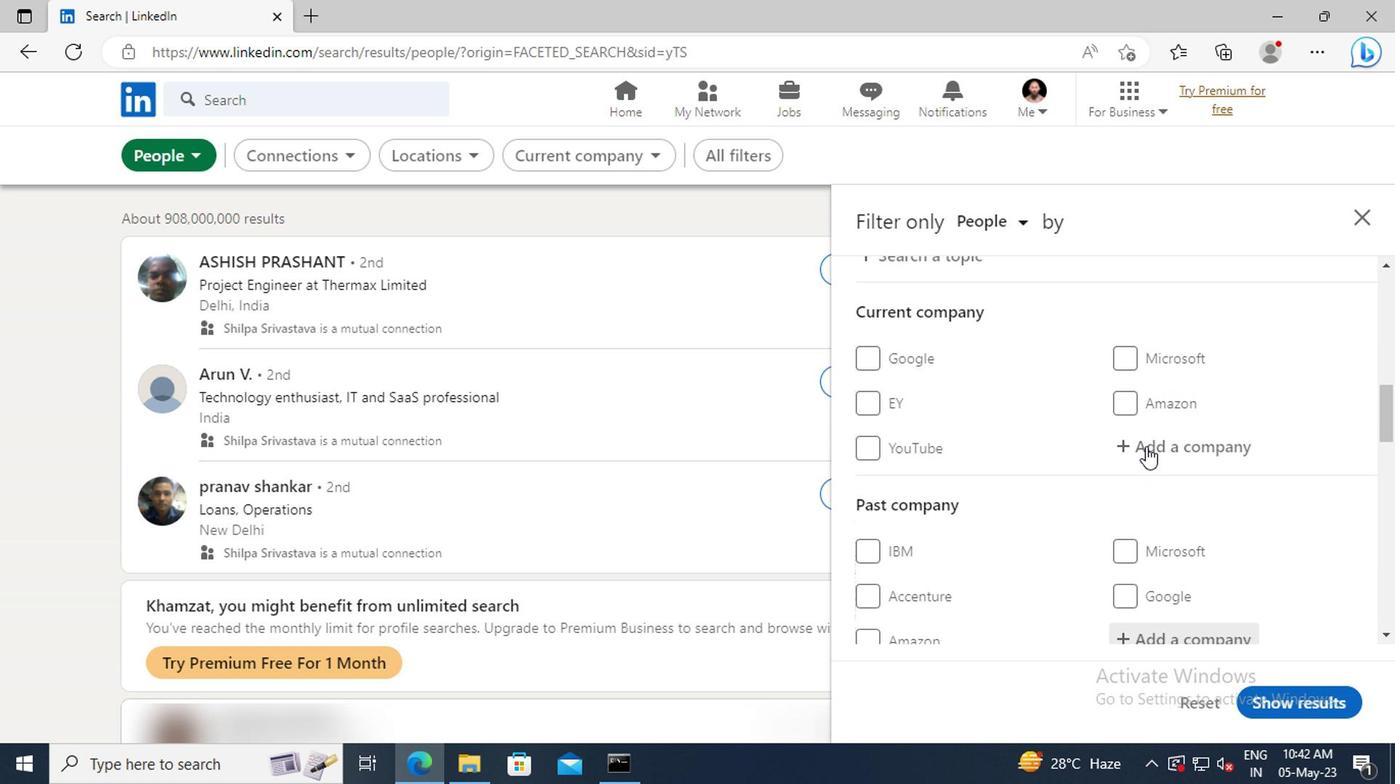 
Action: Mouse pressed left at (944, 446)
Screenshot: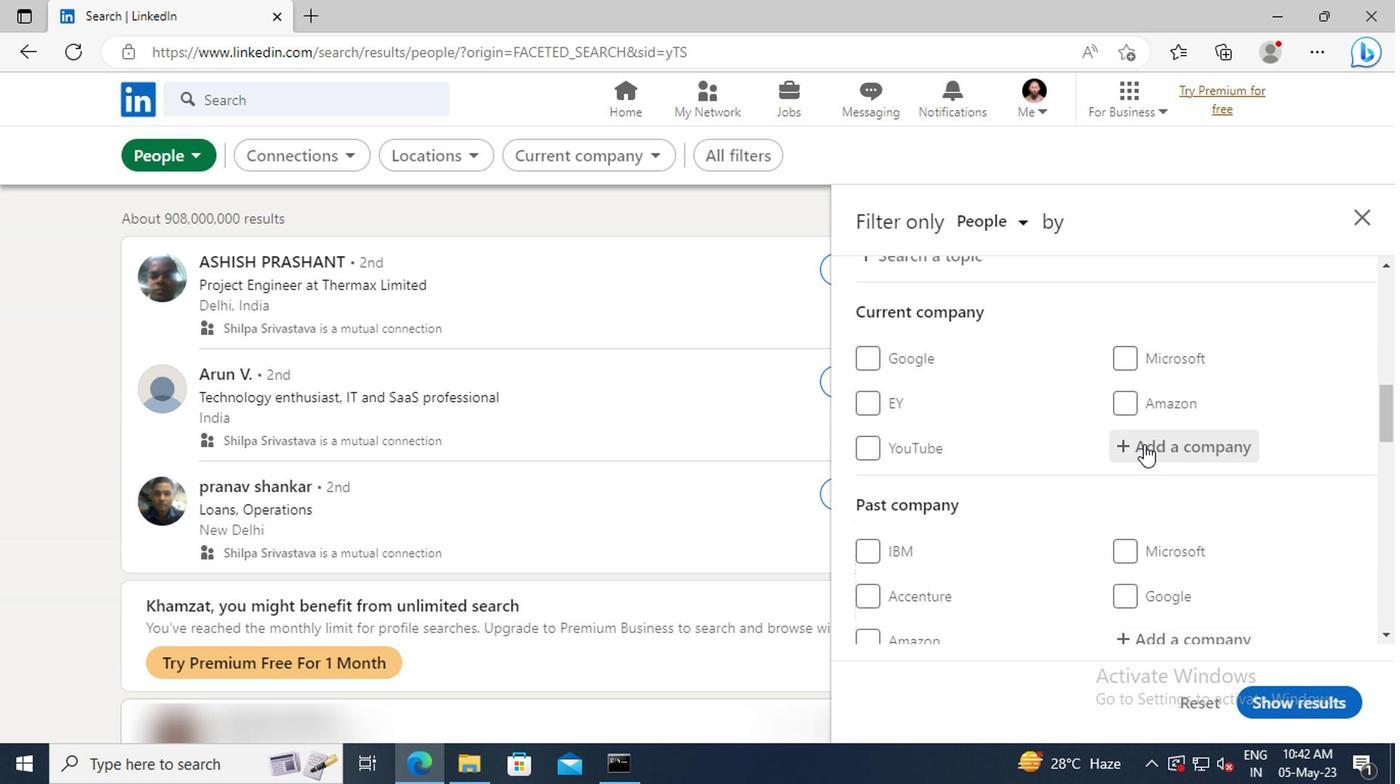 
Action: Mouse moved to (944, 446)
Screenshot: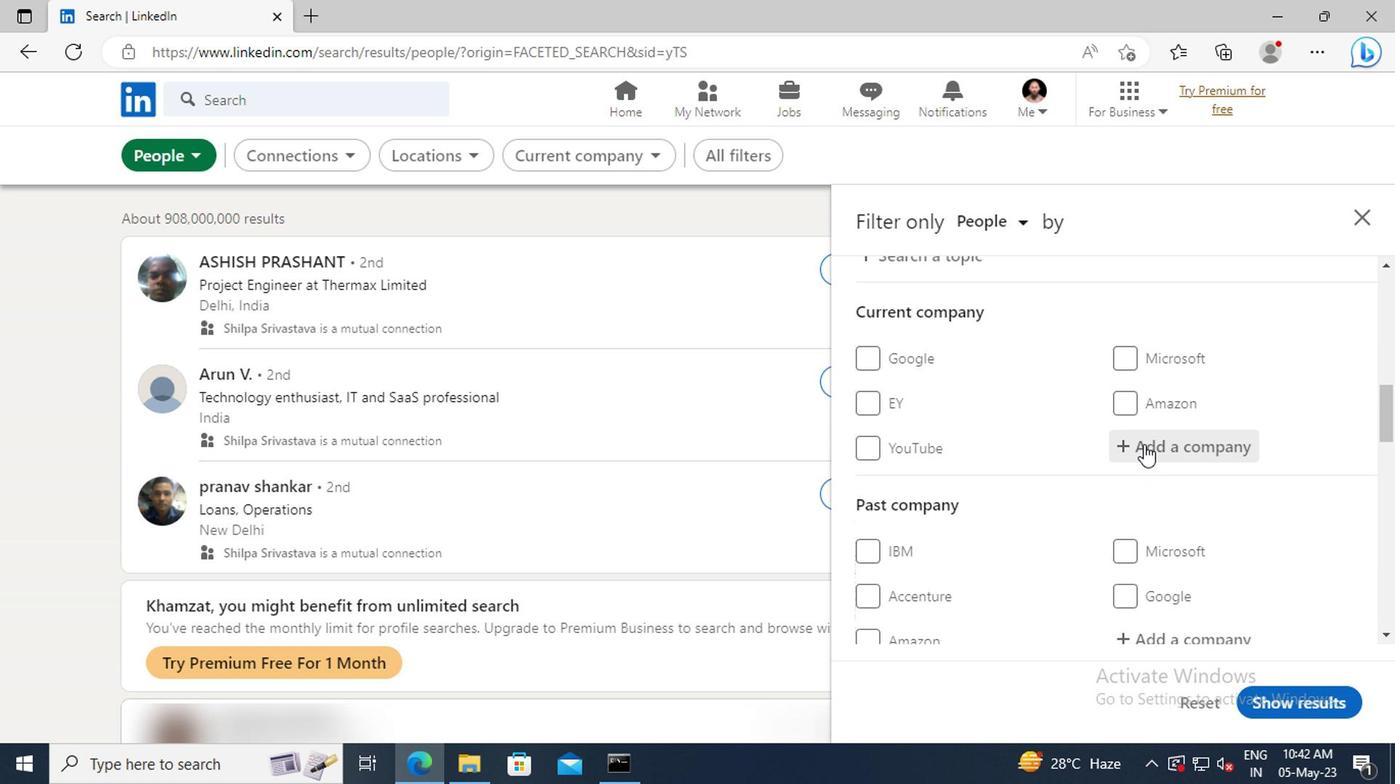 
Action: Key pressed <Key.shift>V
Screenshot: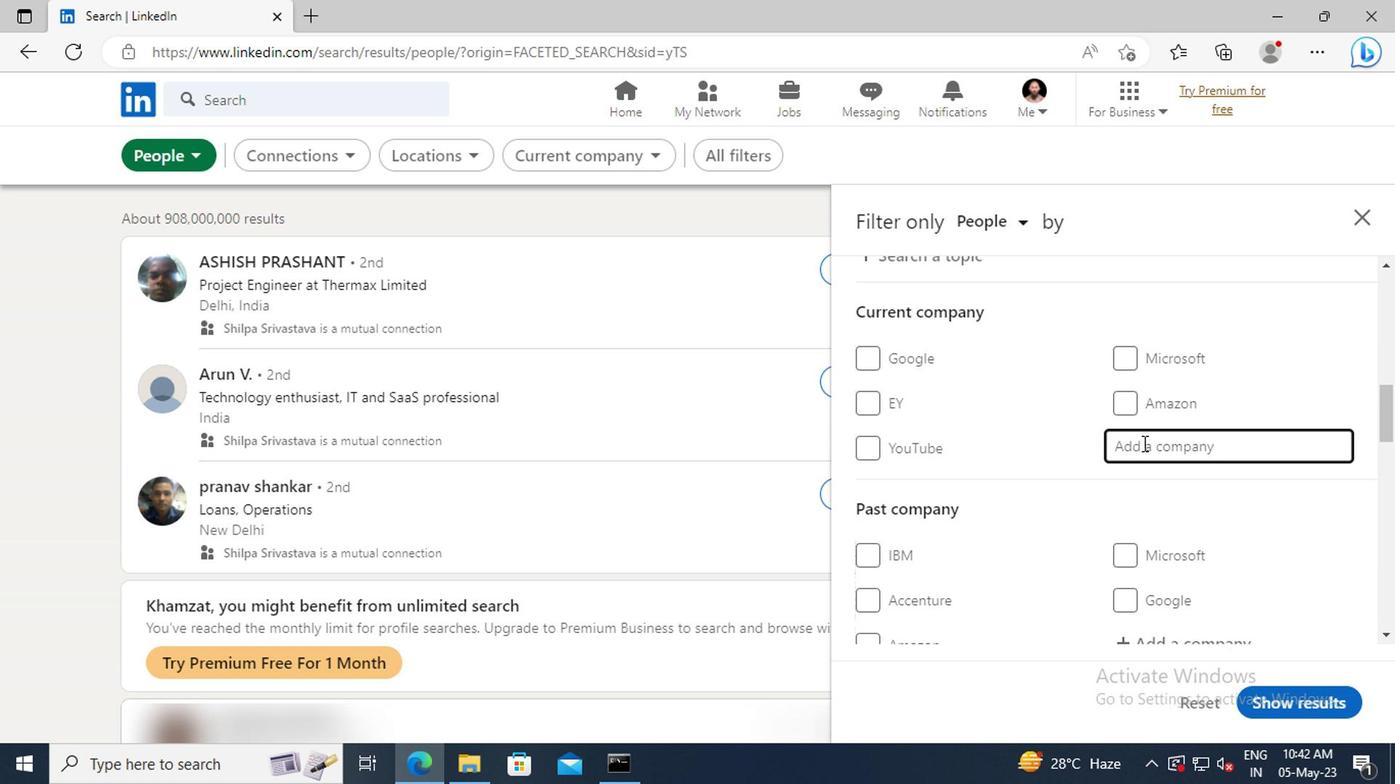 
Action: Mouse moved to (941, 445)
Screenshot: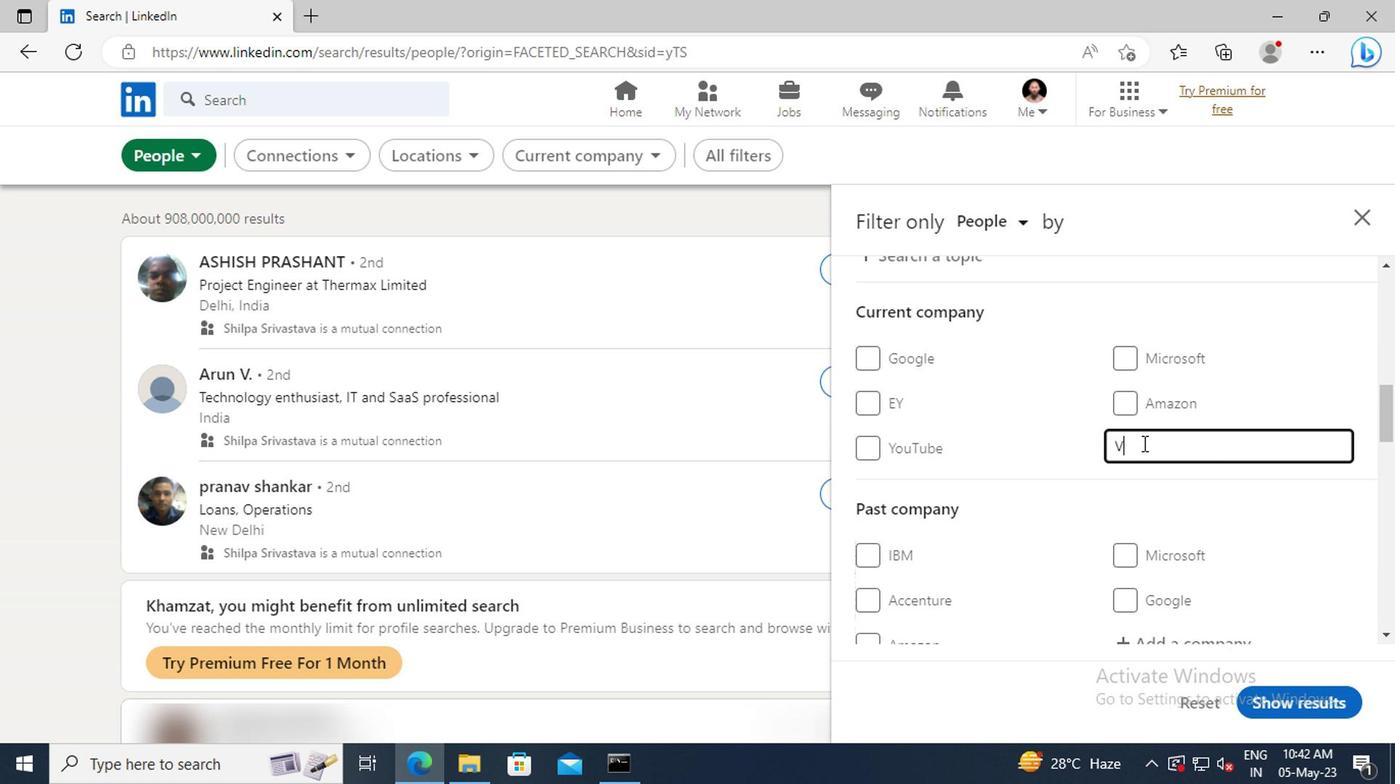 
Action: Key pressed ERL
Screenshot: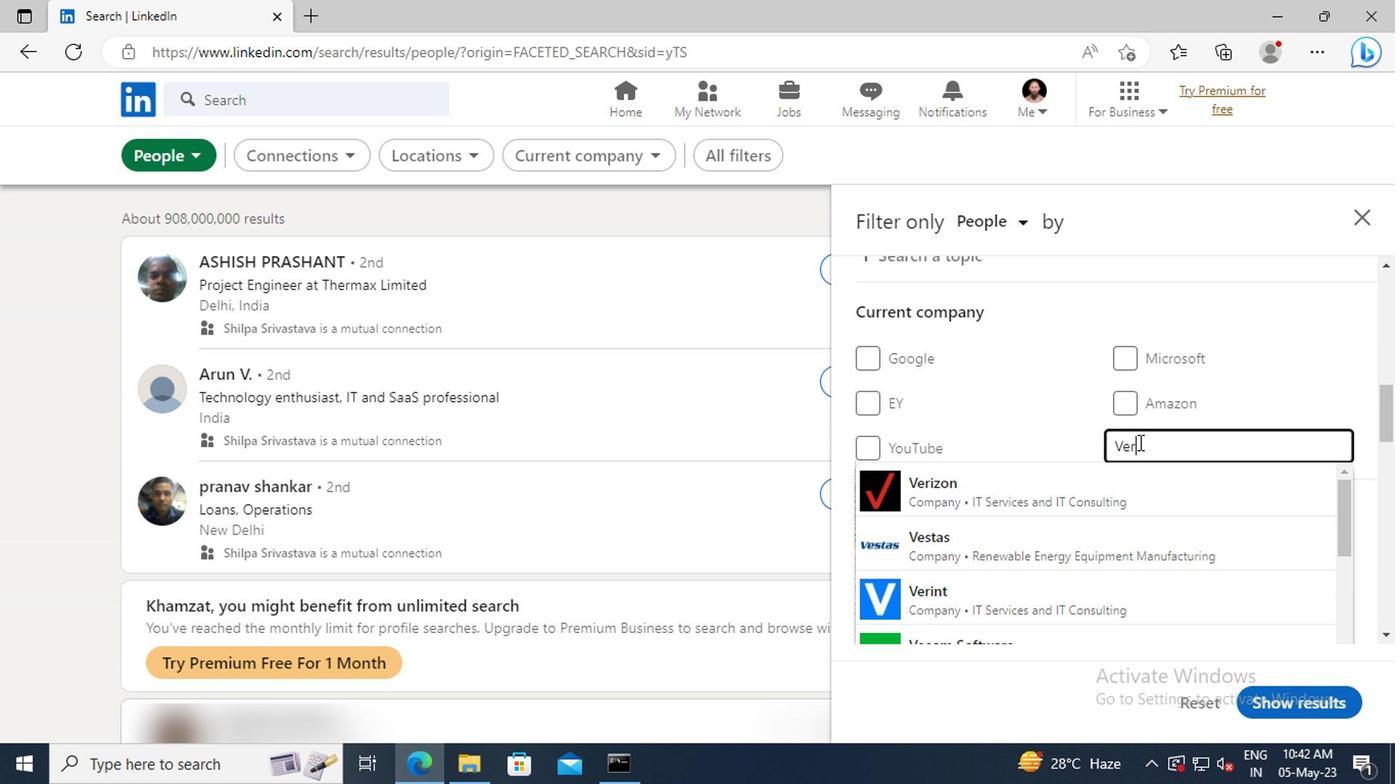 
Action: Mouse moved to (941, 444)
Screenshot: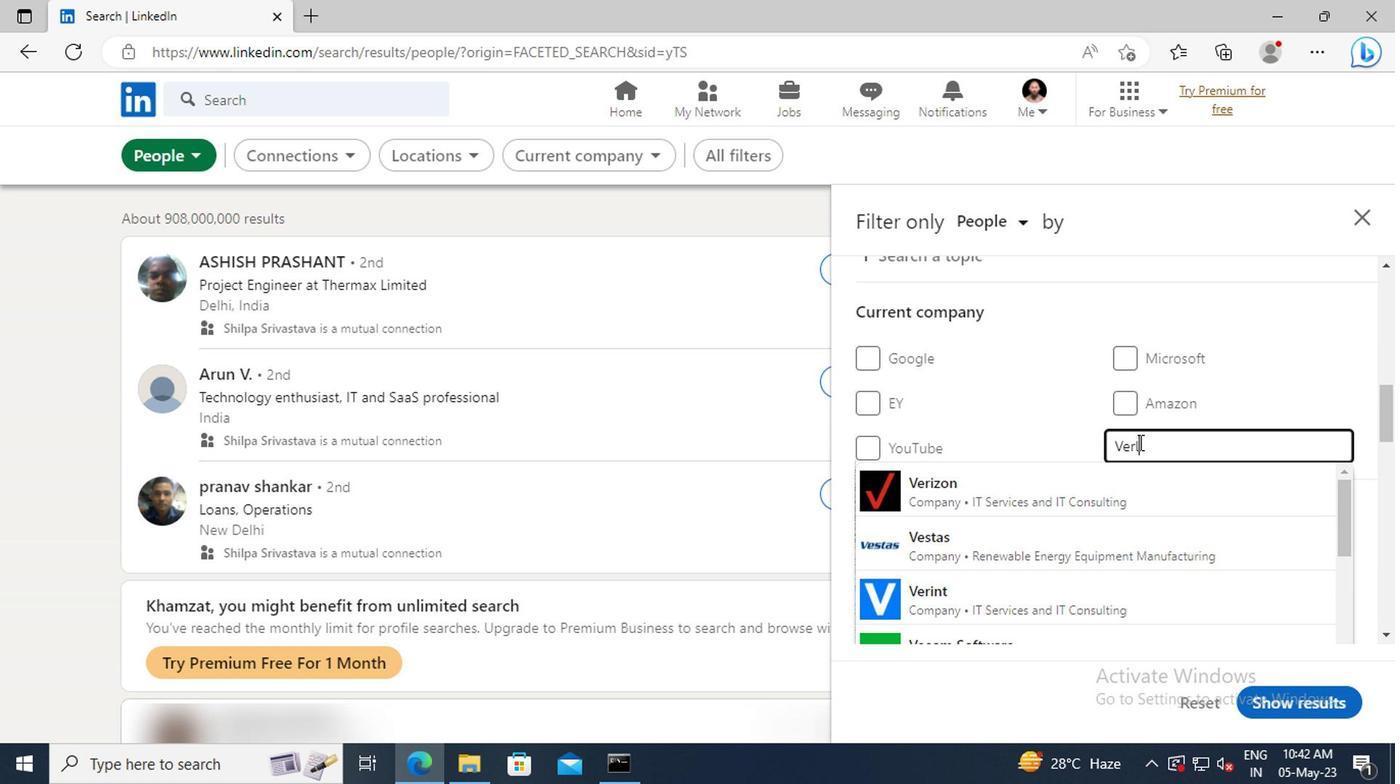 
Action: Key pressed OOP
Screenshot: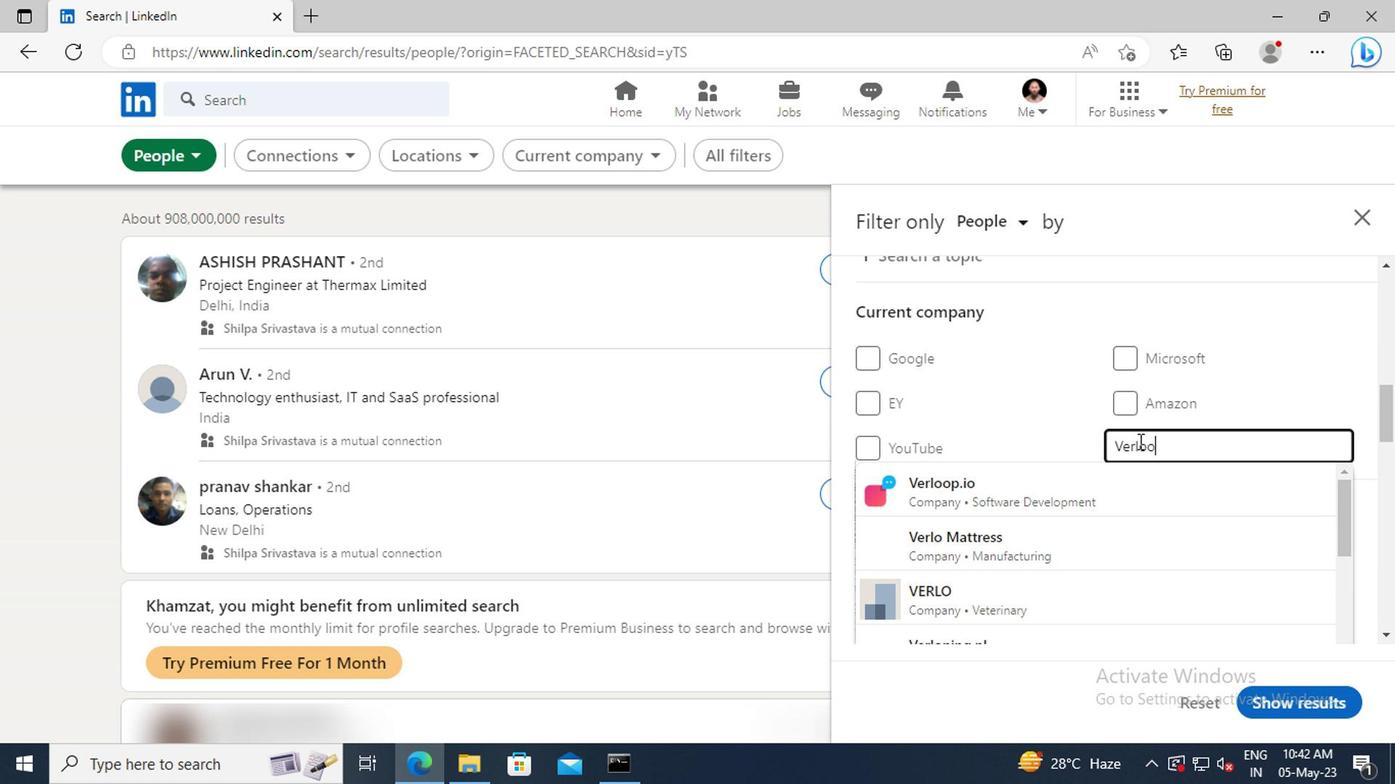 
Action: Mouse moved to (941, 473)
Screenshot: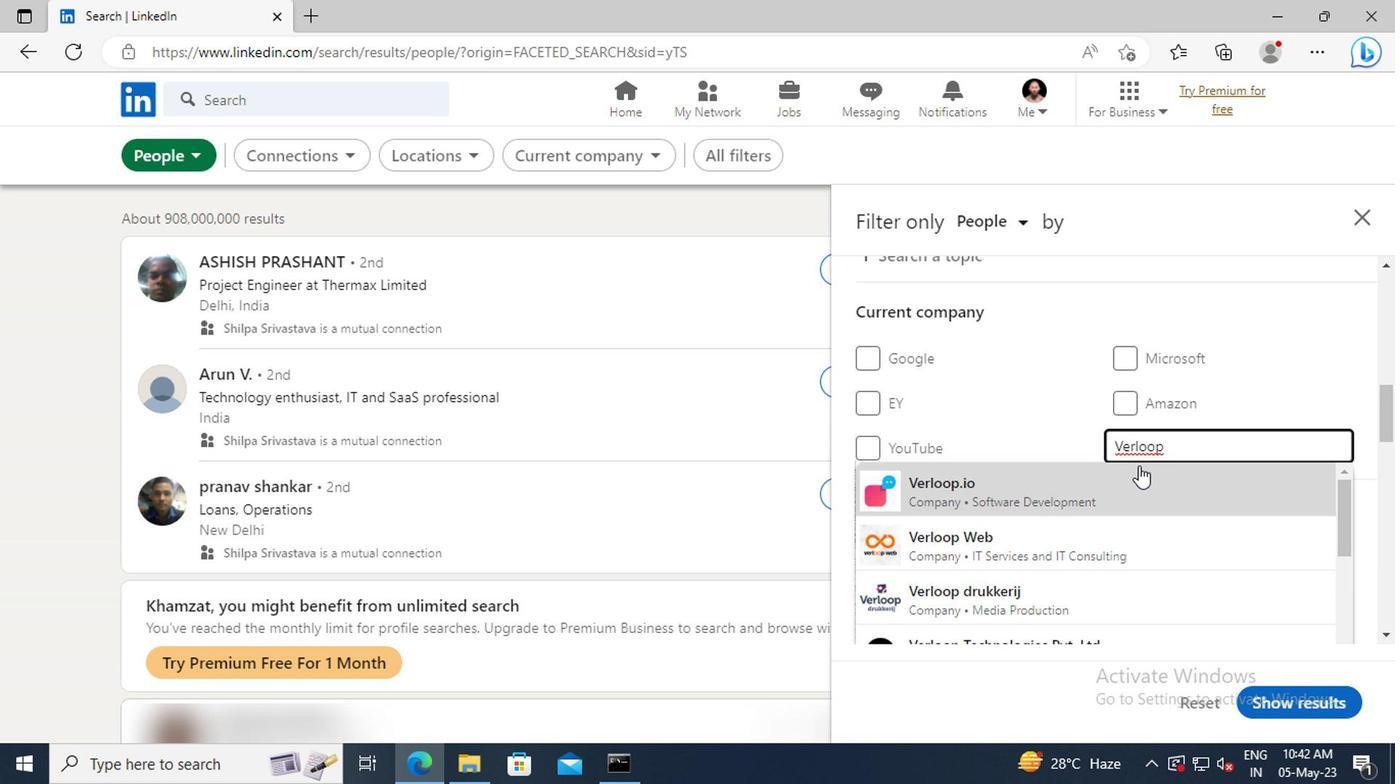 
Action: Mouse pressed left at (941, 473)
Screenshot: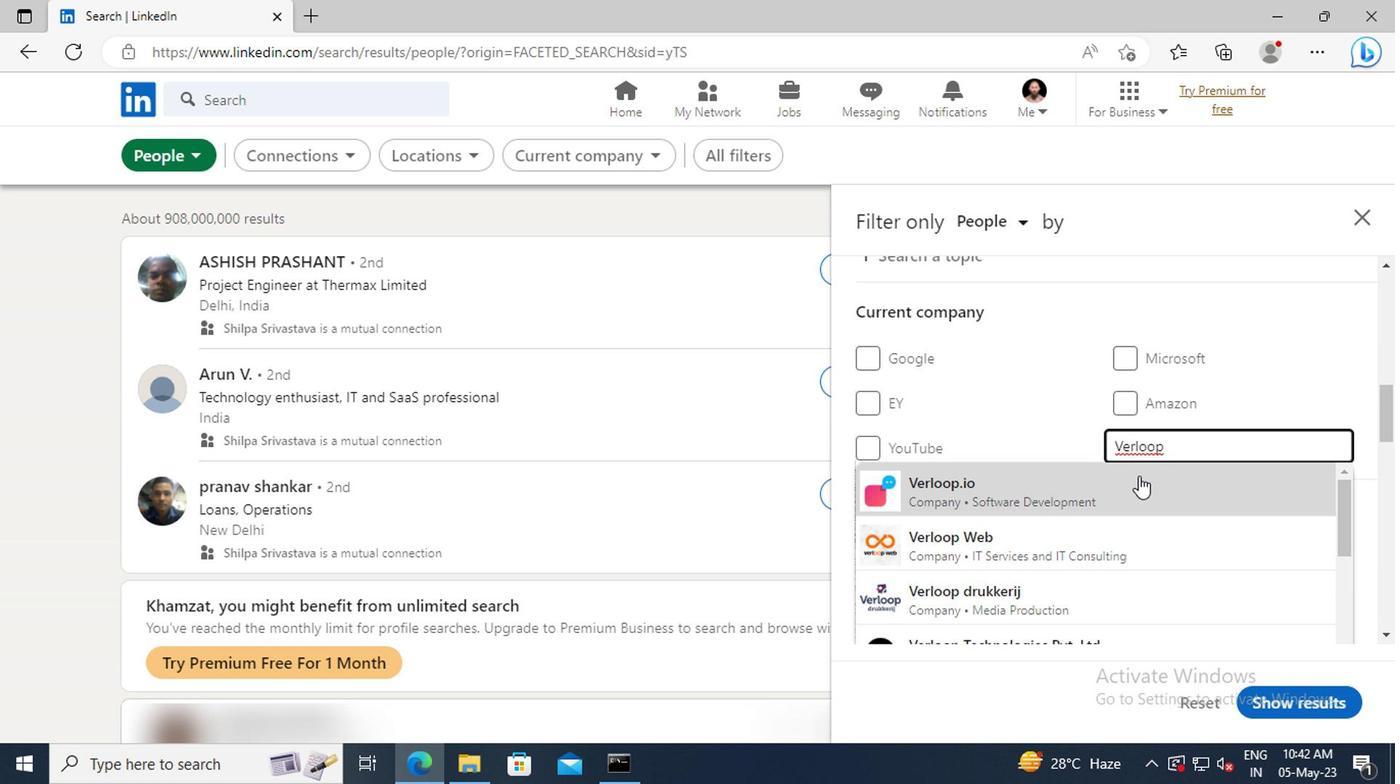 
Action: Mouse scrolled (941, 473) with delta (0, 0)
Screenshot: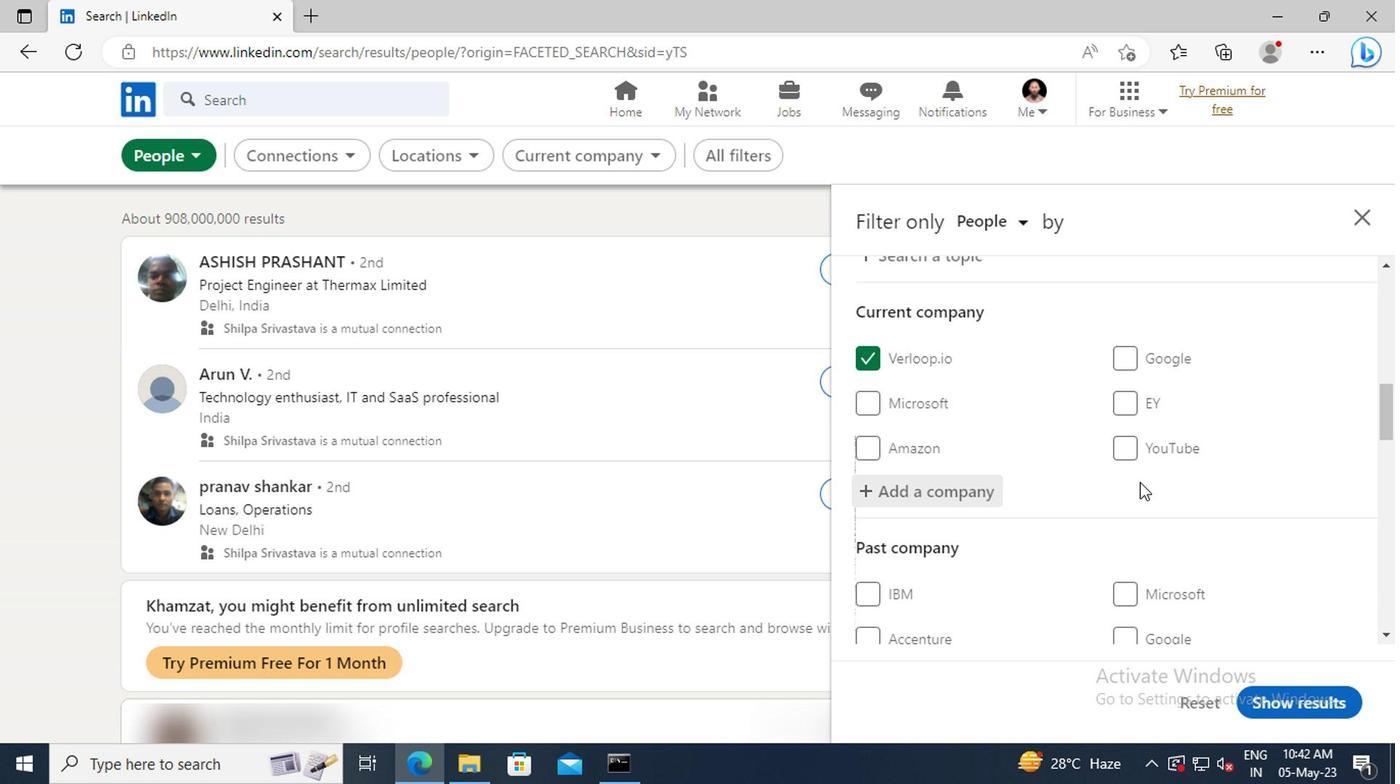 
Action: Mouse scrolled (941, 473) with delta (0, 0)
Screenshot: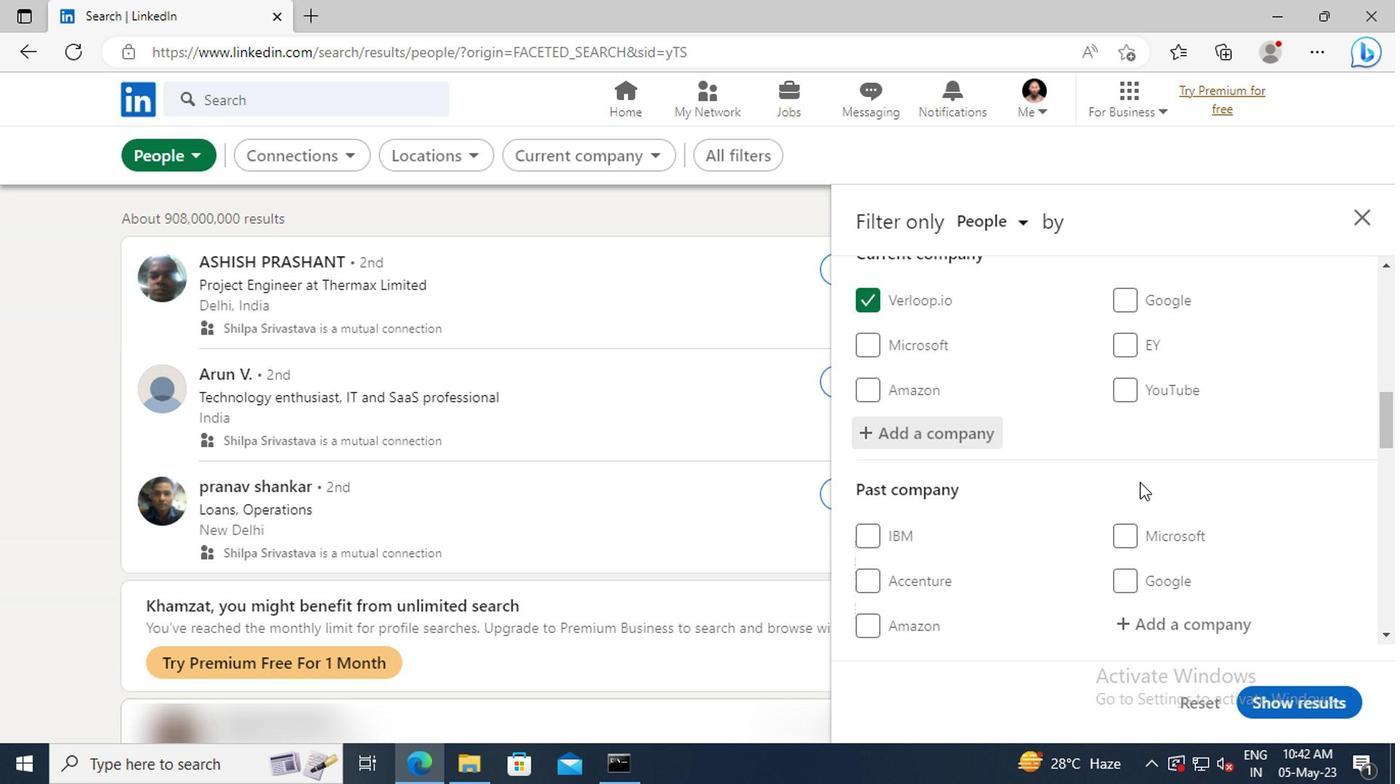 
Action: Mouse scrolled (941, 473) with delta (0, 0)
Screenshot: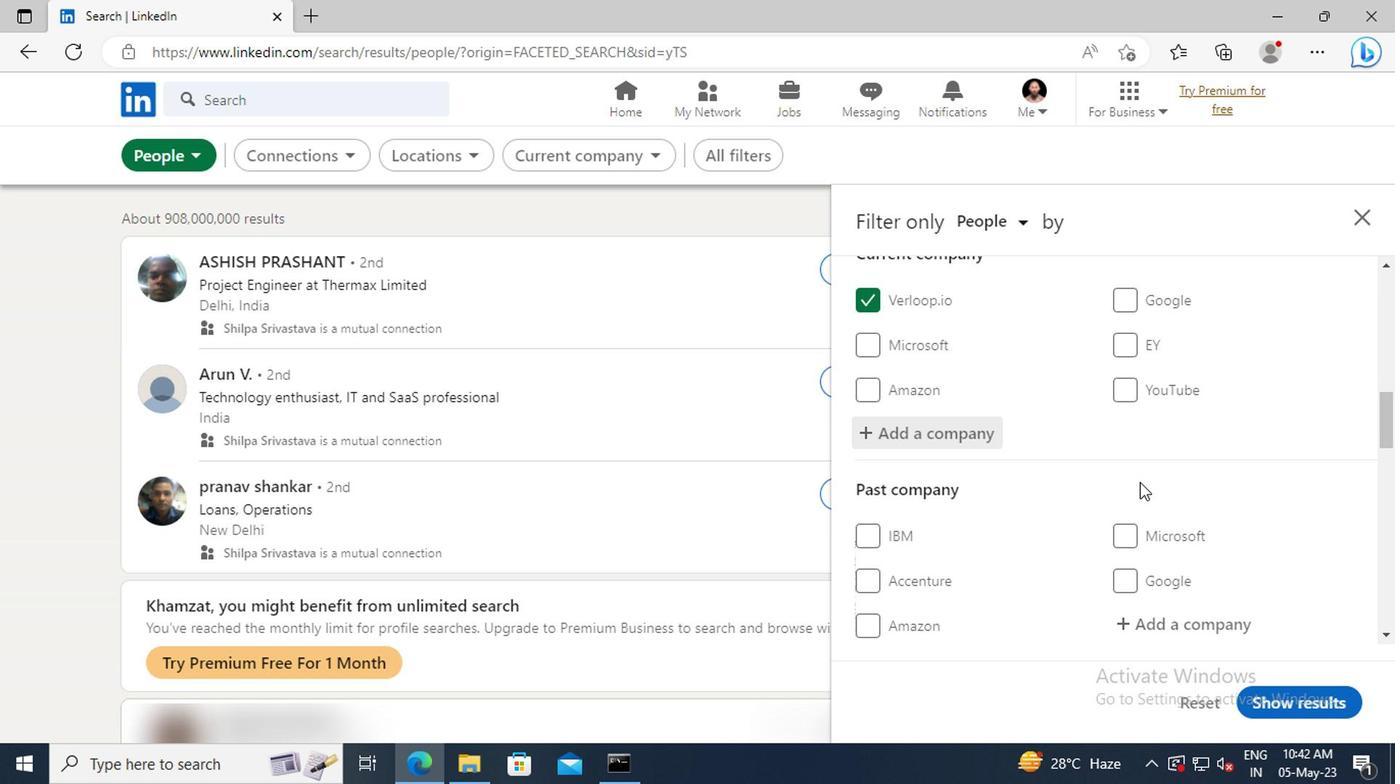 
Action: Mouse scrolled (941, 473) with delta (0, 0)
Screenshot: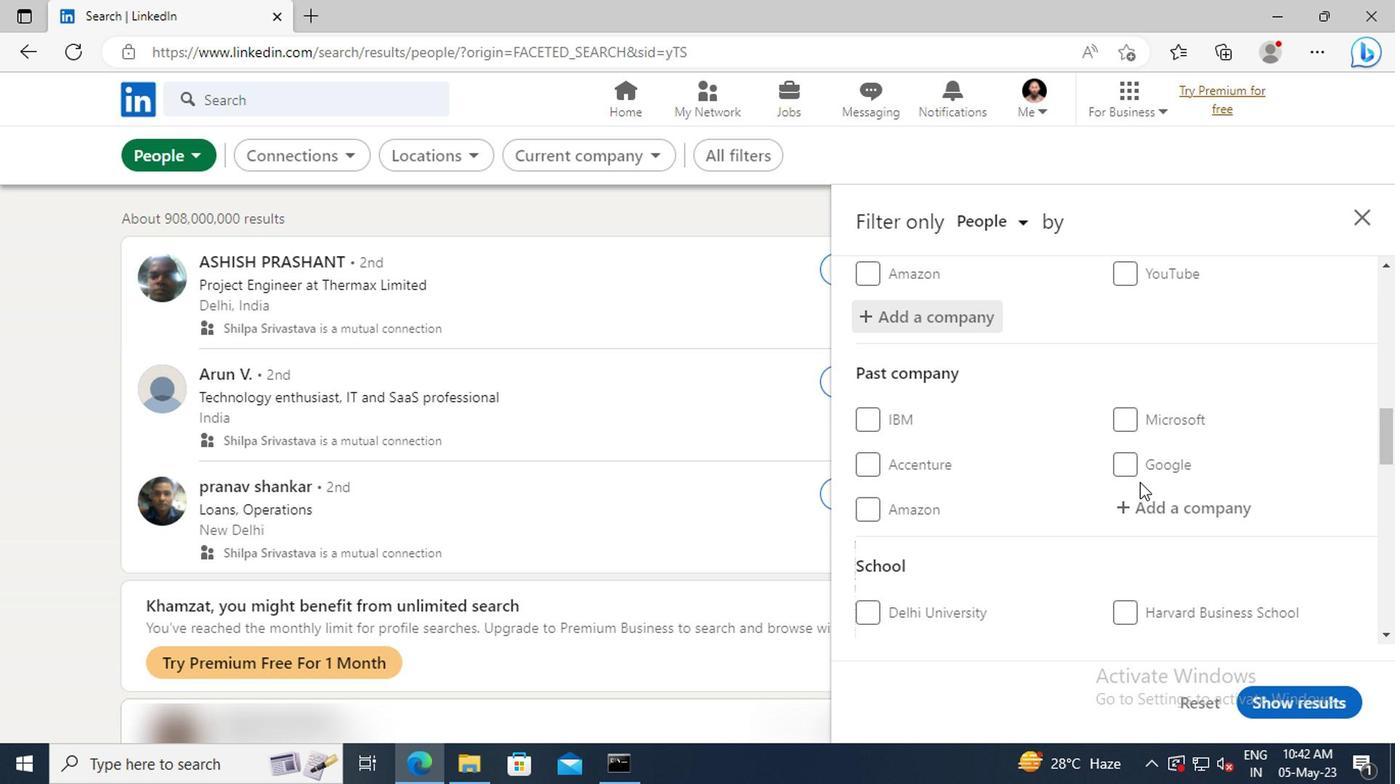 
Action: Mouse scrolled (941, 473) with delta (0, 0)
Screenshot: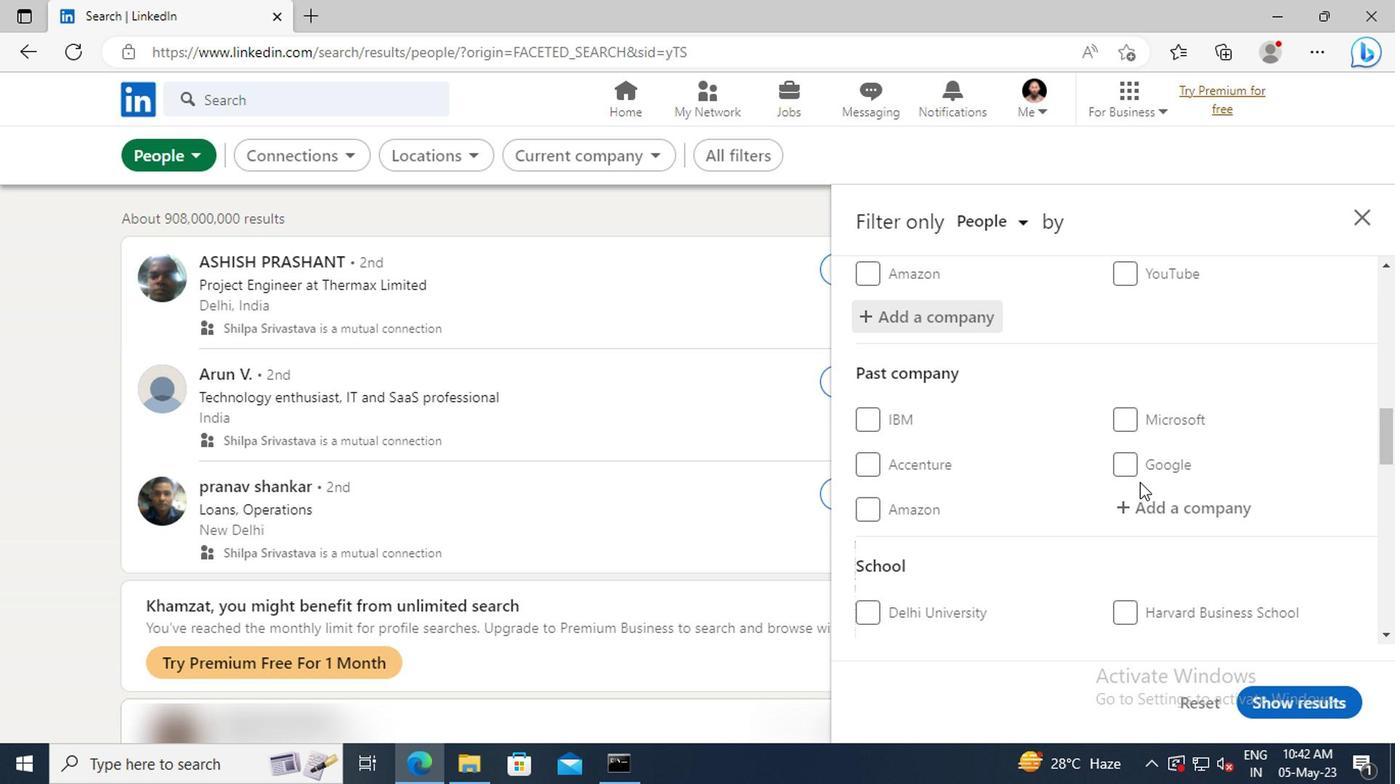 
Action: Mouse scrolled (941, 473) with delta (0, 0)
Screenshot: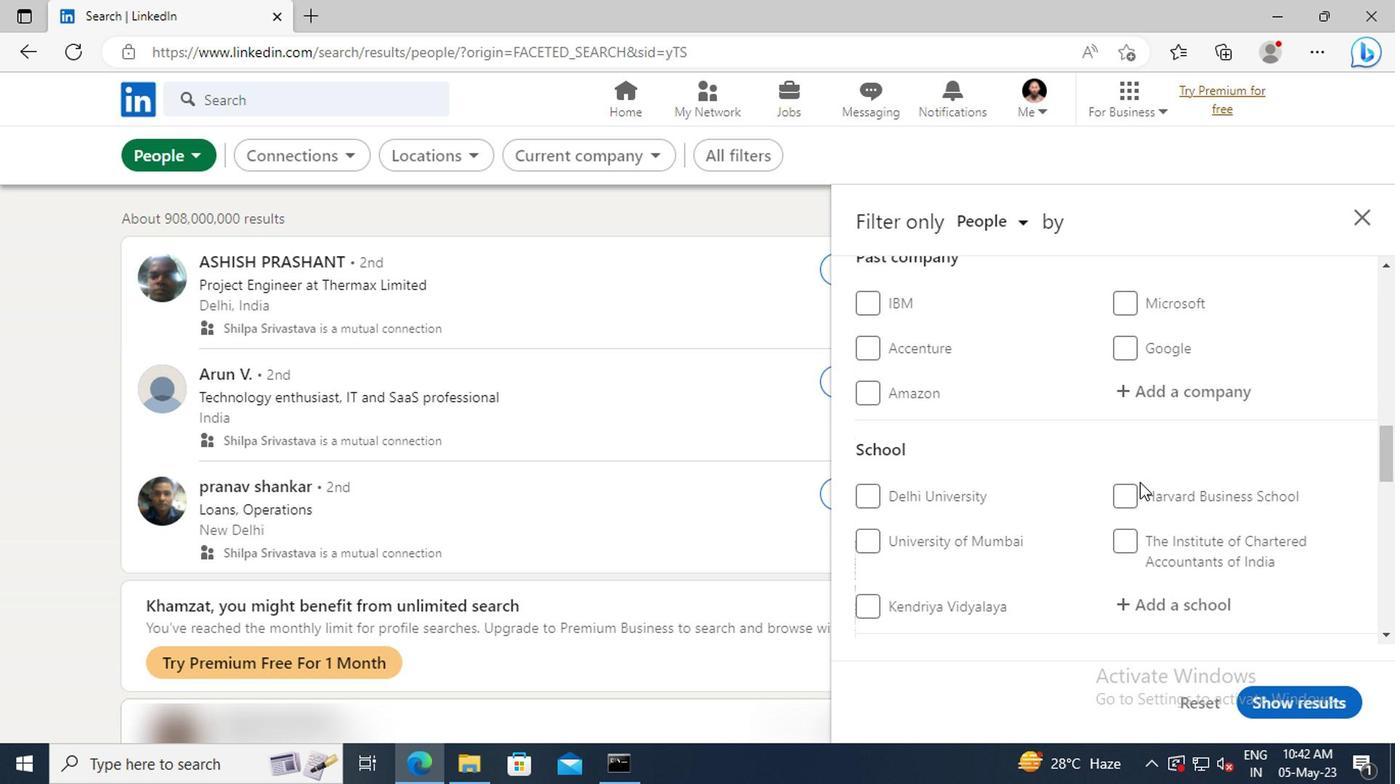 
Action: Mouse scrolled (941, 473) with delta (0, 0)
Screenshot: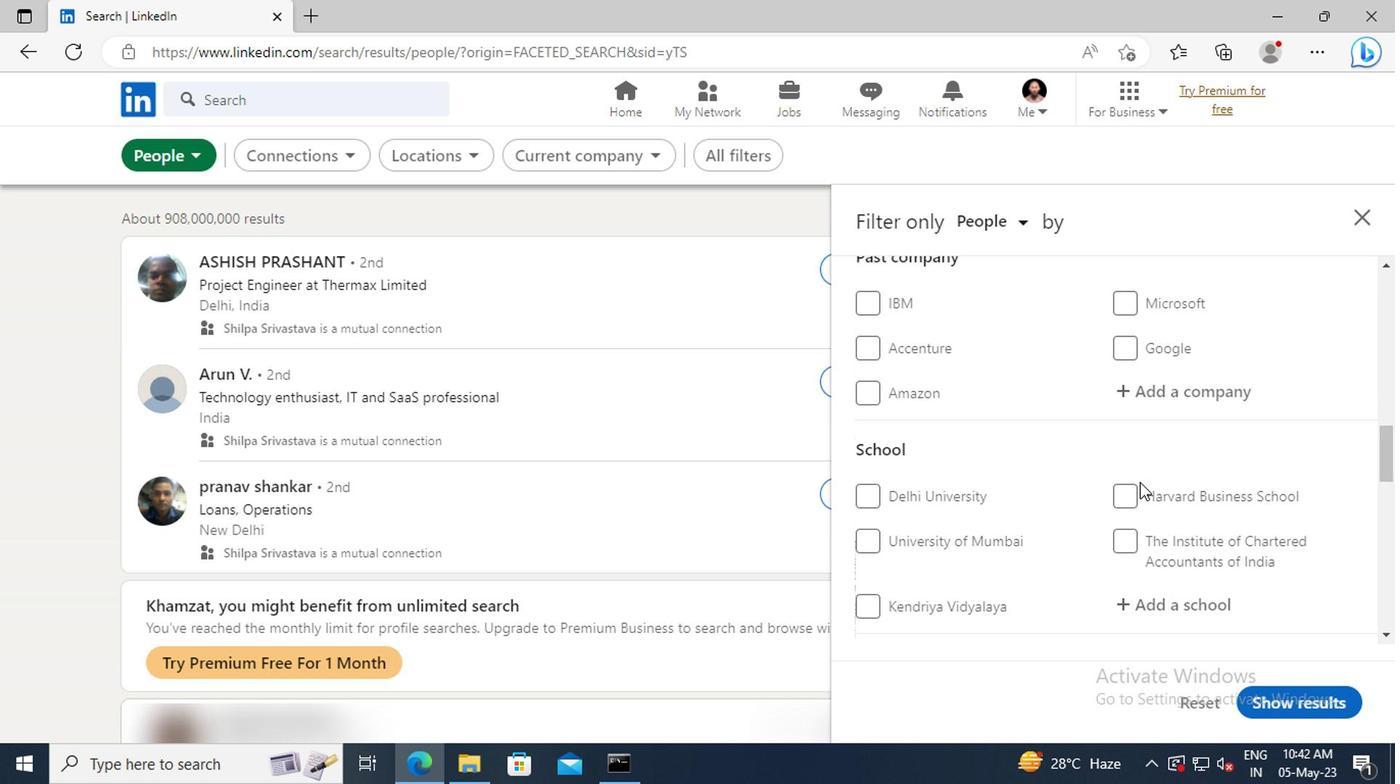 
Action: Mouse moved to (948, 481)
Screenshot: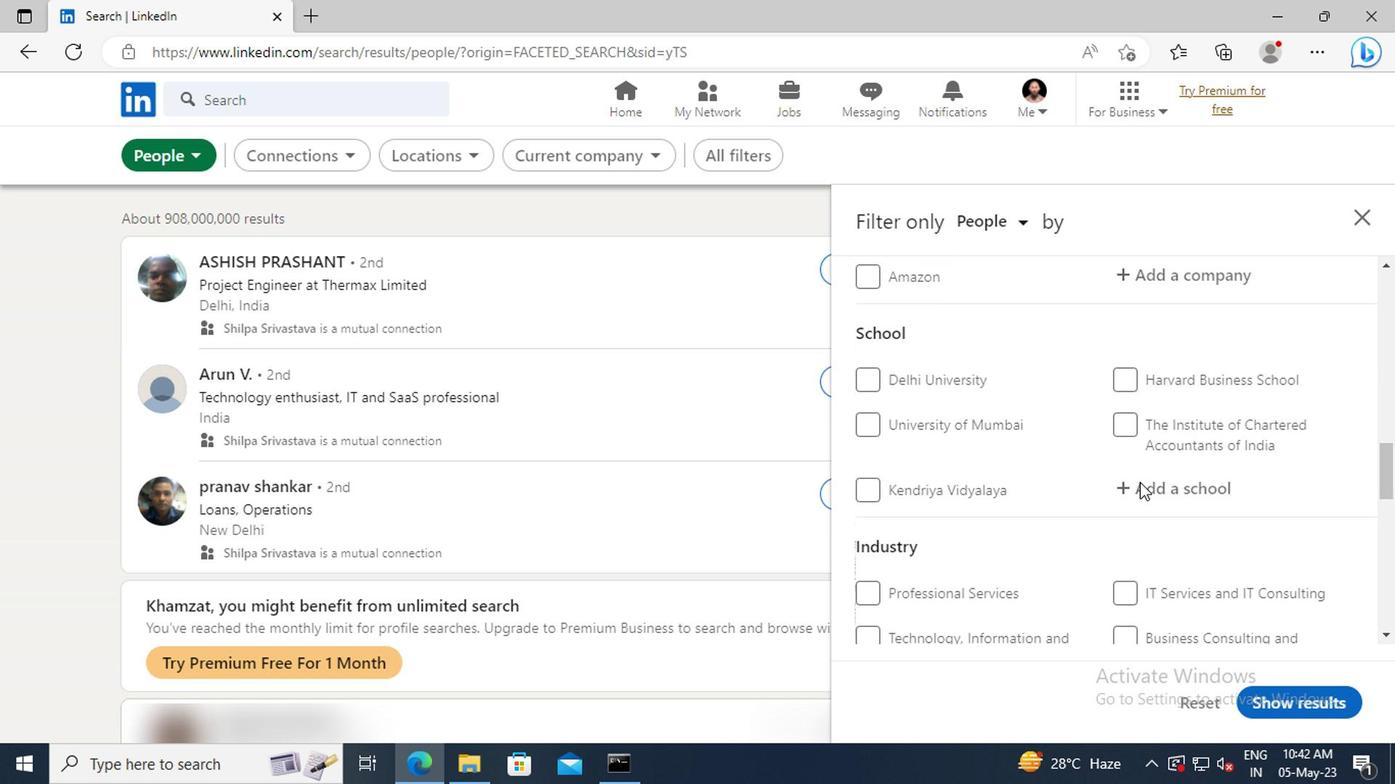 
Action: Mouse pressed left at (948, 481)
Screenshot: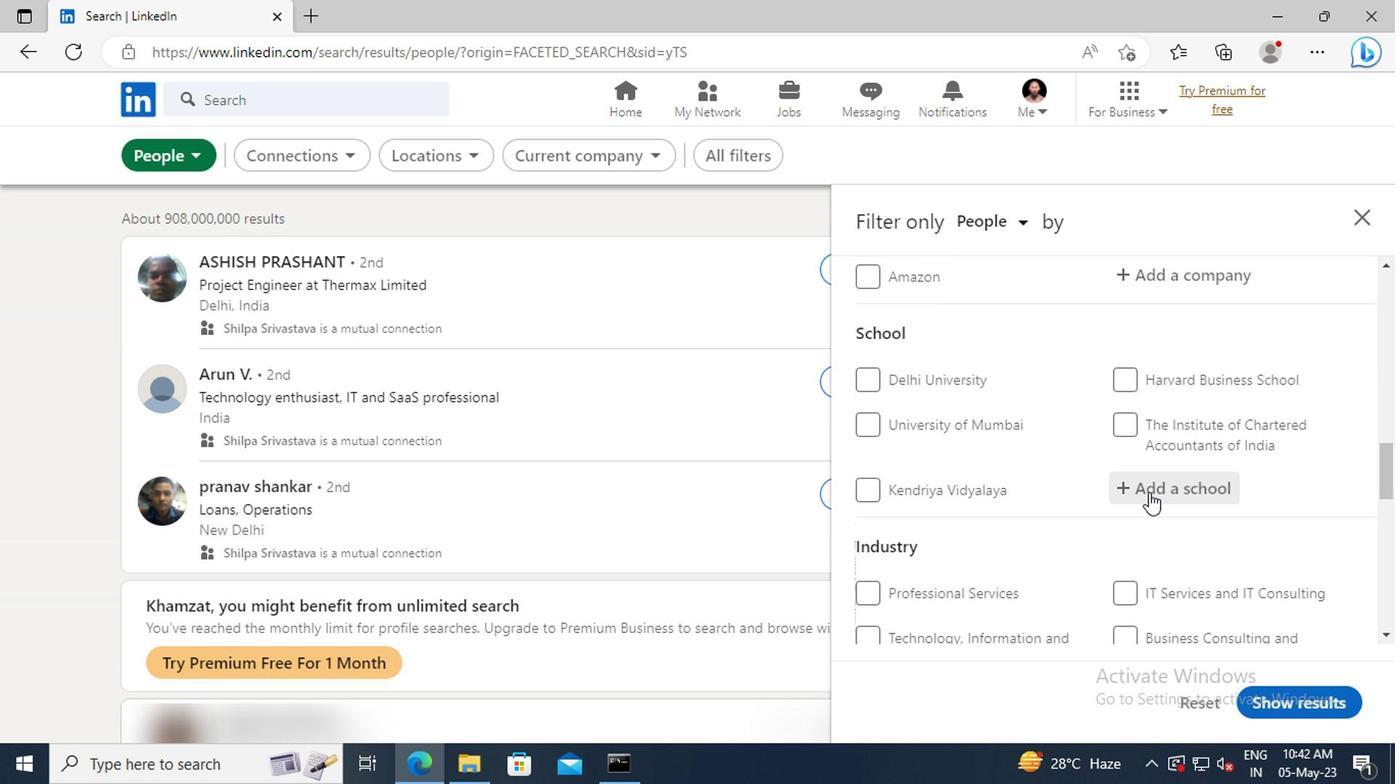 
Action: Key pressed <Key.shift>M.<Key.shift>K<Key.shift>U
Screenshot: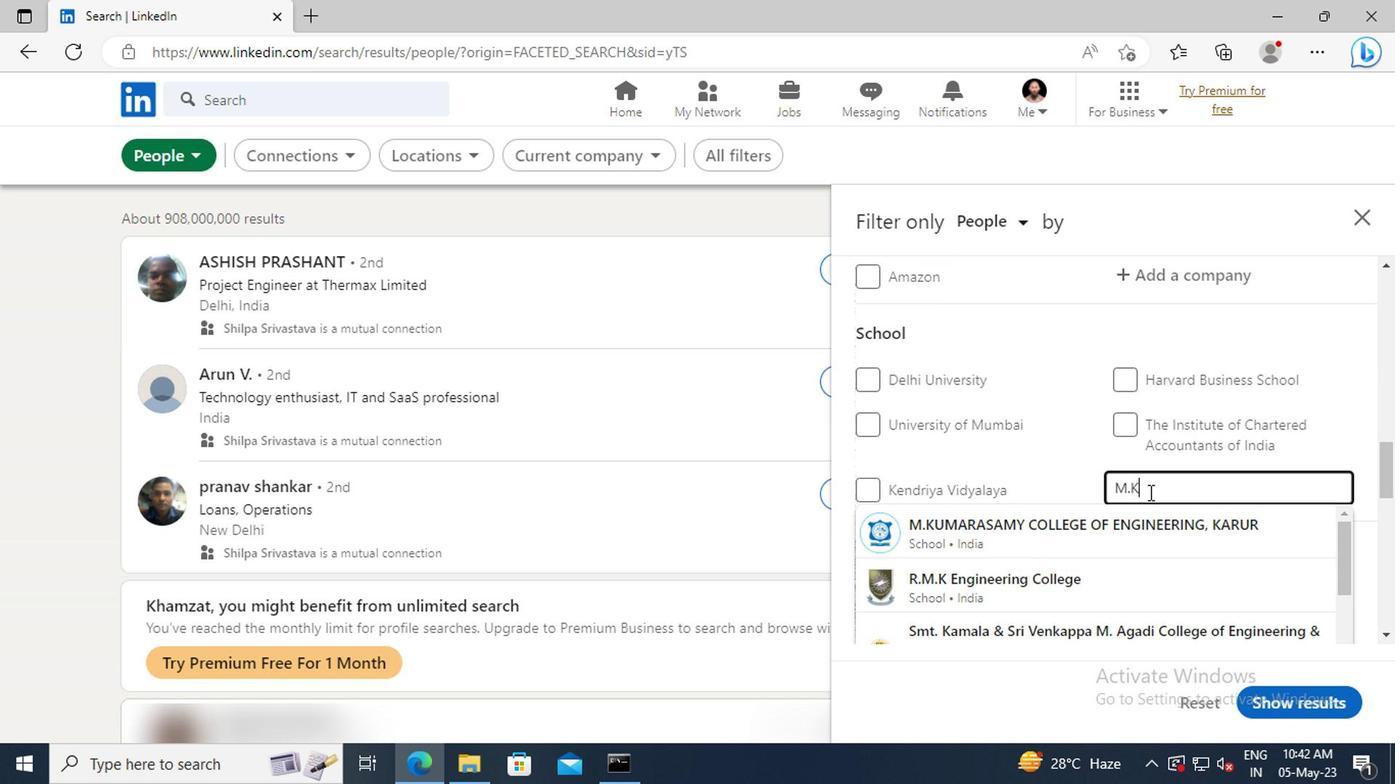 
Action: Mouse moved to (955, 512)
Screenshot: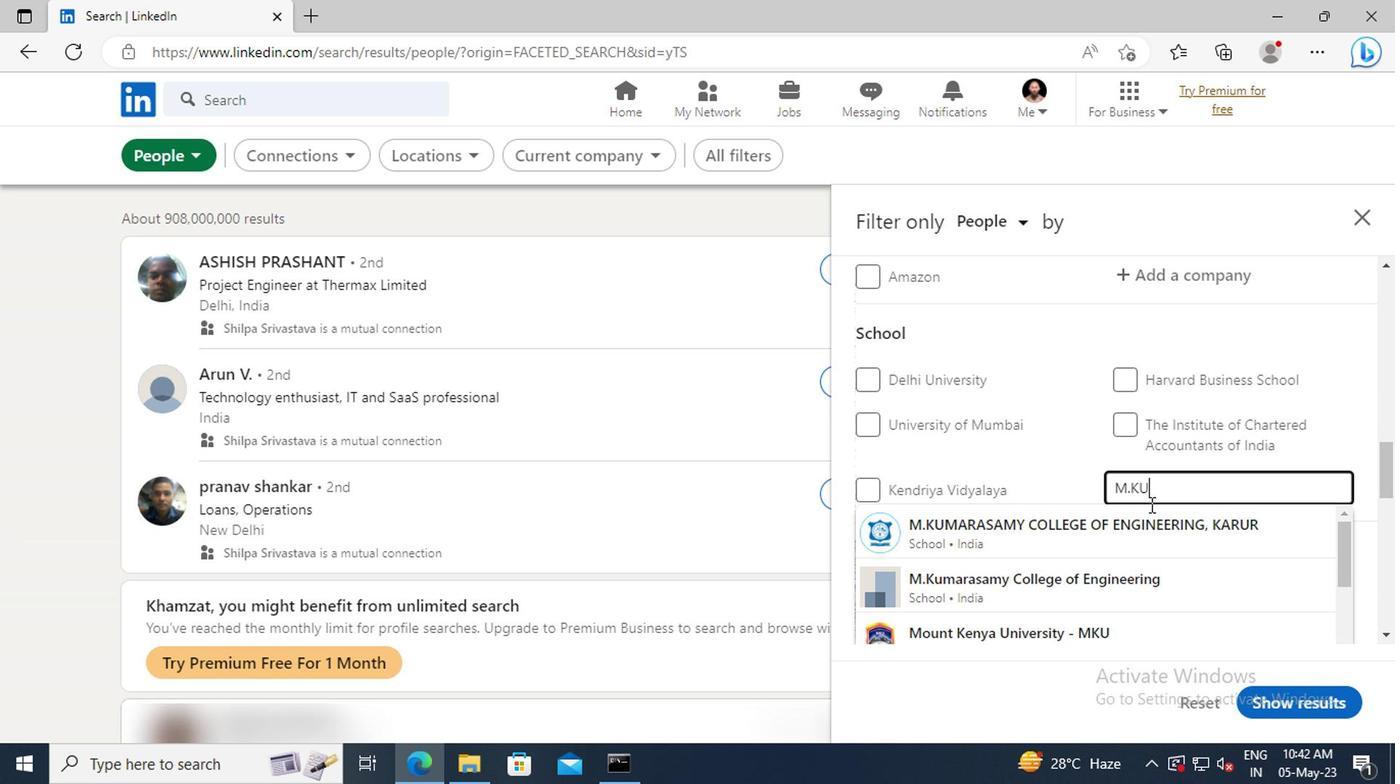 
Action: Mouse pressed left at (955, 512)
Screenshot: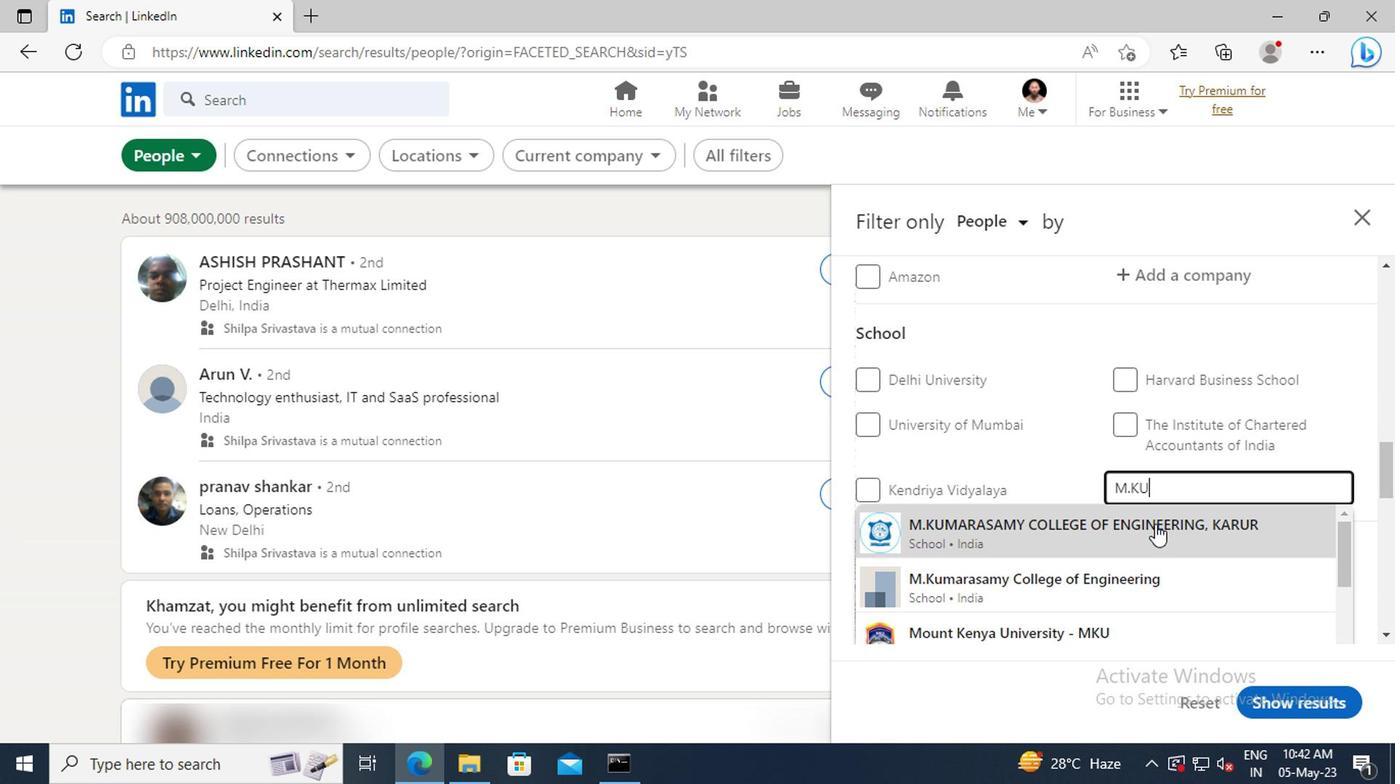
Action: Mouse moved to (955, 512)
Screenshot: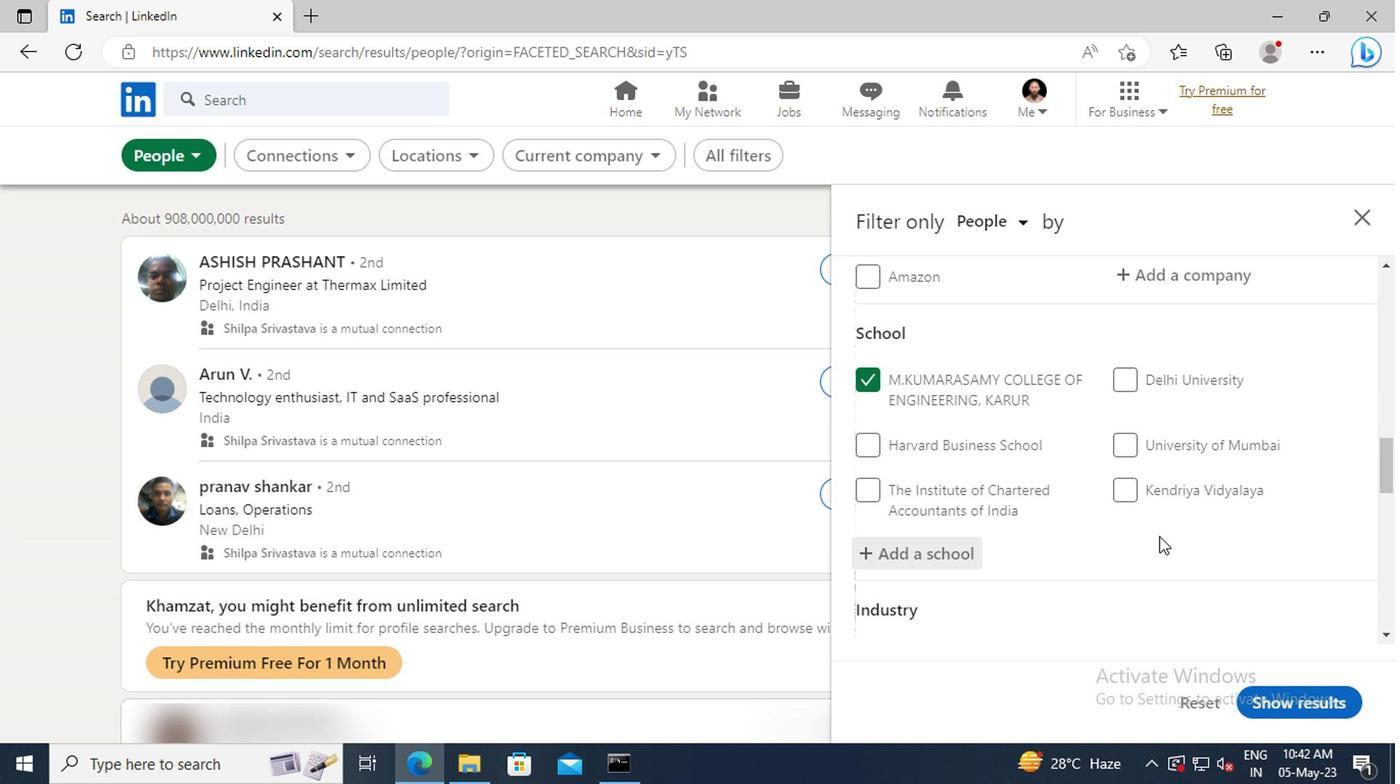
Action: Mouse scrolled (955, 511) with delta (0, 0)
Screenshot: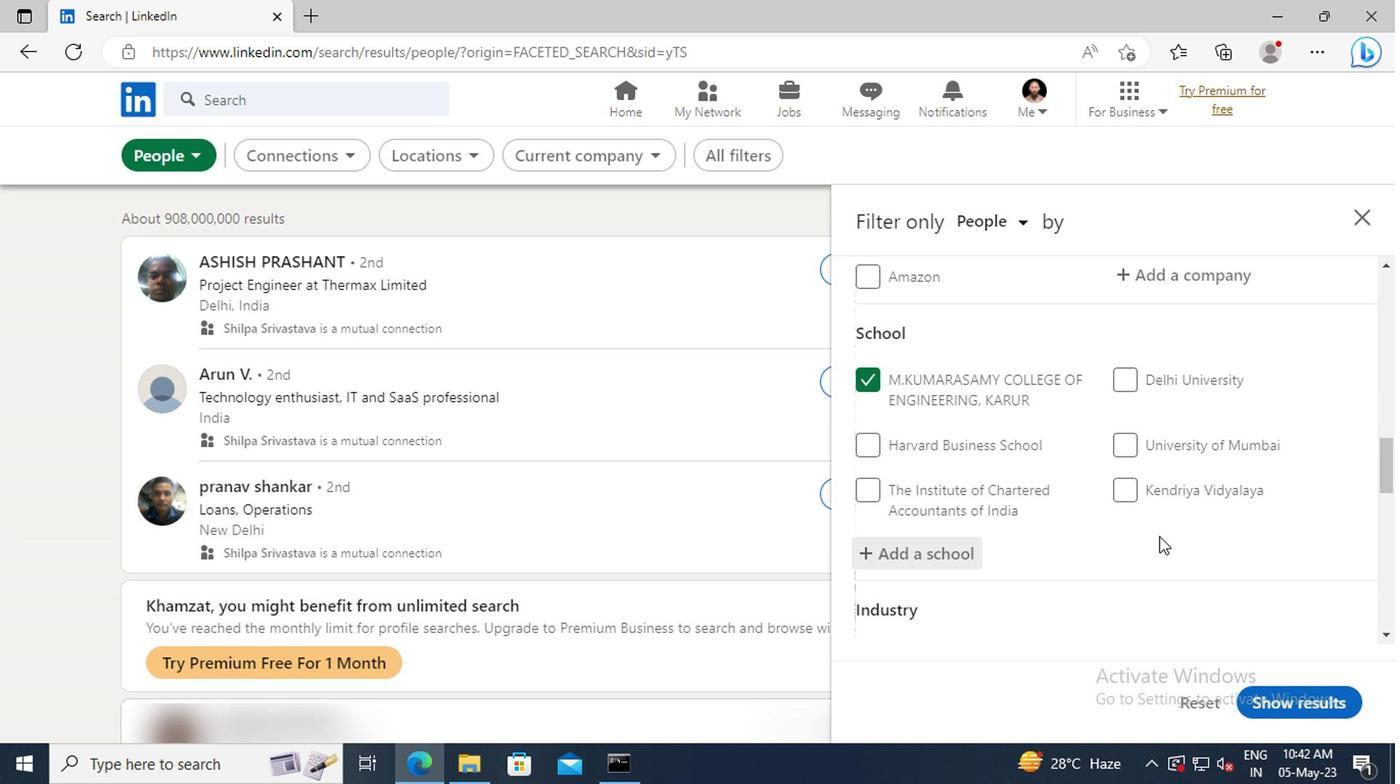 
Action: Mouse moved to (955, 512)
Screenshot: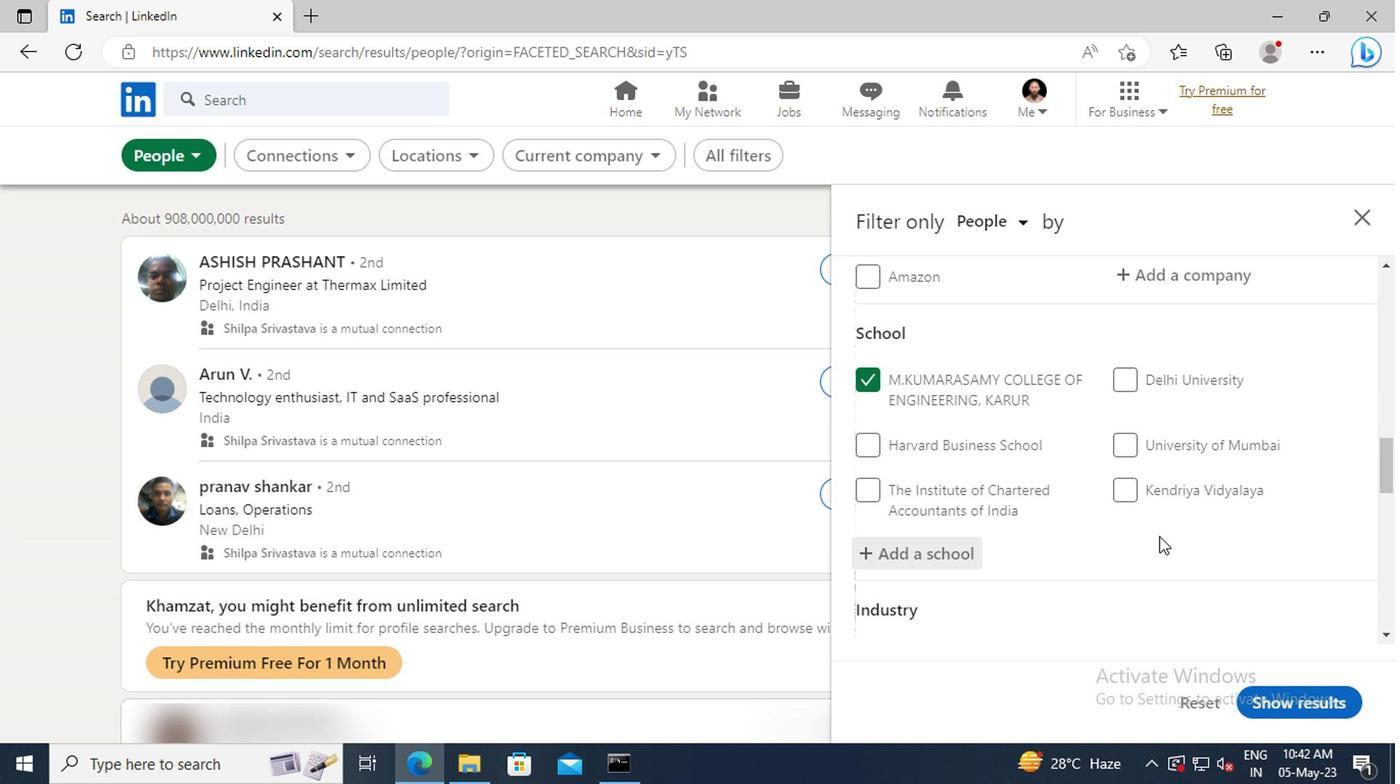 
Action: Mouse scrolled (955, 511) with delta (0, 0)
Screenshot: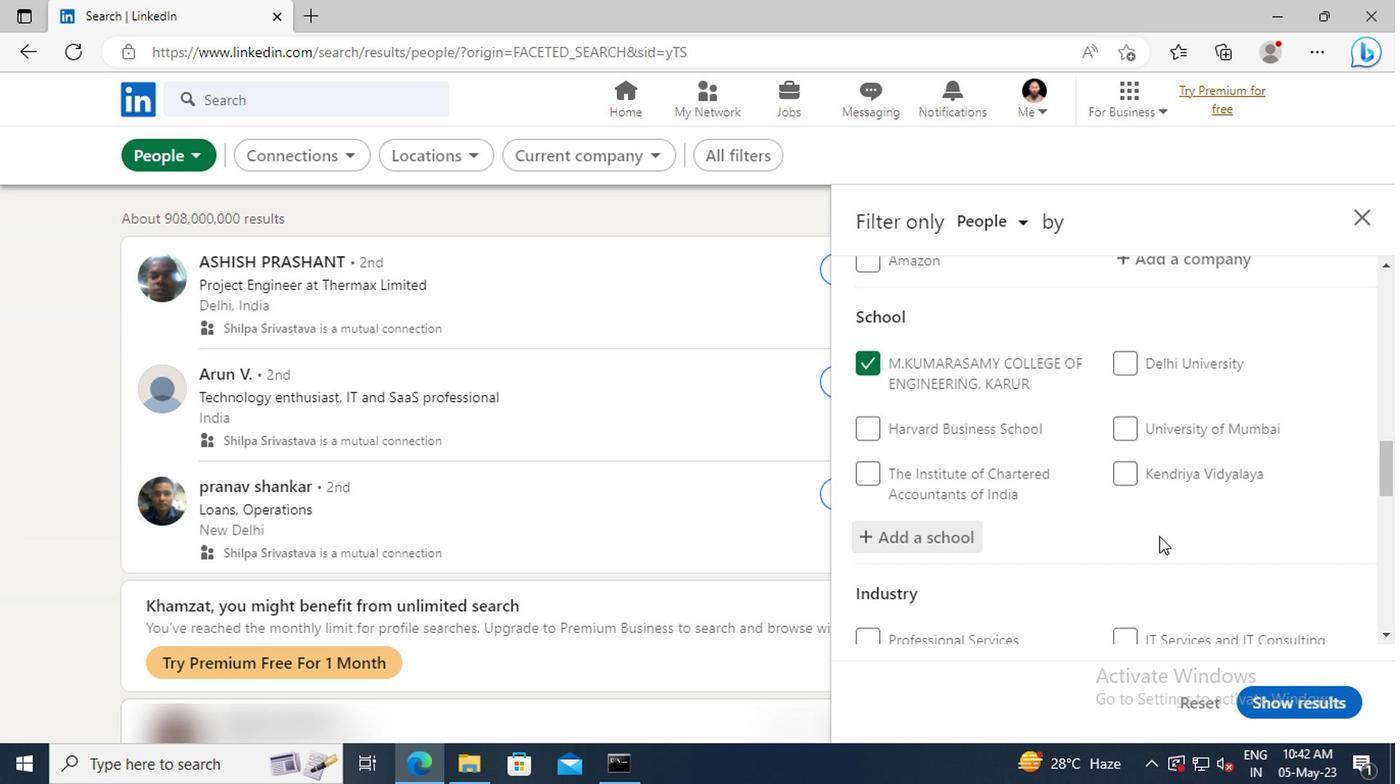 
Action: Mouse scrolled (955, 511) with delta (0, 0)
Screenshot: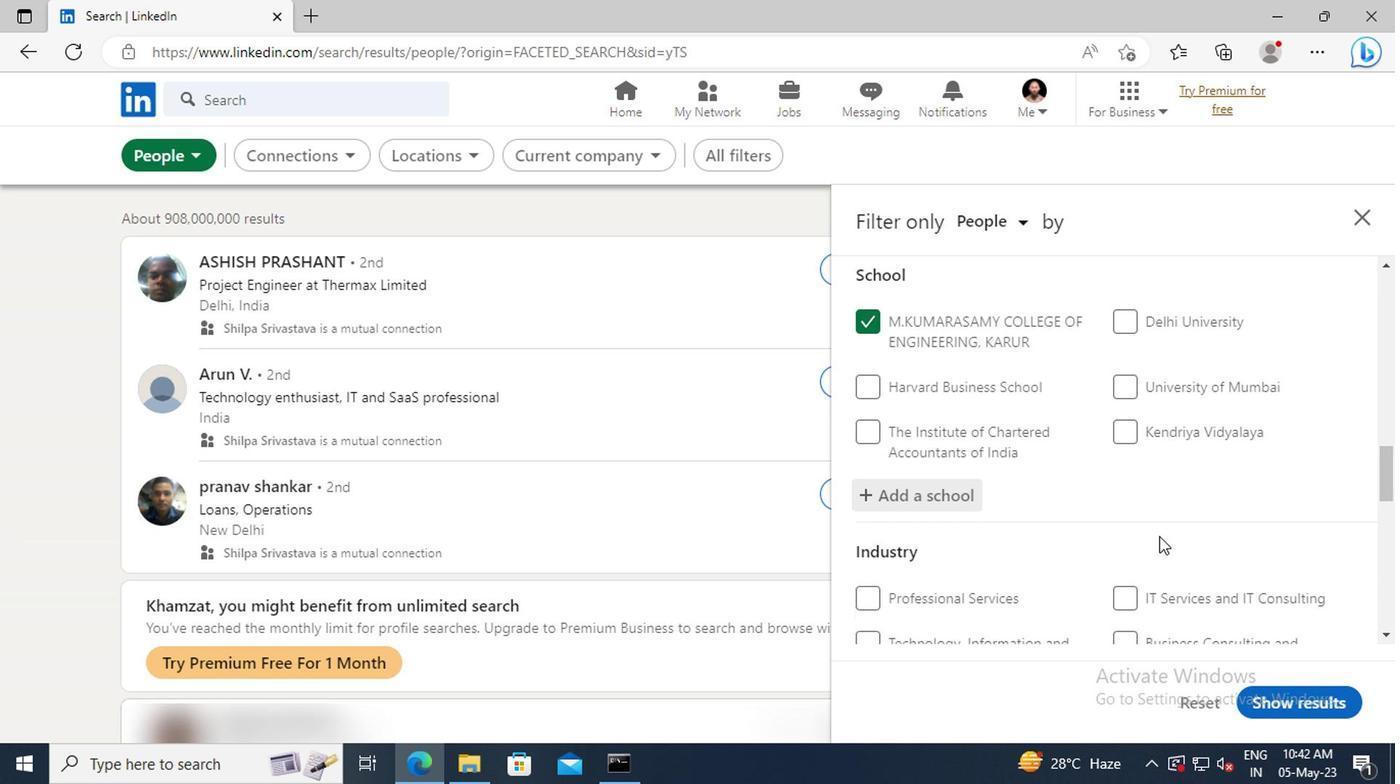 
Action: Mouse scrolled (955, 511) with delta (0, 0)
Screenshot: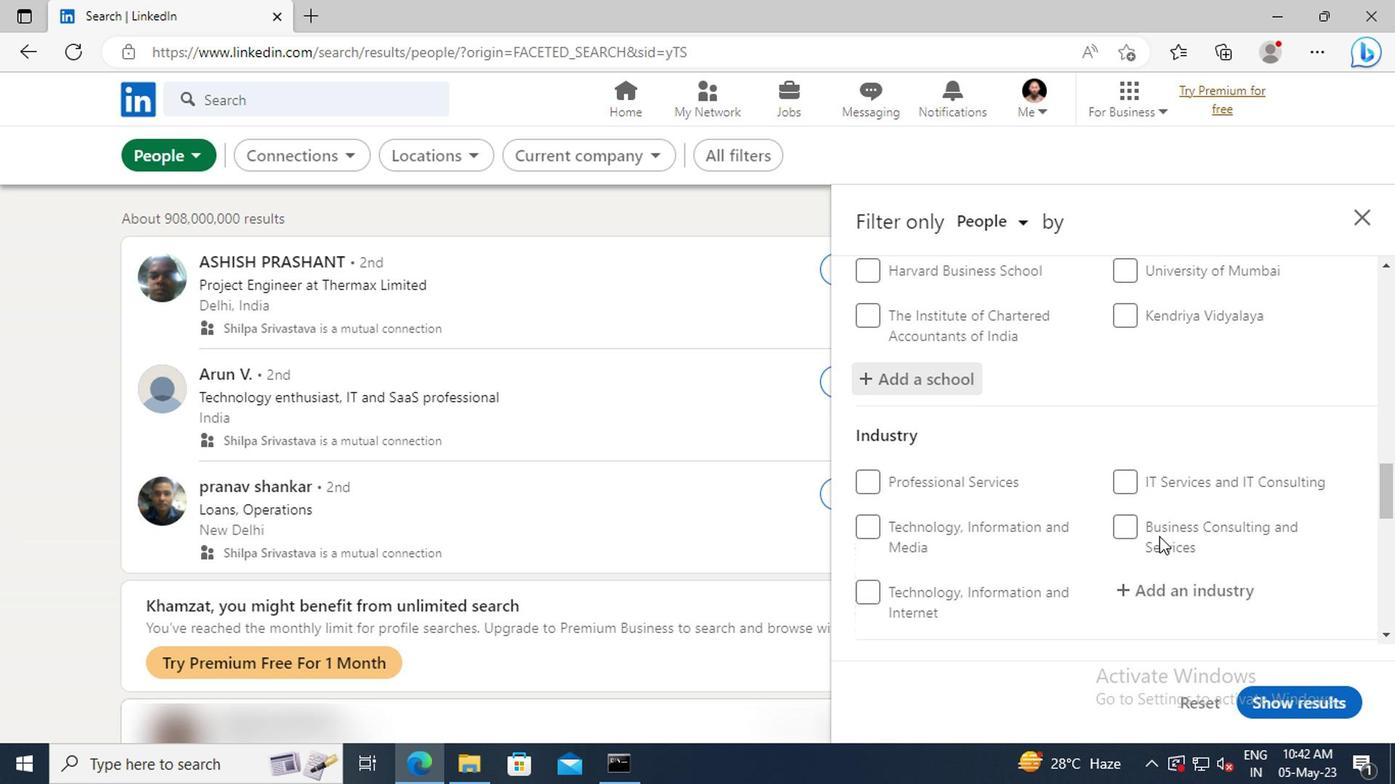 
Action: Mouse moved to (952, 507)
Screenshot: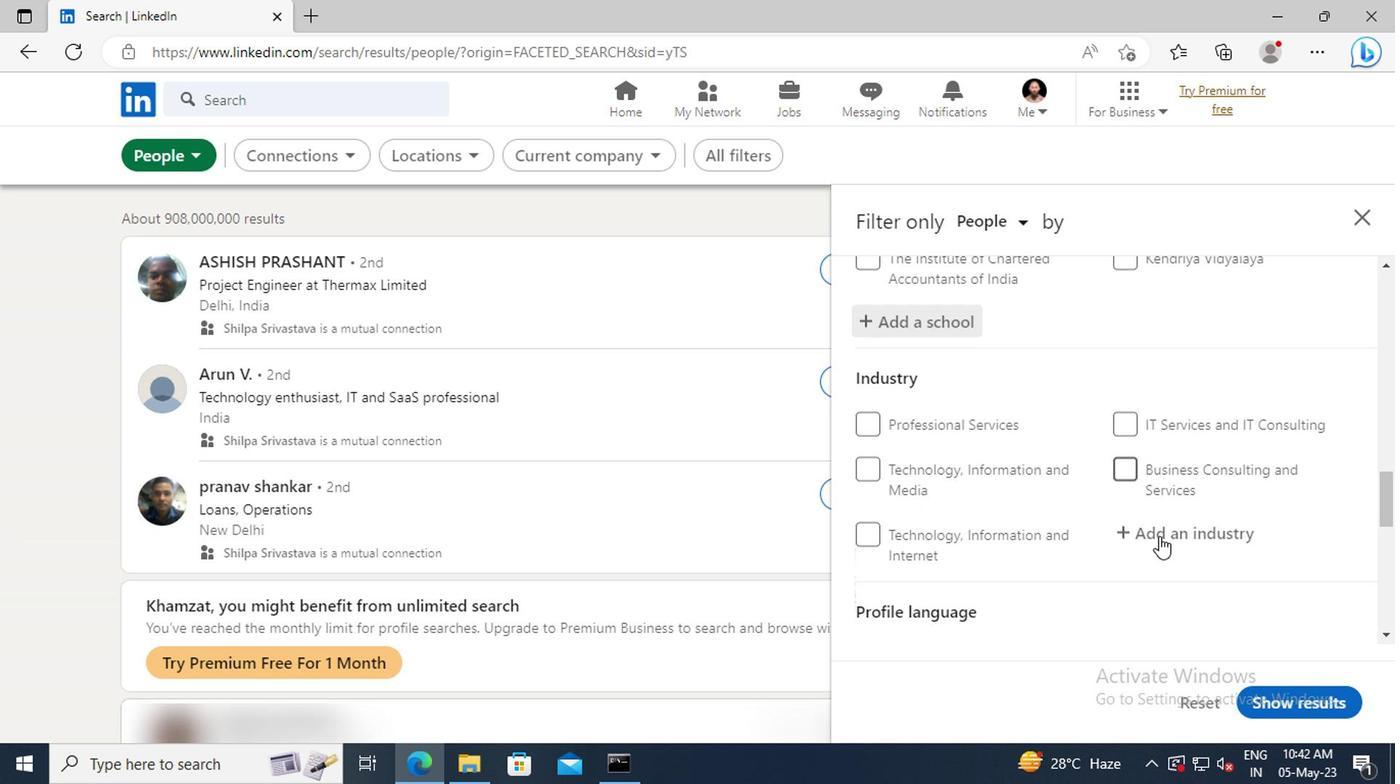 
Action: Mouse pressed left at (952, 507)
Screenshot: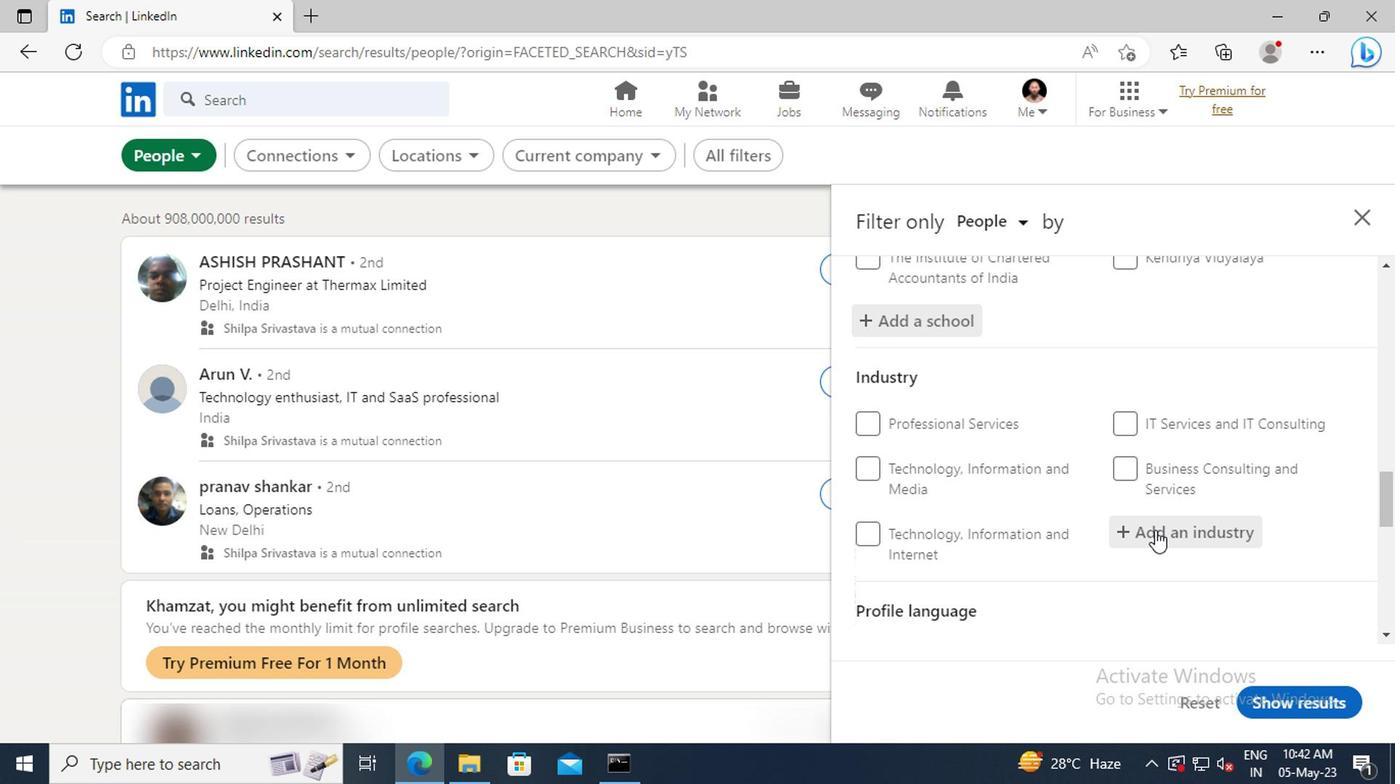 
Action: Mouse moved to (952, 507)
Screenshot: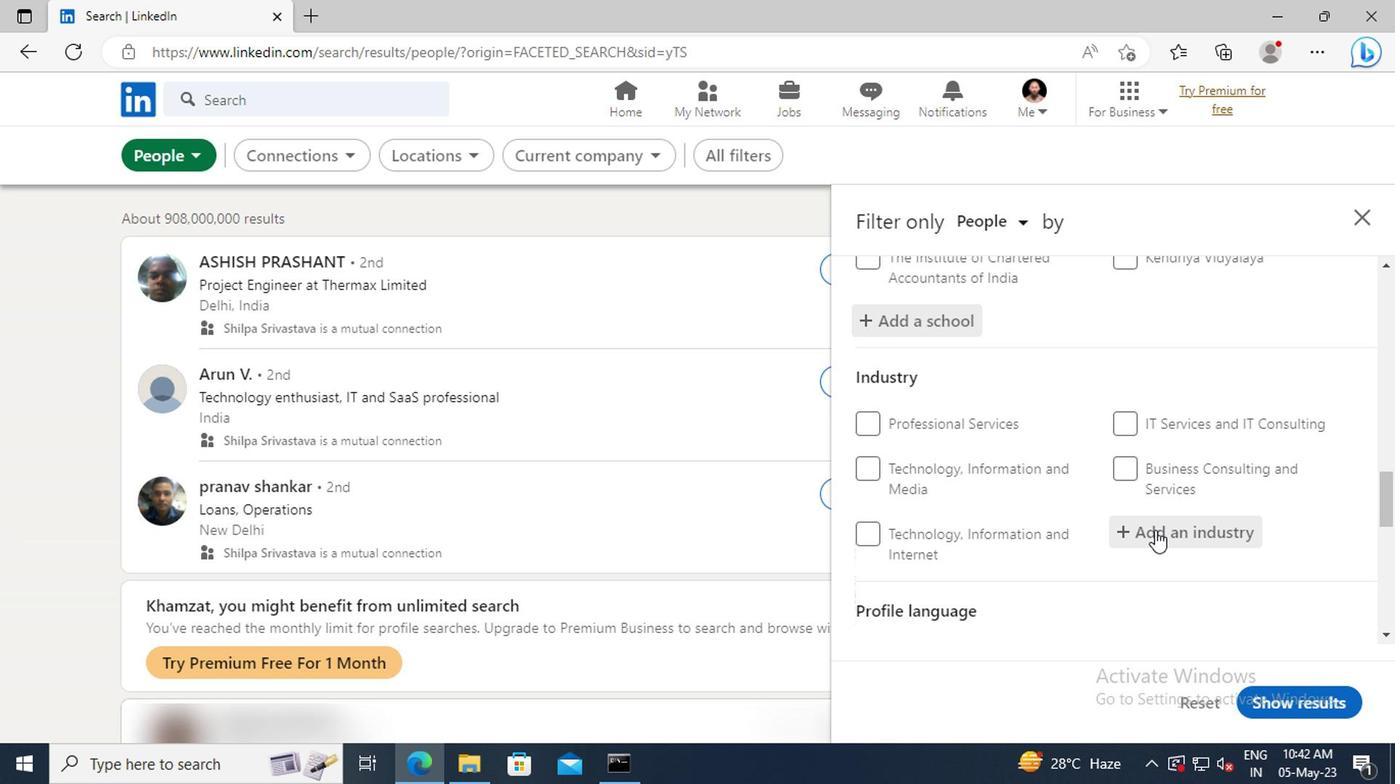 
Action: Key pressed <Key.shift>OFFICE<Key.space><Key.shift>AD
Screenshot: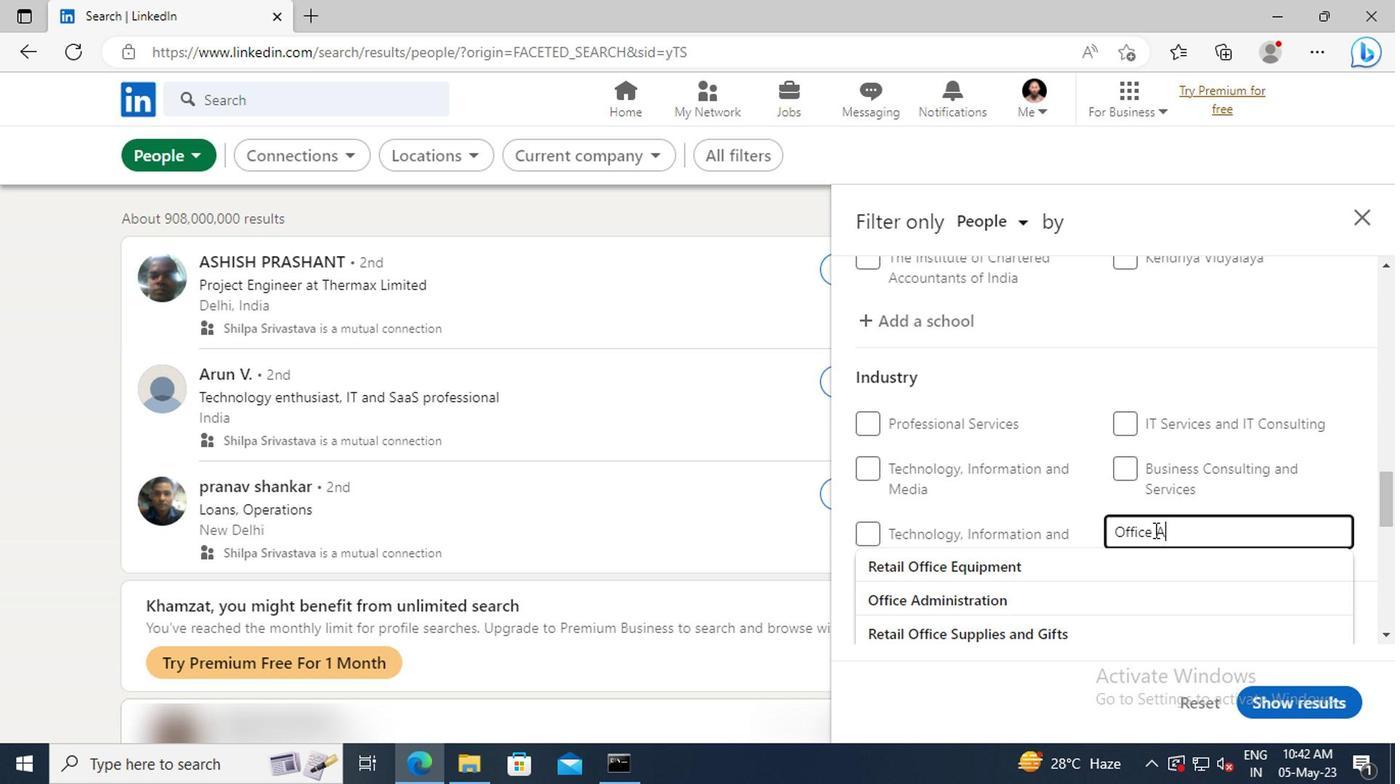 
Action: Mouse moved to (954, 530)
Screenshot: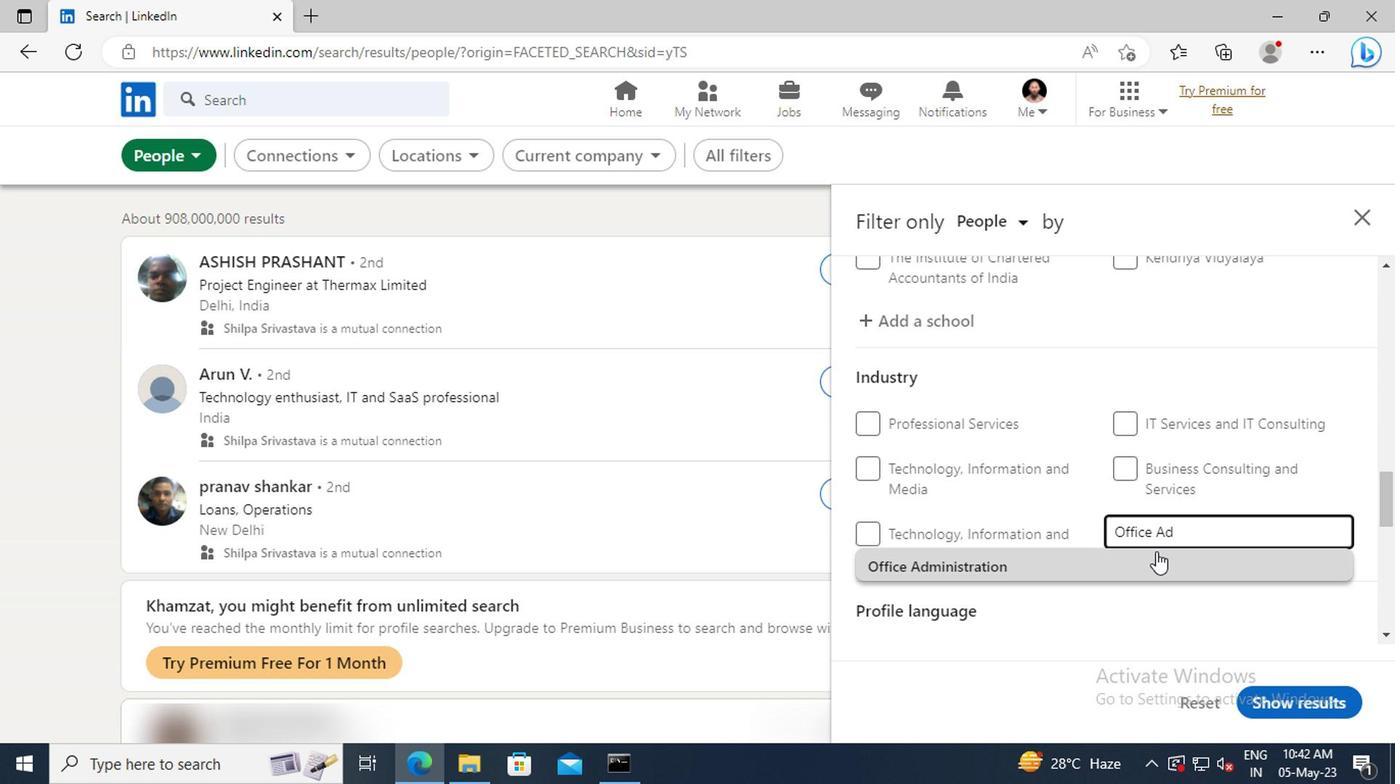
Action: Mouse pressed left at (954, 530)
Screenshot: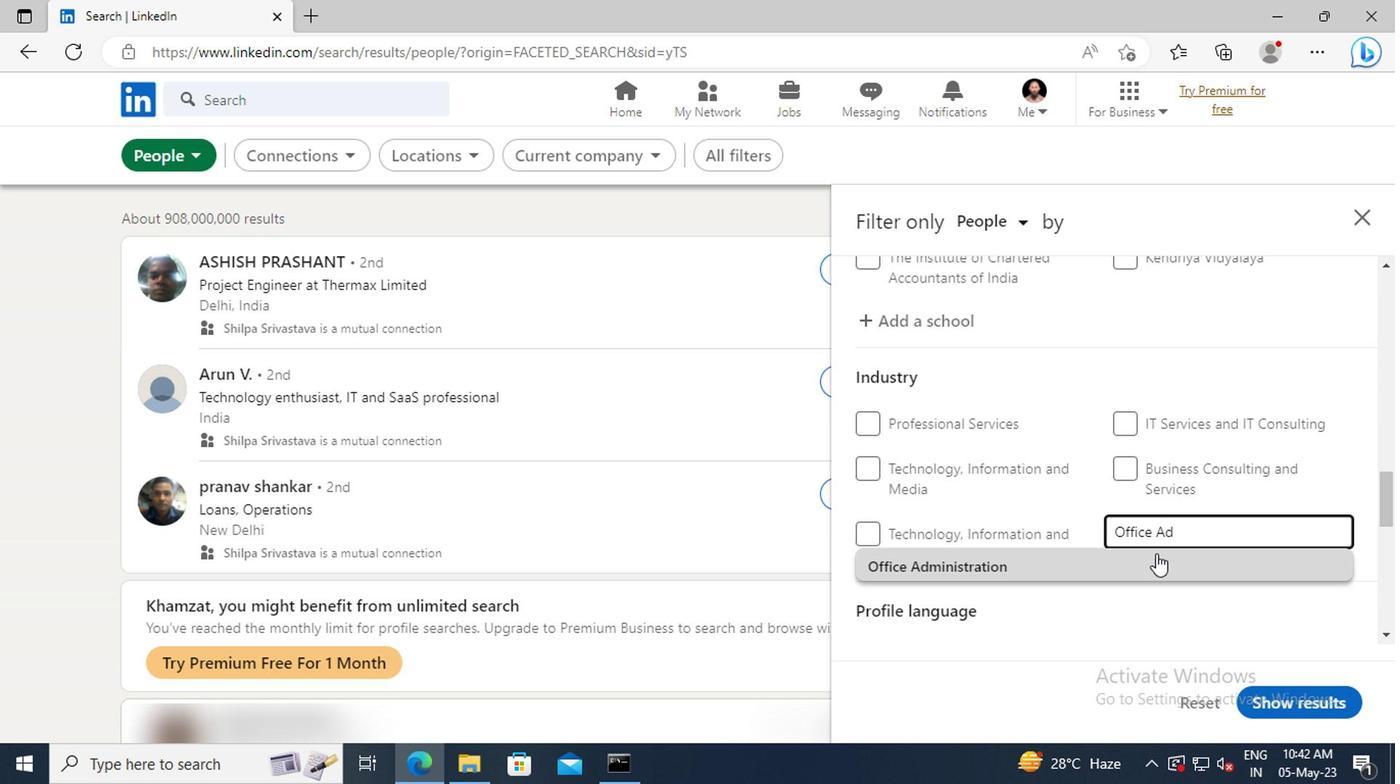 
Action: Mouse scrolled (954, 529) with delta (0, 0)
Screenshot: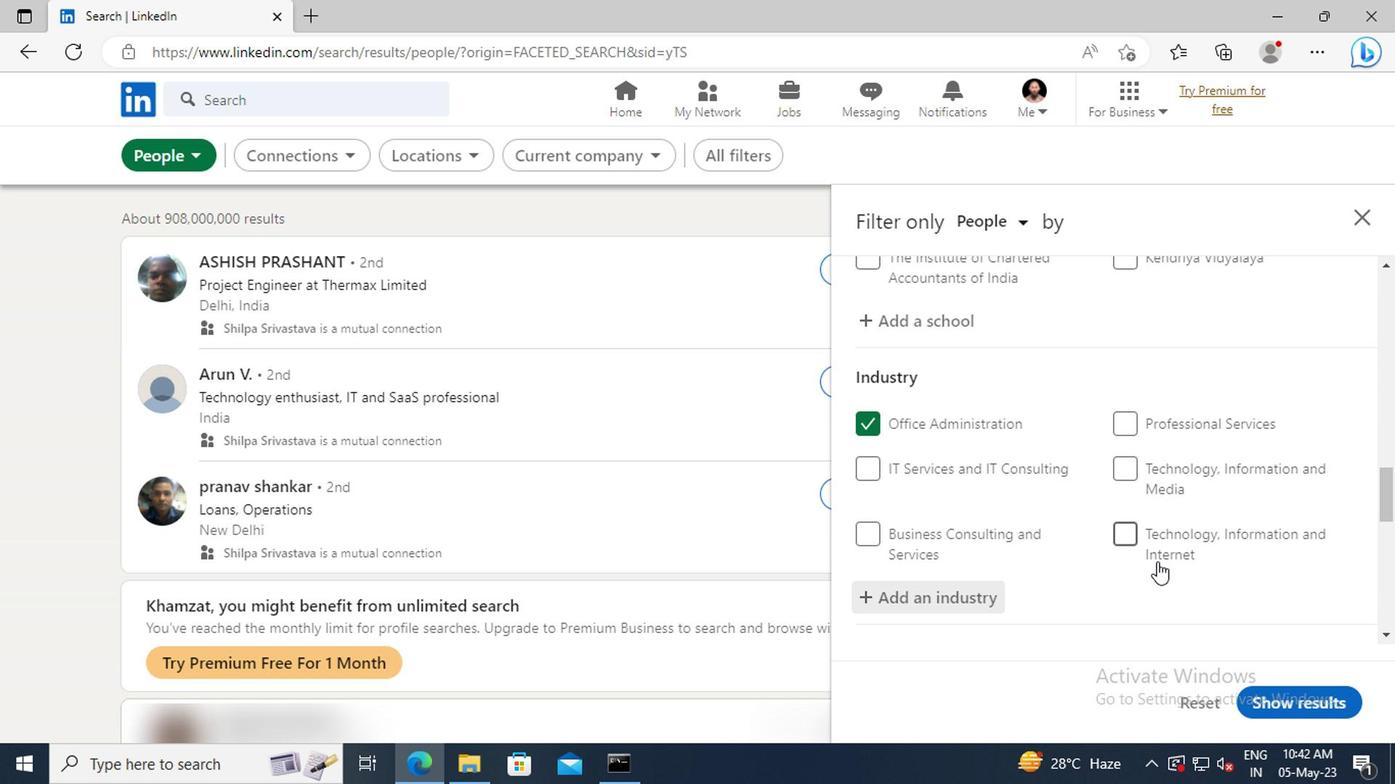 
Action: Mouse scrolled (954, 529) with delta (0, 0)
Screenshot: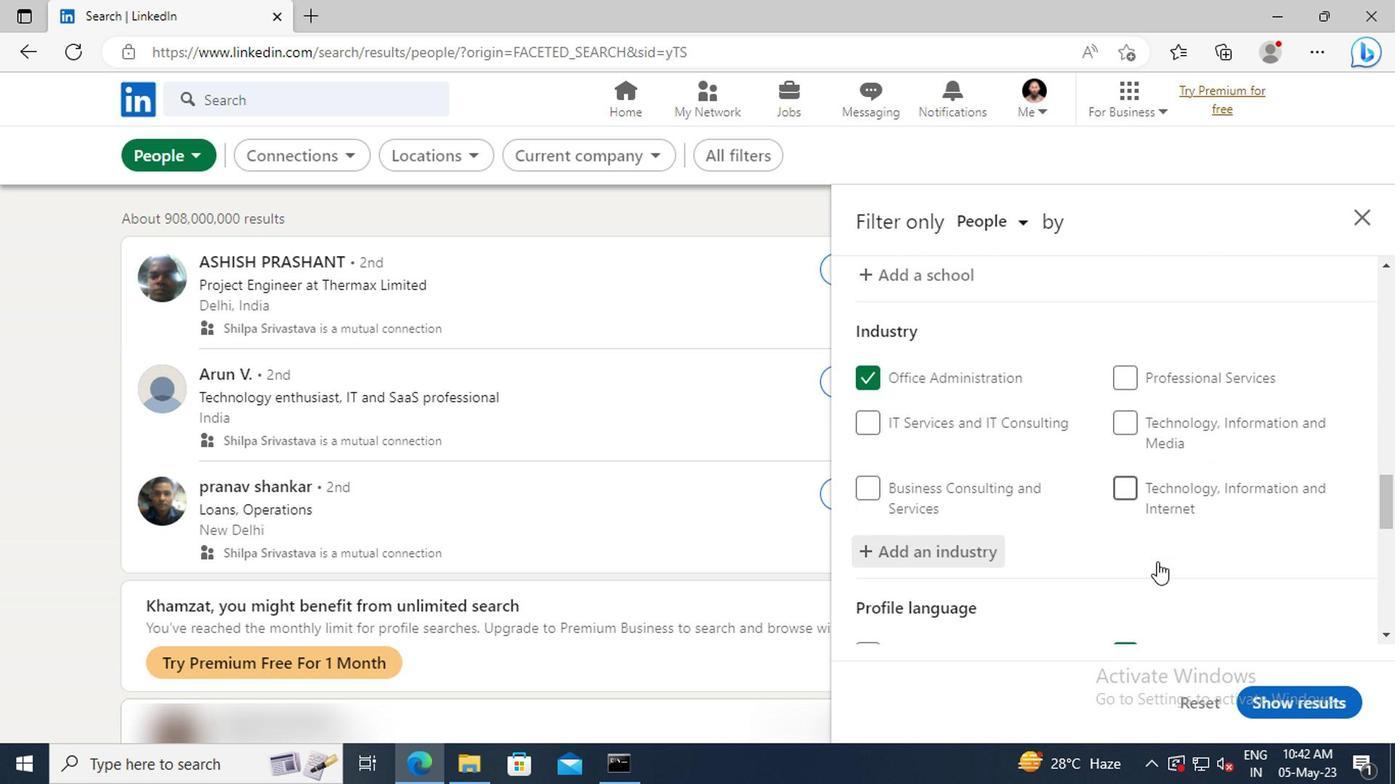 
Action: Mouse moved to (954, 529)
Screenshot: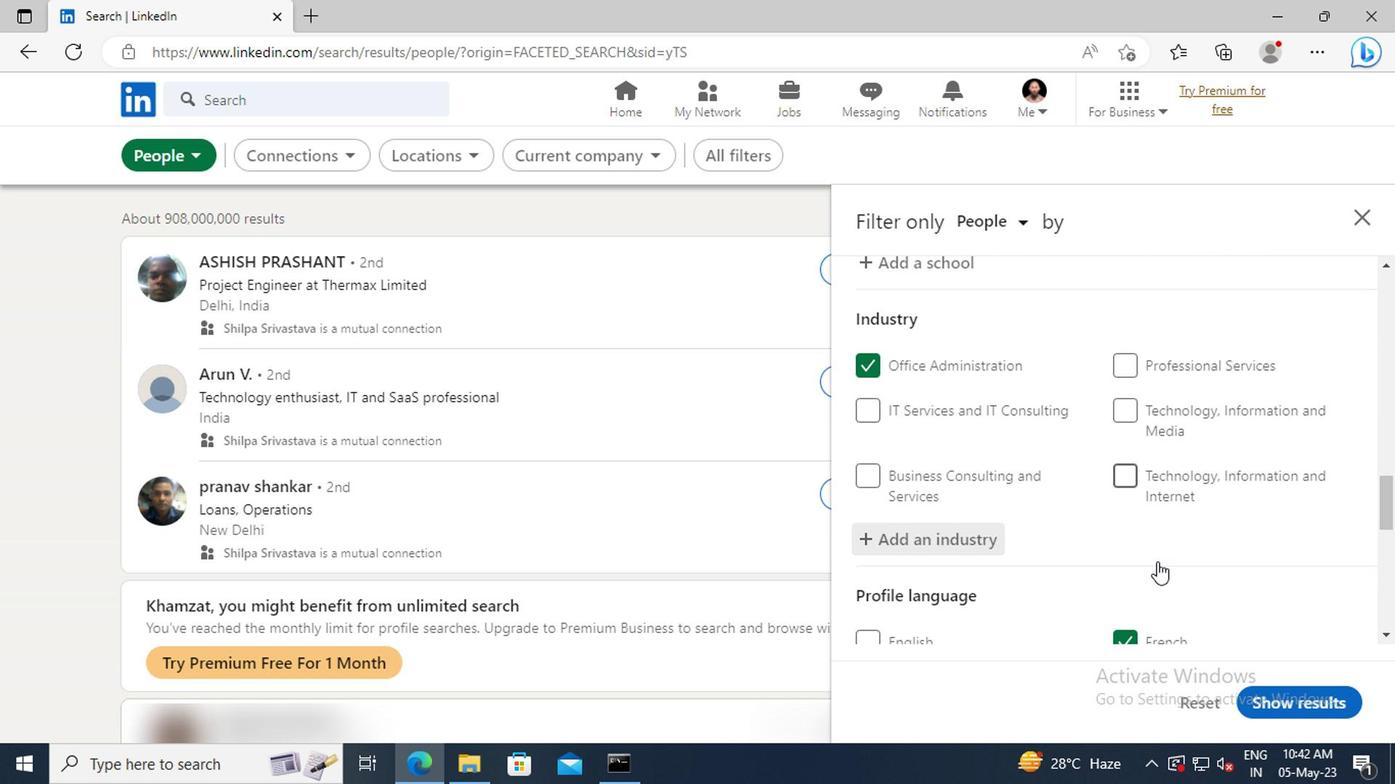 
Action: Mouse scrolled (954, 528) with delta (0, 0)
Screenshot: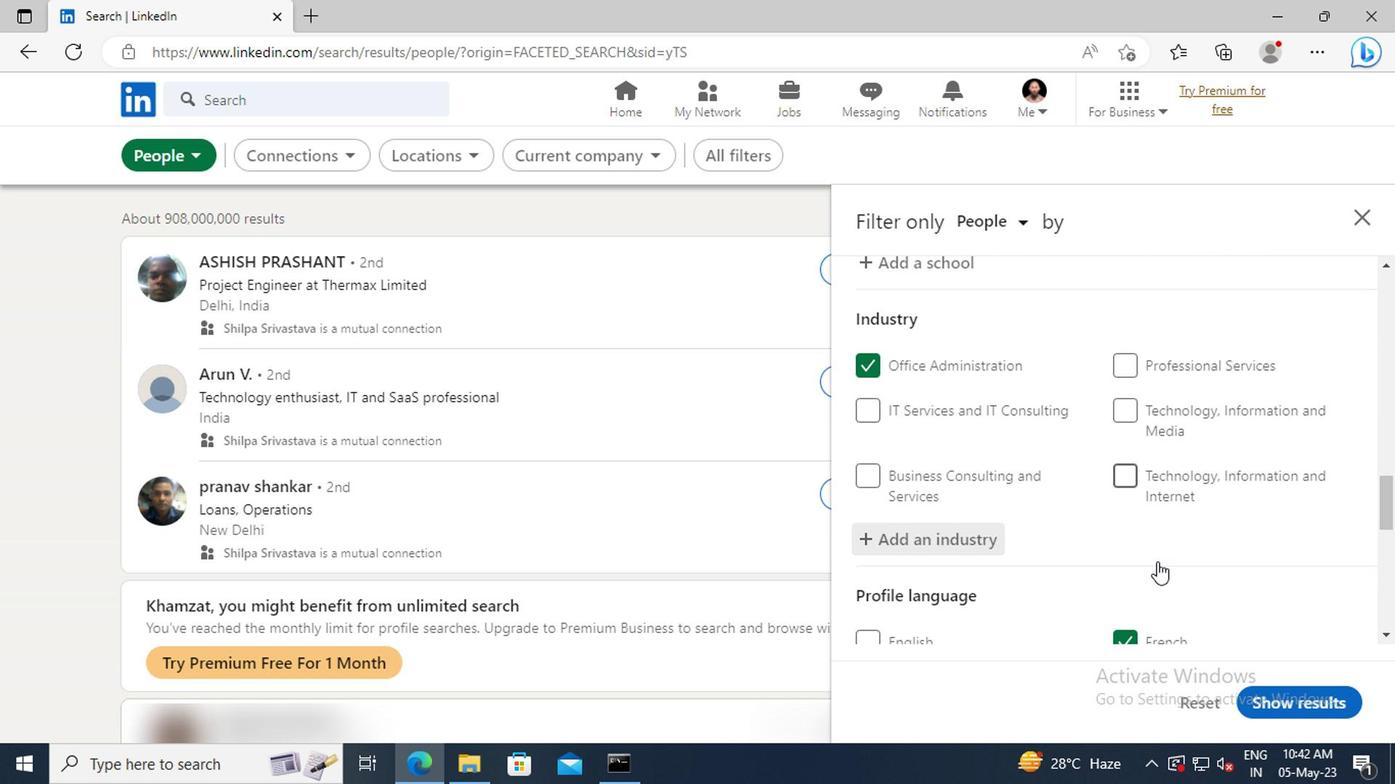 
Action: Mouse moved to (948, 473)
Screenshot: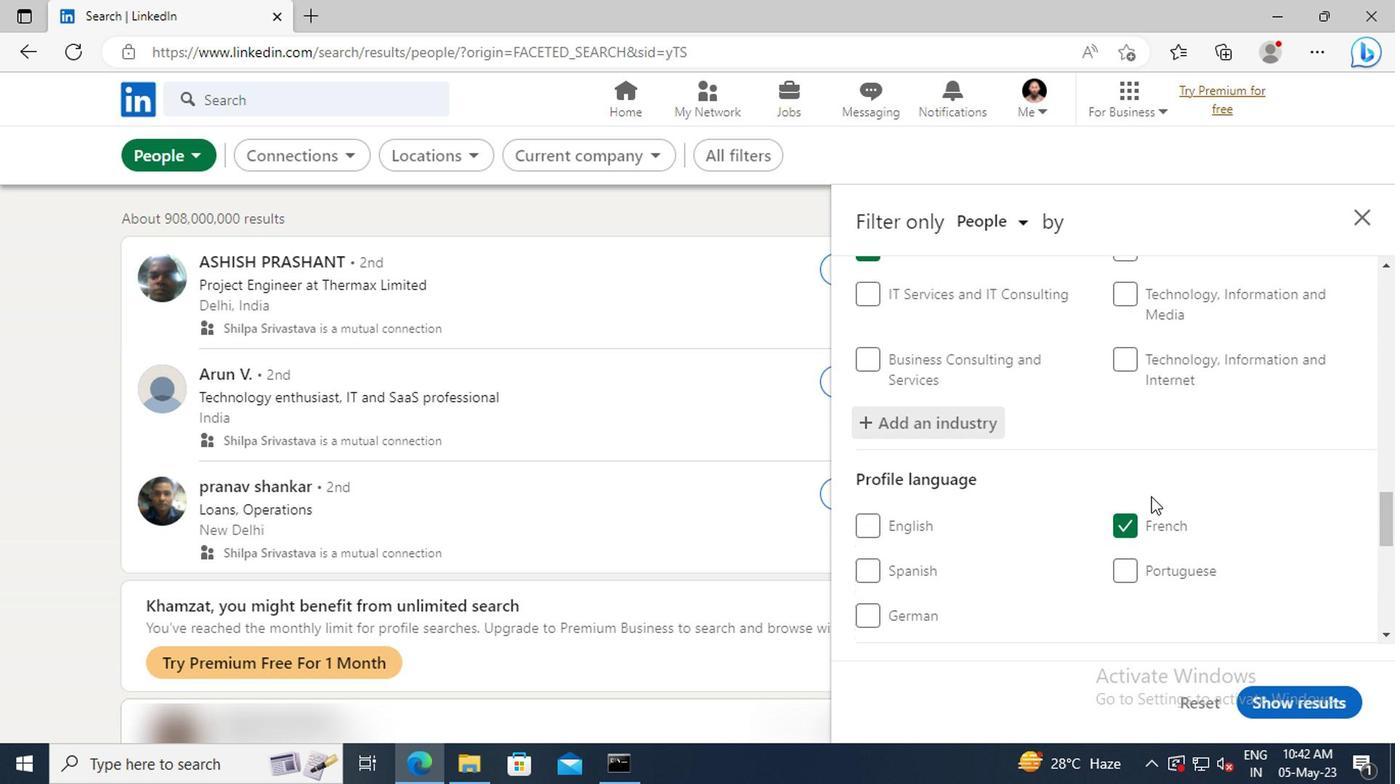 
Action: Mouse scrolled (948, 472) with delta (0, 0)
Screenshot: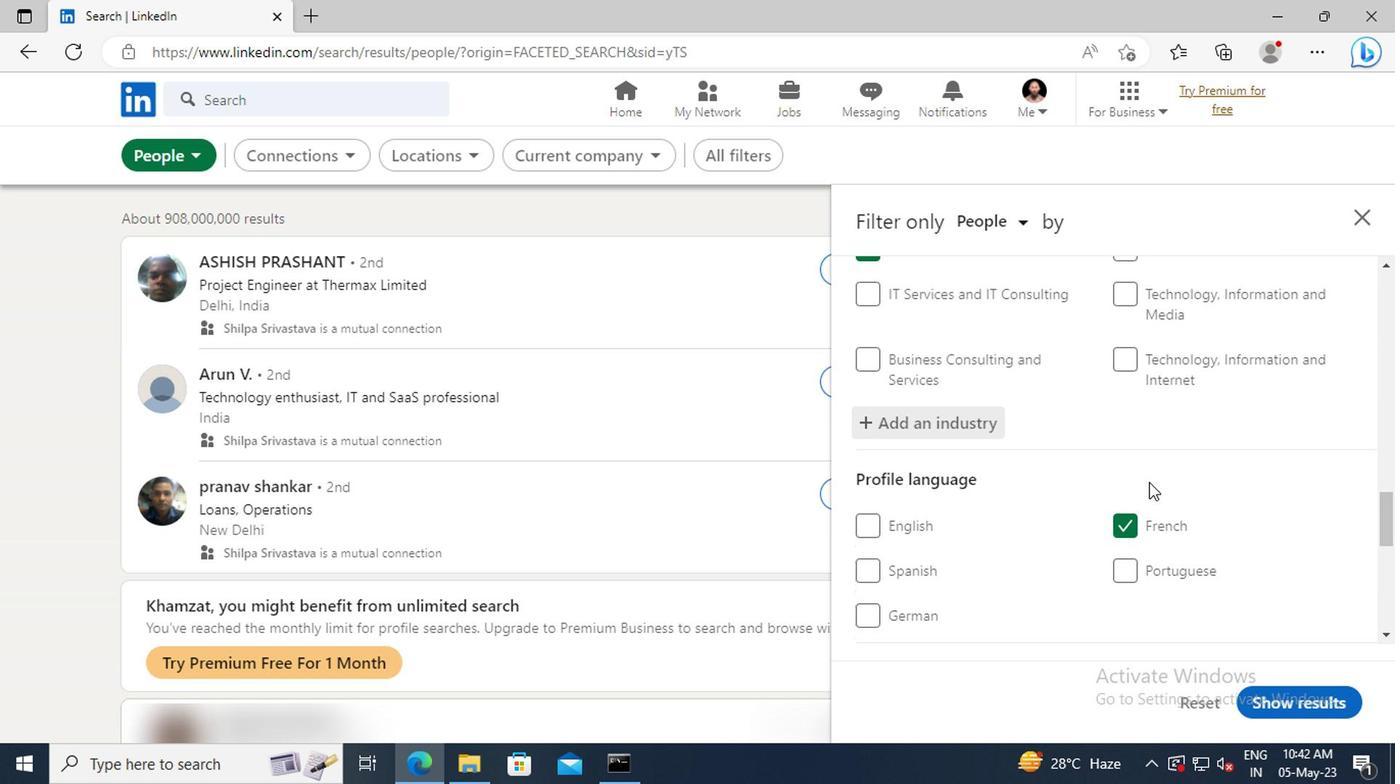 
Action: Mouse scrolled (948, 472) with delta (0, 0)
Screenshot: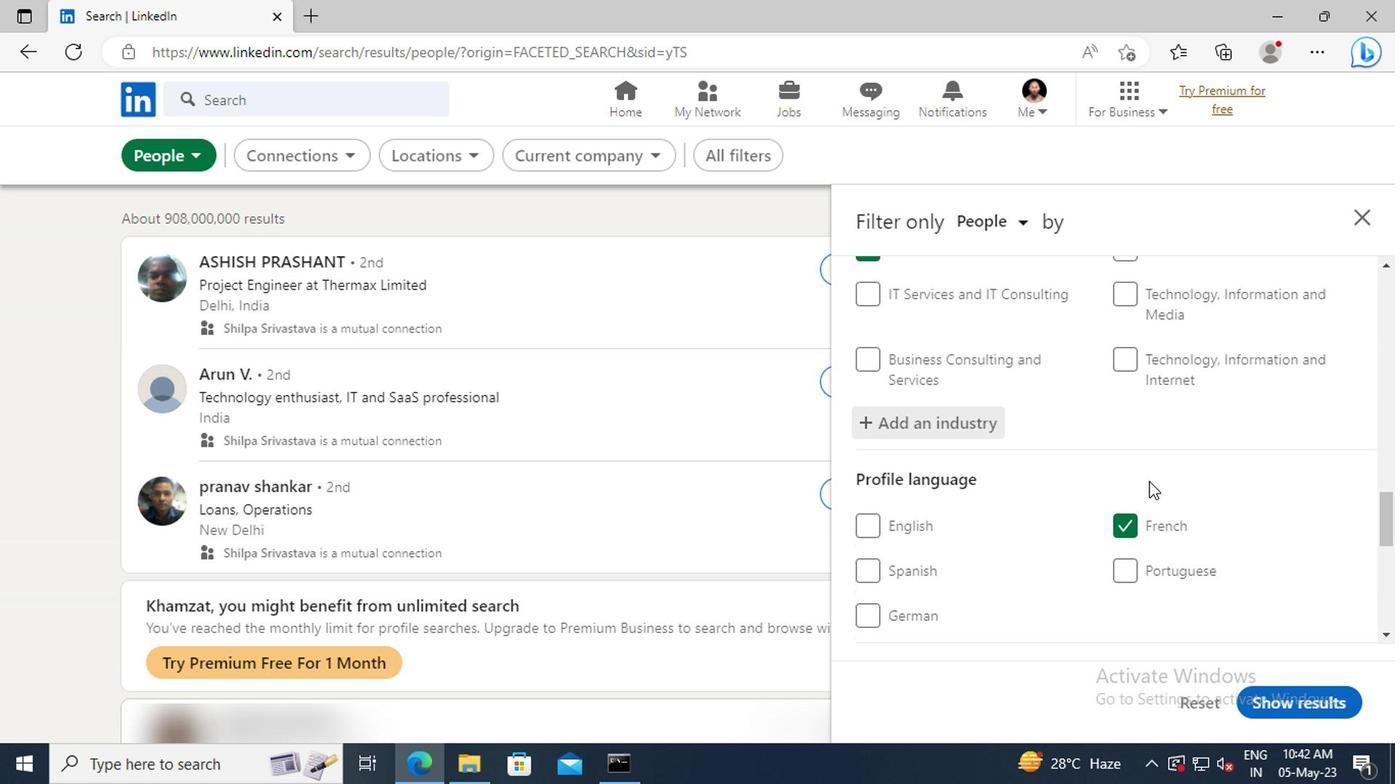 
Action: Mouse moved to (947, 467)
Screenshot: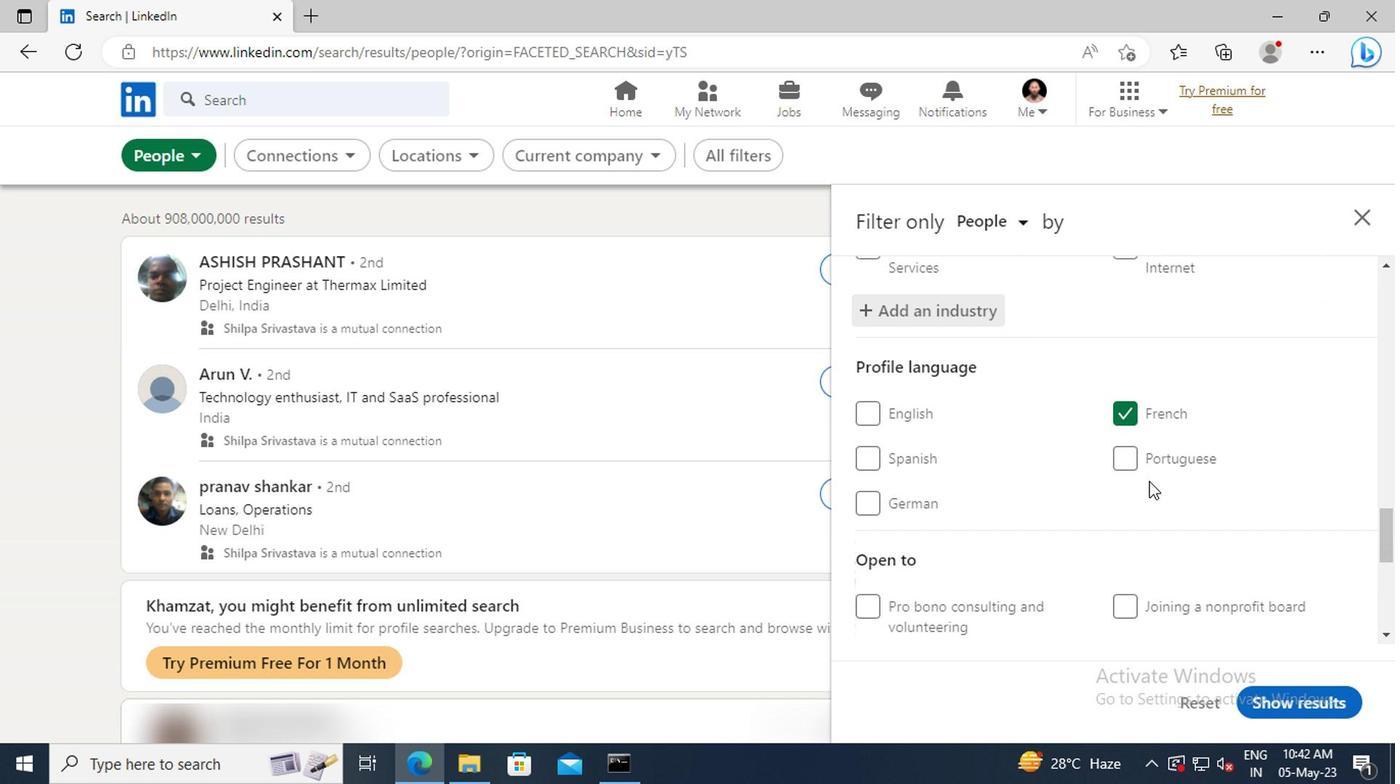 
Action: Mouse scrolled (947, 466) with delta (0, 0)
Screenshot: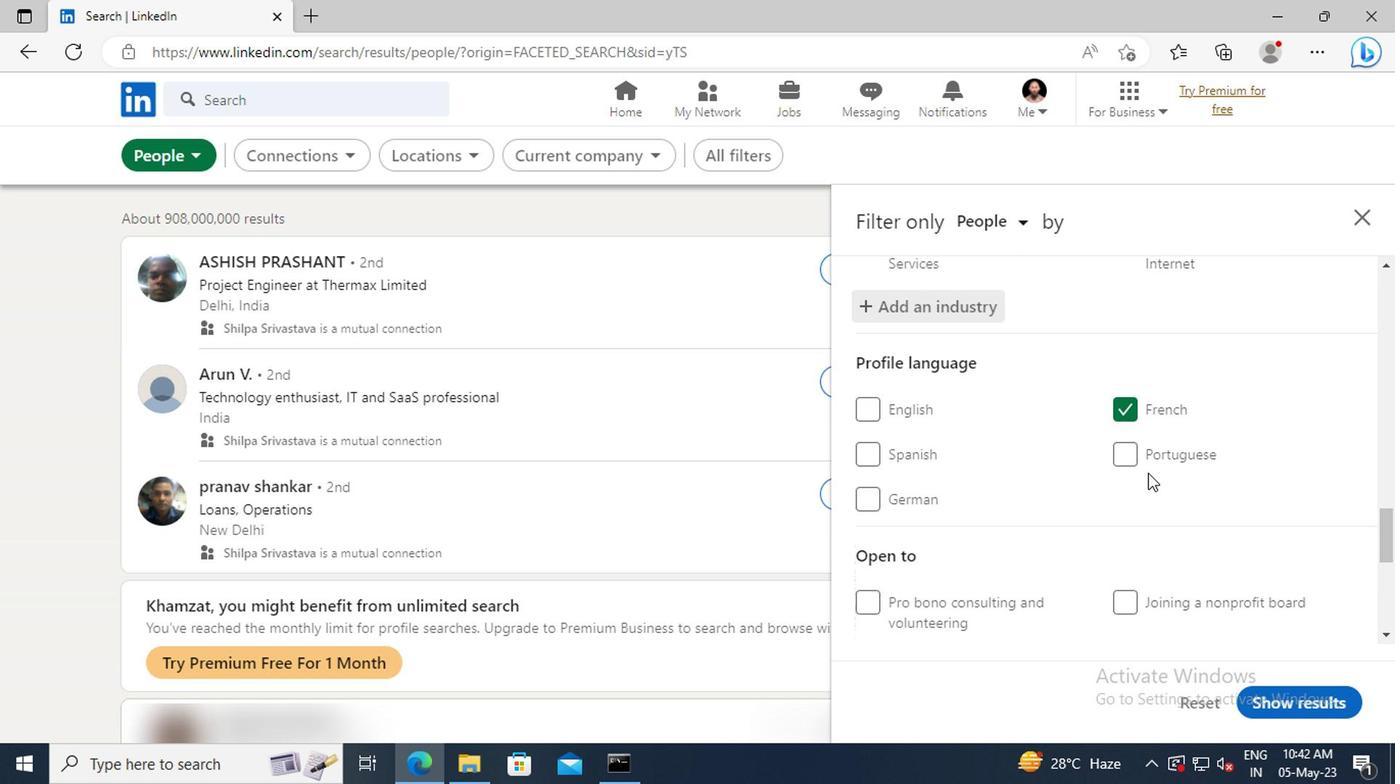 
Action: Mouse scrolled (947, 466) with delta (0, 0)
Screenshot: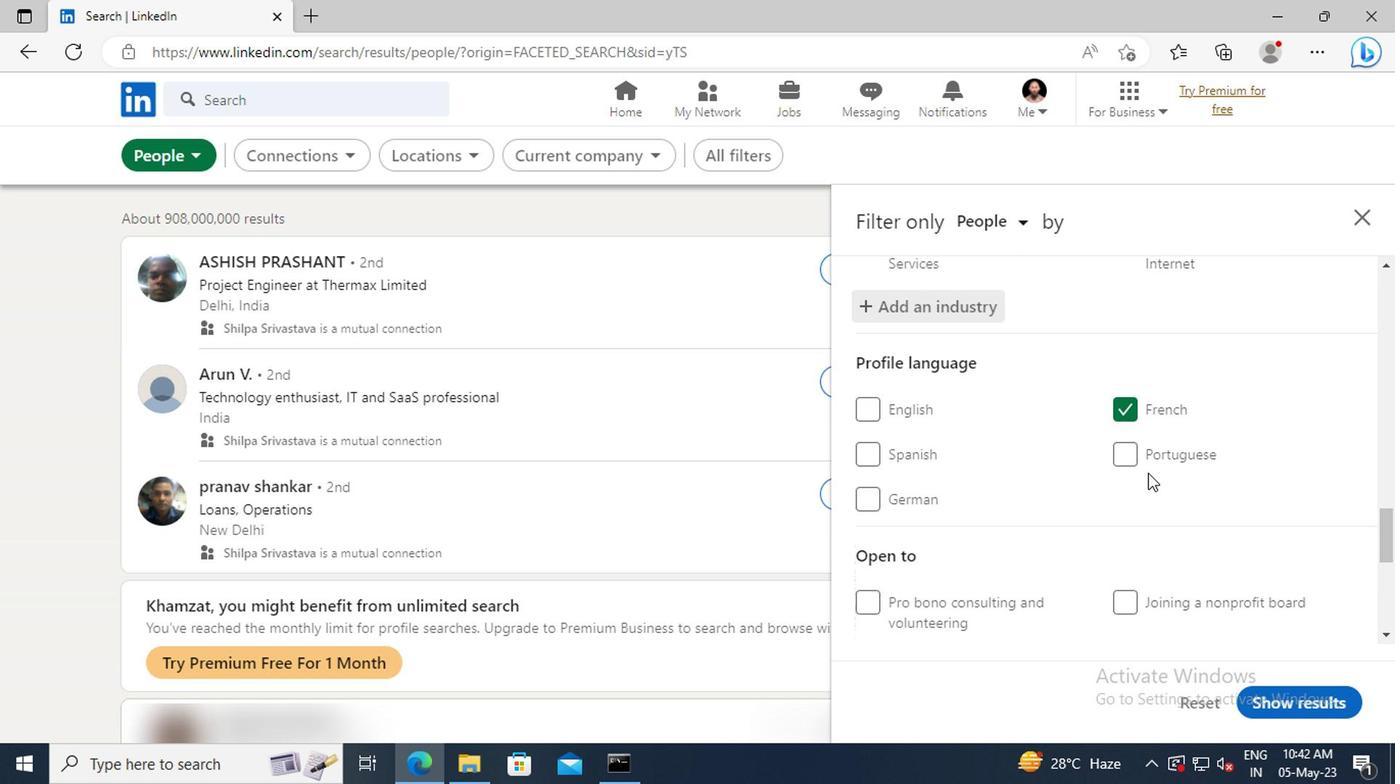 
Action: Mouse scrolled (947, 466) with delta (0, 0)
Screenshot: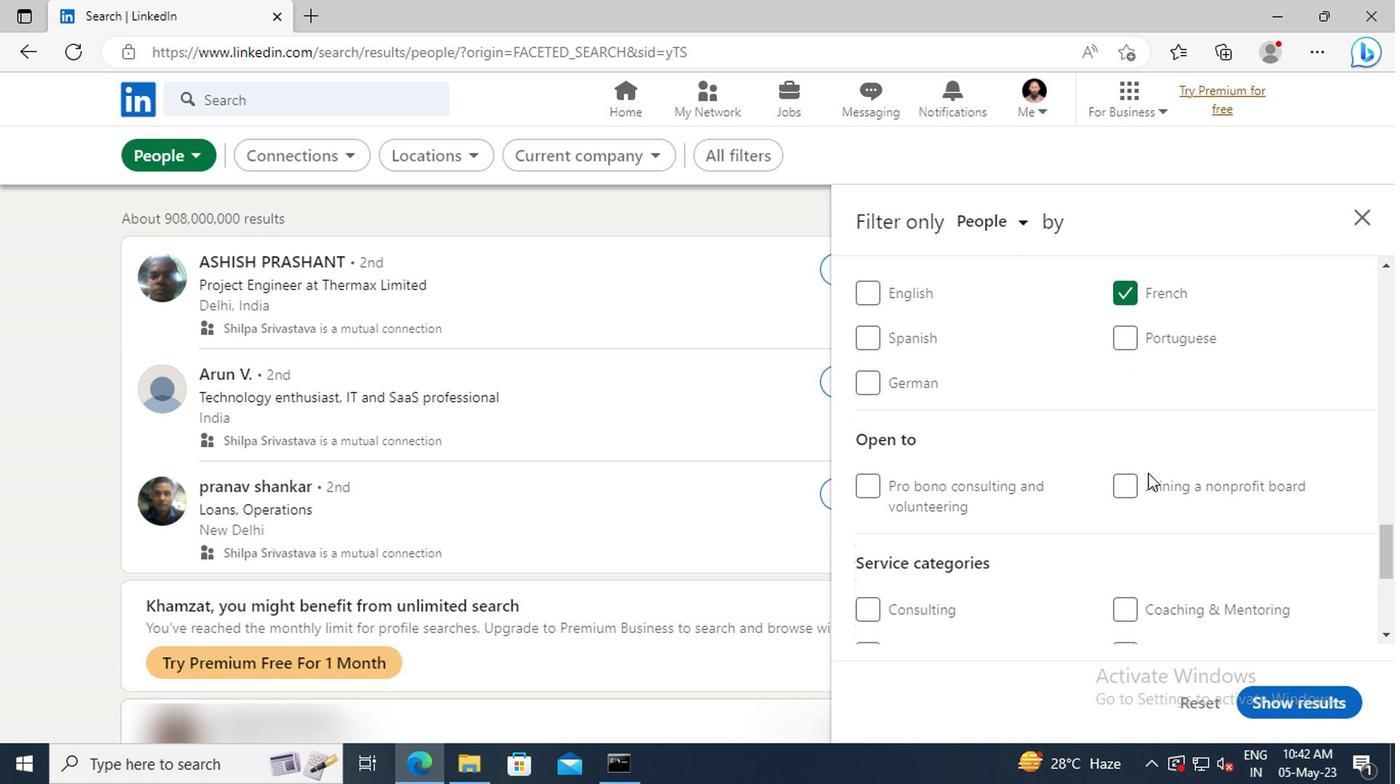 
Action: Mouse scrolled (947, 466) with delta (0, 0)
Screenshot: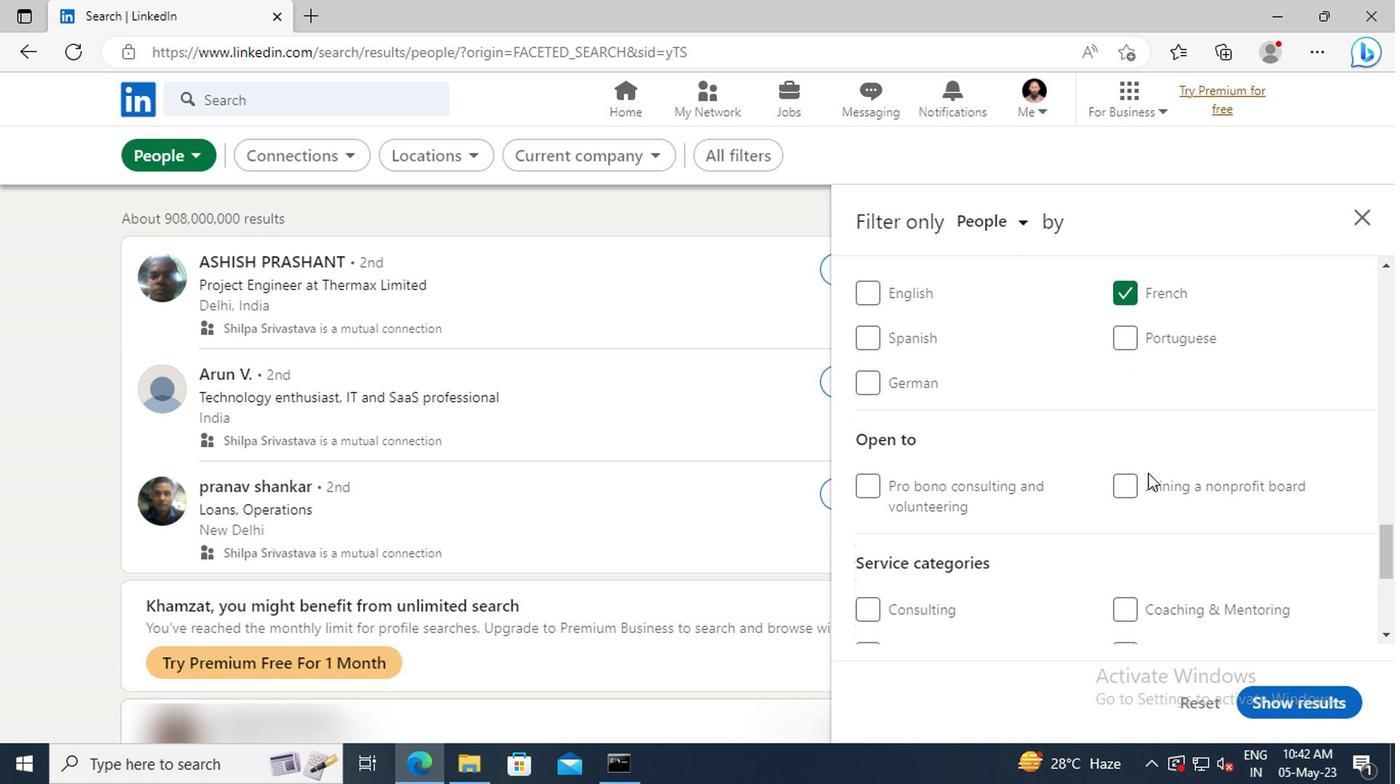 
Action: Mouse moved to (946, 464)
Screenshot: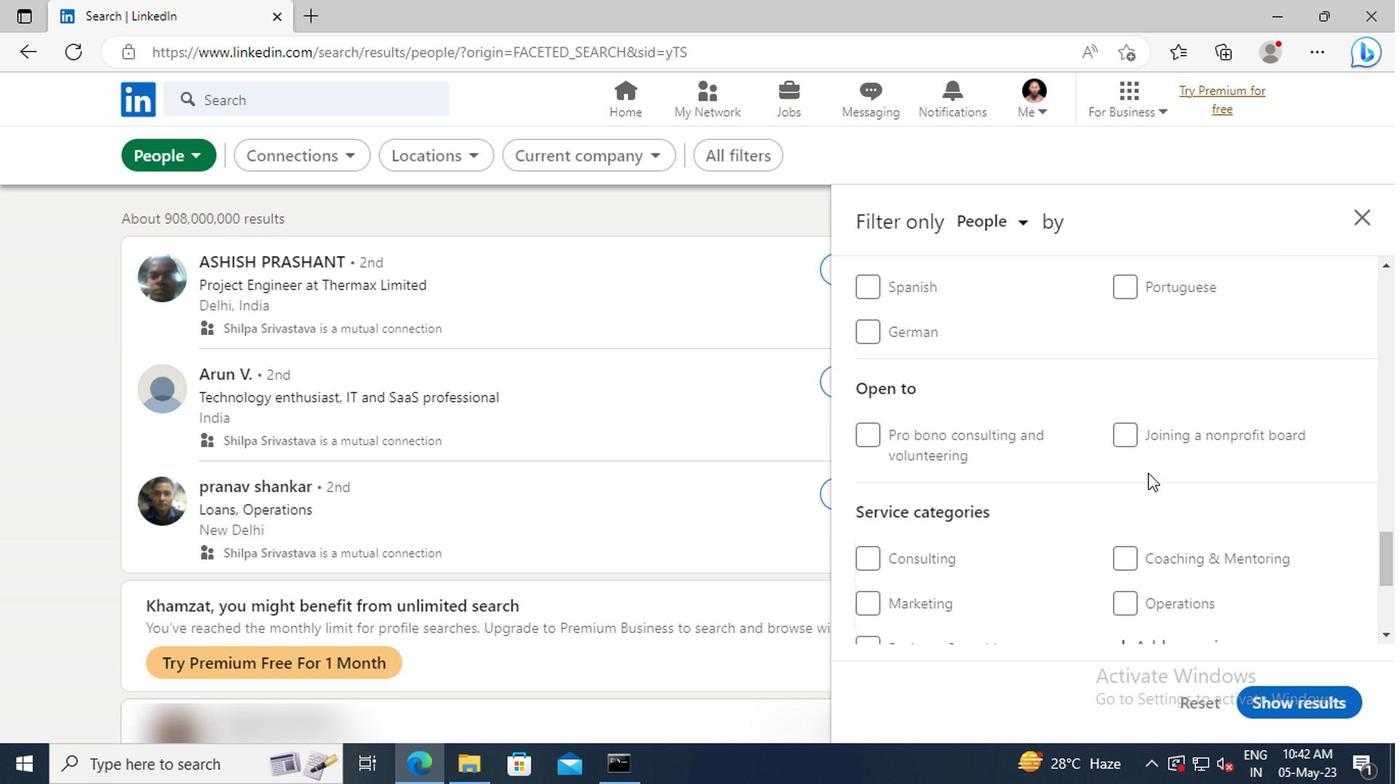 
Action: Mouse scrolled (946, 463) with delta (0, 0)
Screenshot: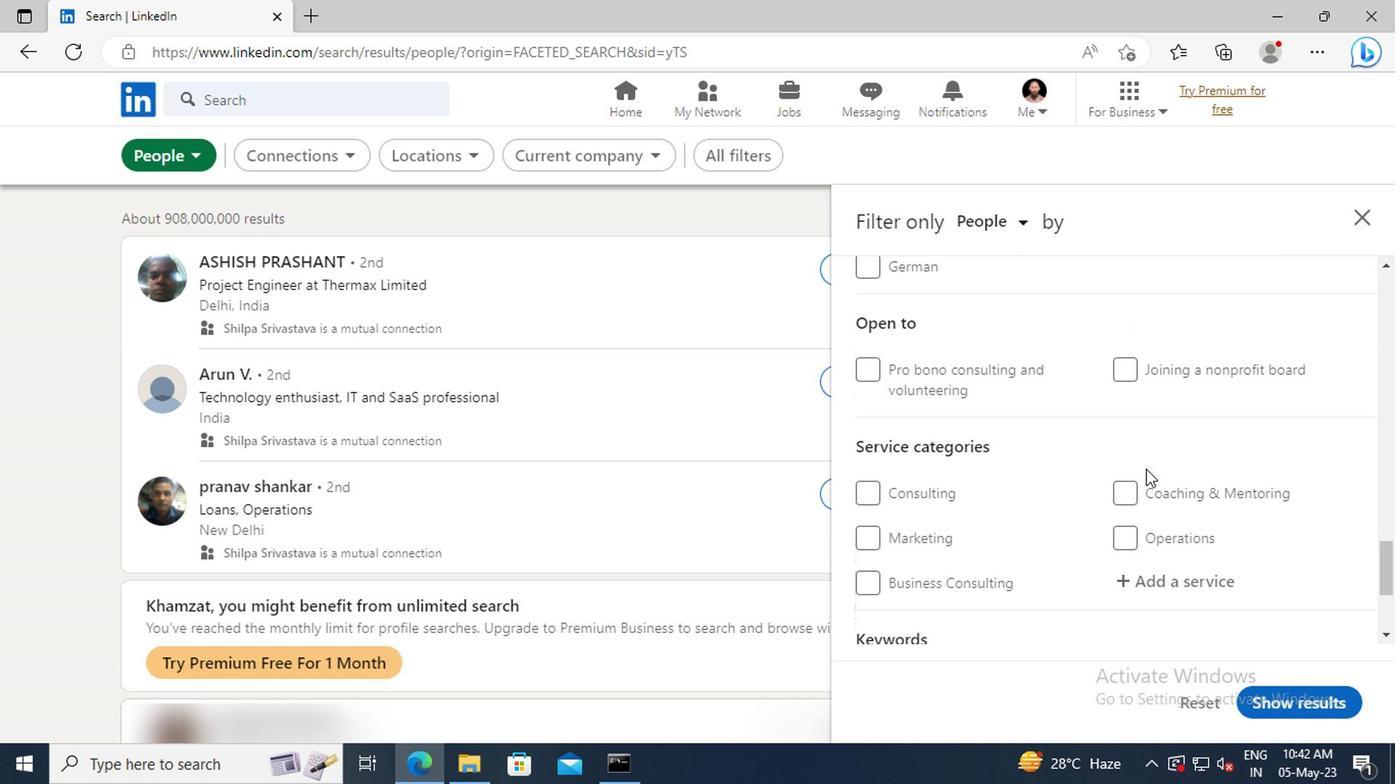 
Action: Mouse scrolled (946, 463) with delta (0, 0)
Screenshot: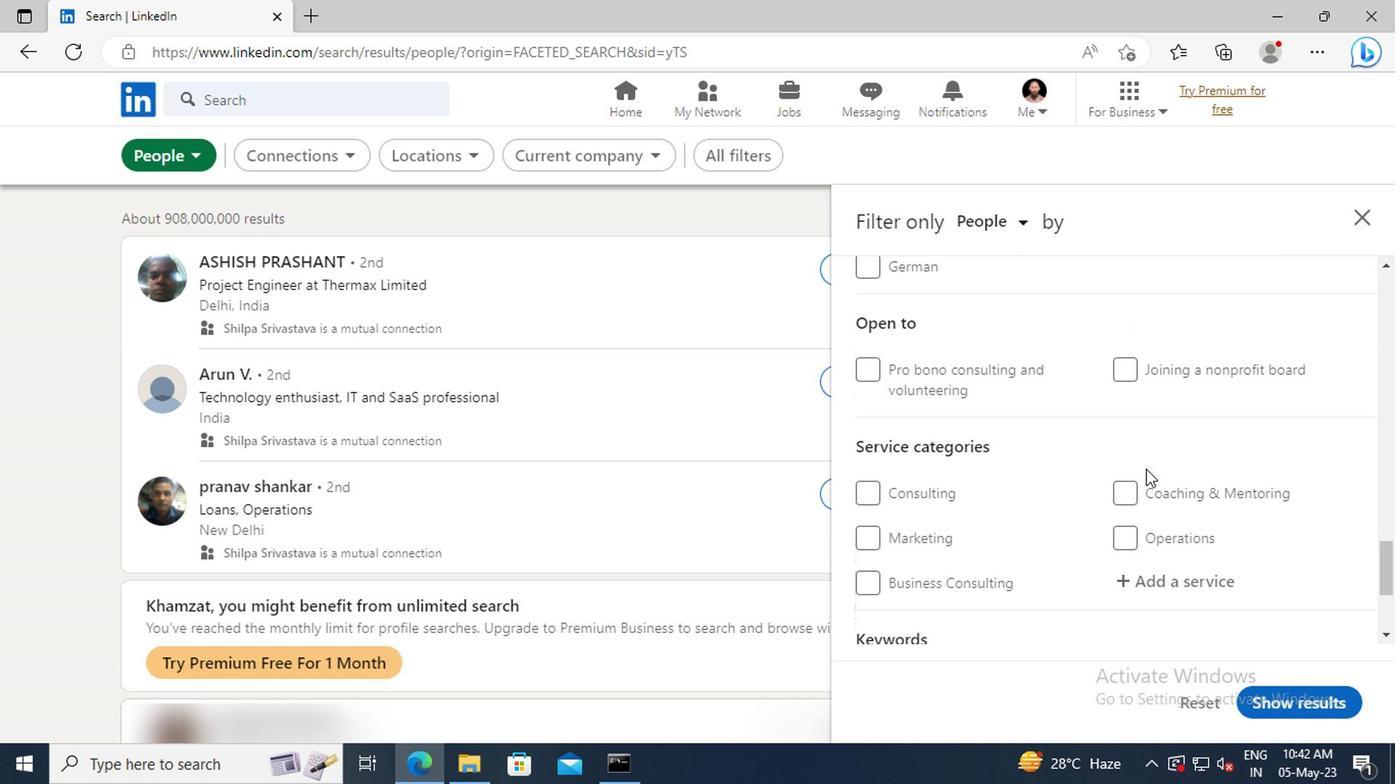 
Action: Mouse moved to (946, 466)
Screenshot: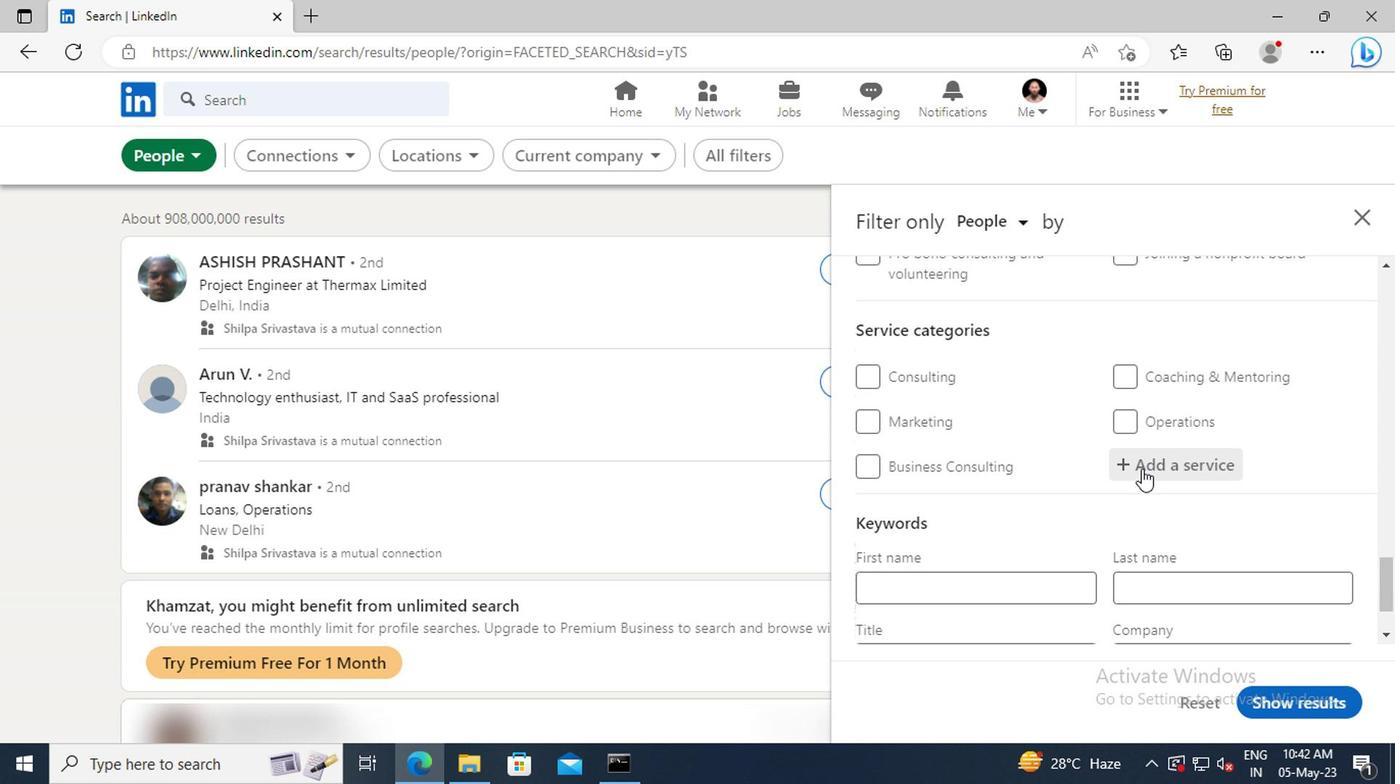 
Action: Mouse pressed left at (946, 466)
Screenshot: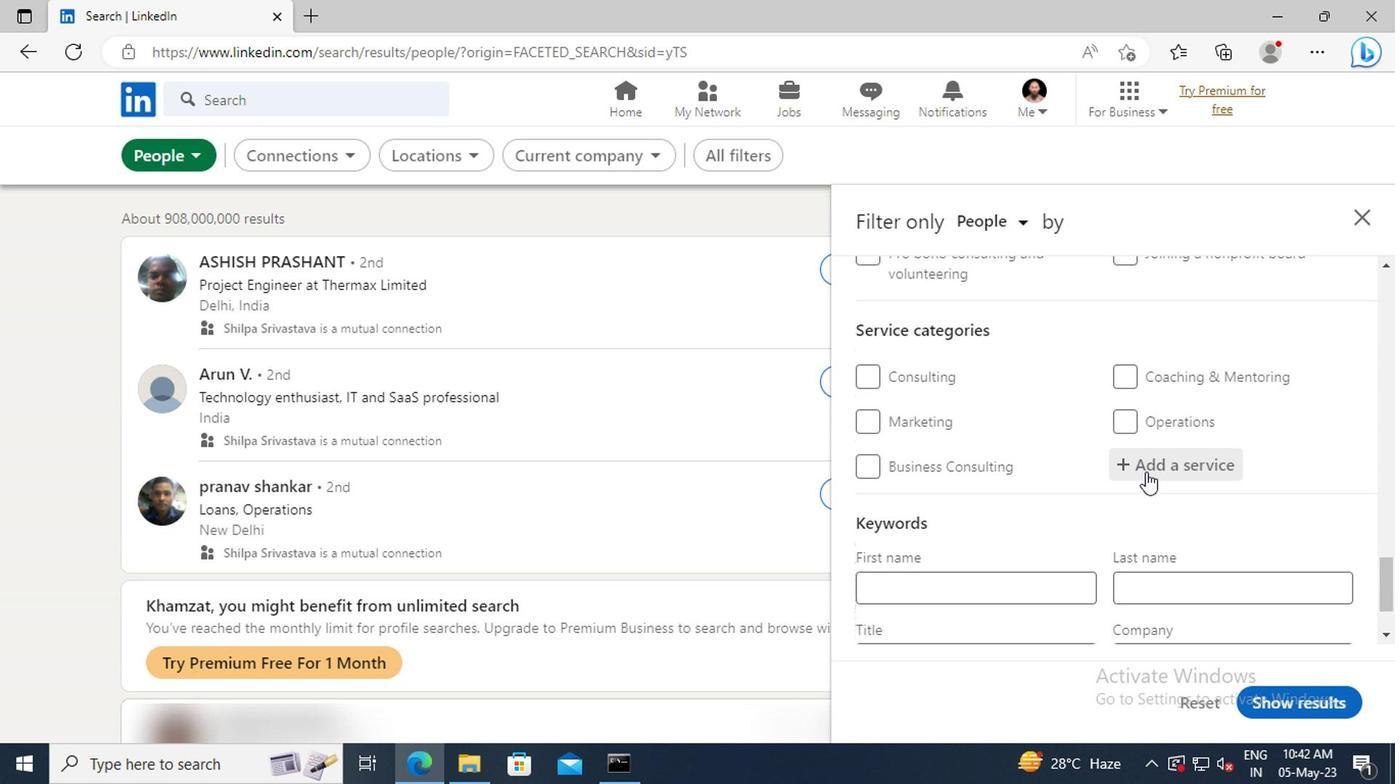 
Action: Mouse moved to (946, 466)
Screenshot: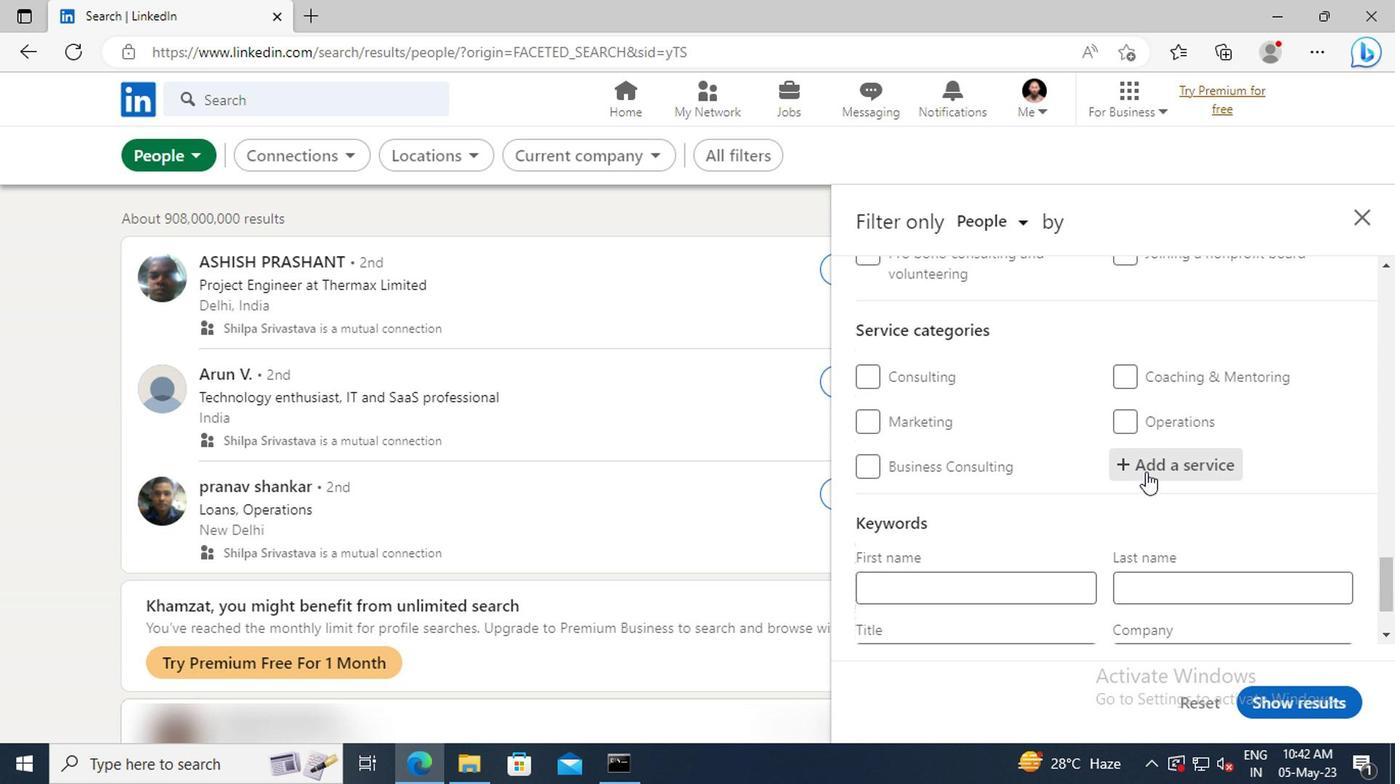 
Action: Key pressed <Key.shift>FINANCIAL<Key.space><Key.shift>AC
Screenshot: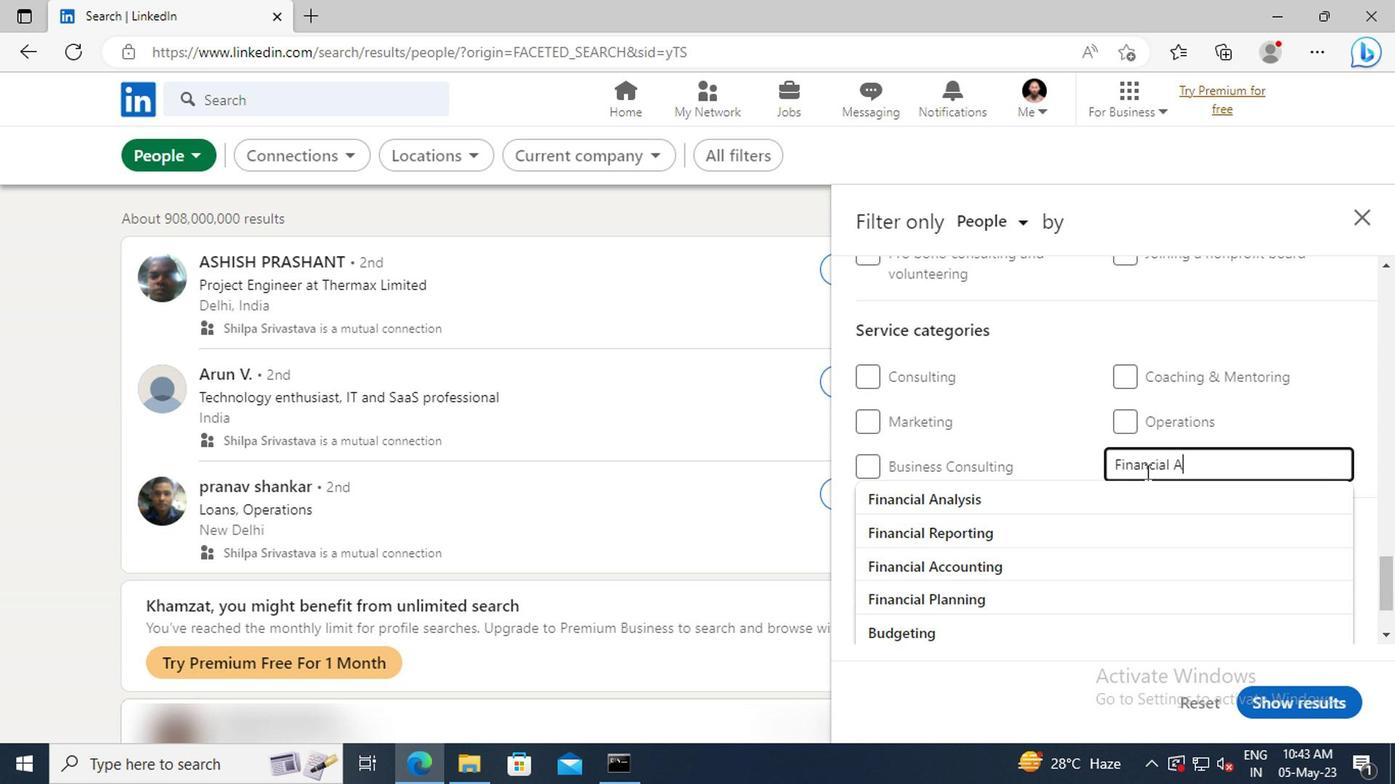 
Action: Mouse moved to (946, 479)
Screenshot: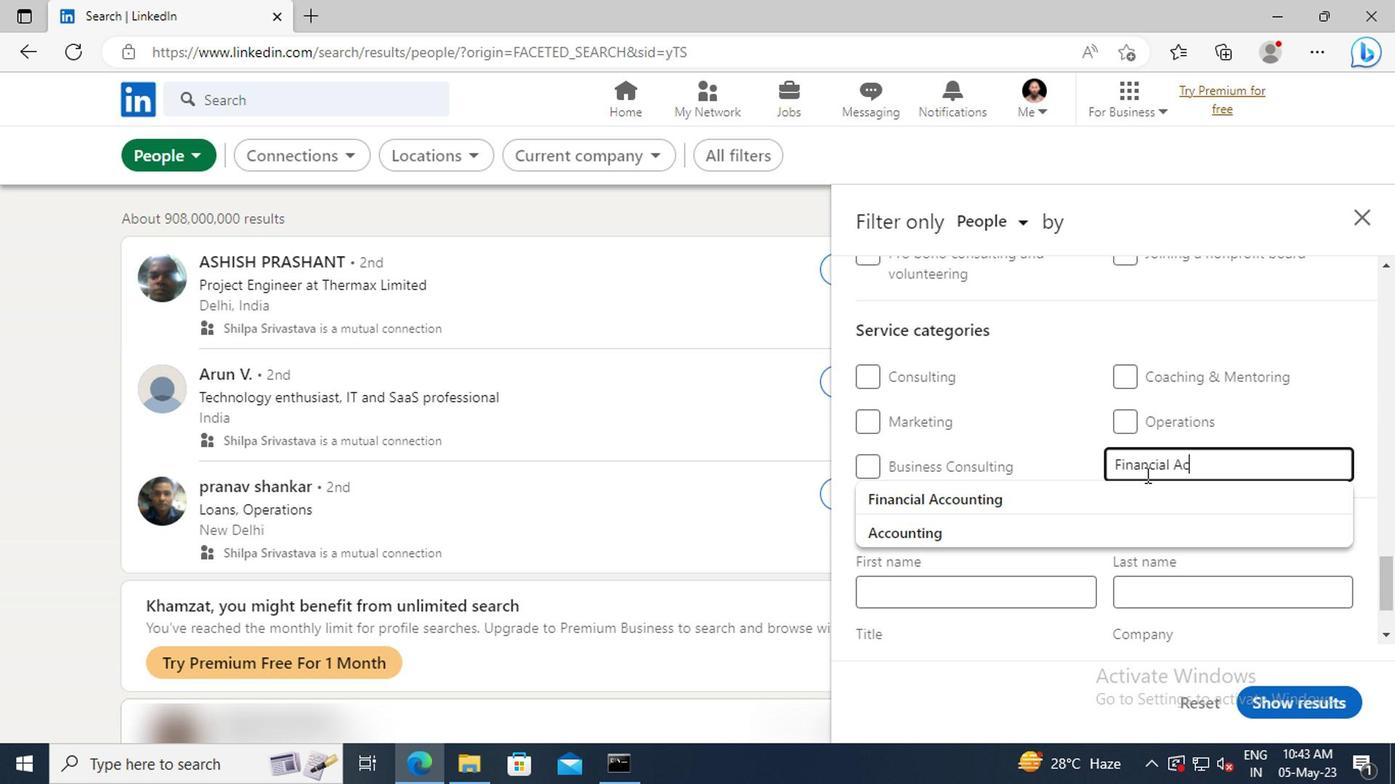 
Action: Mouse pressed left at (946, 479)
Screenshot: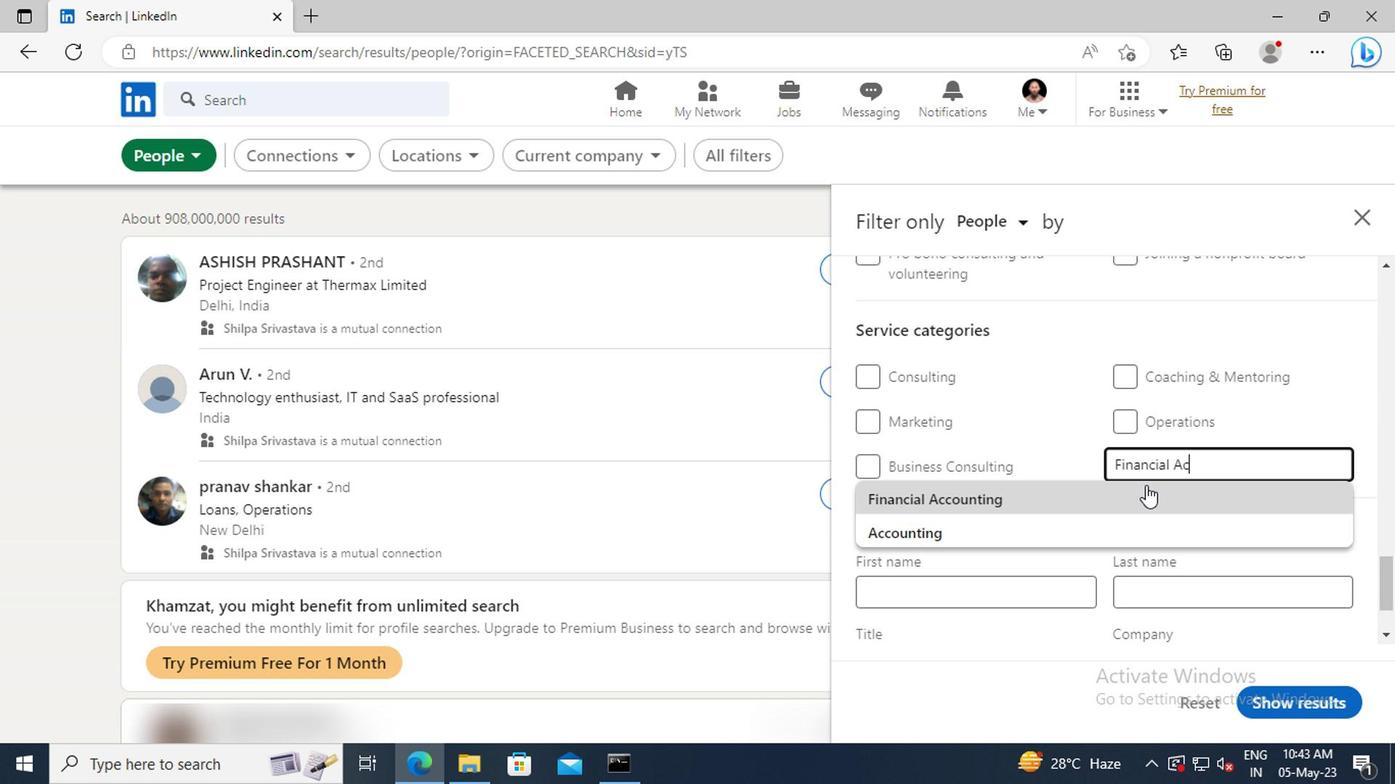 
Action: Mouse scrolled (946, 478) with delta (0, 0)
Screenshot: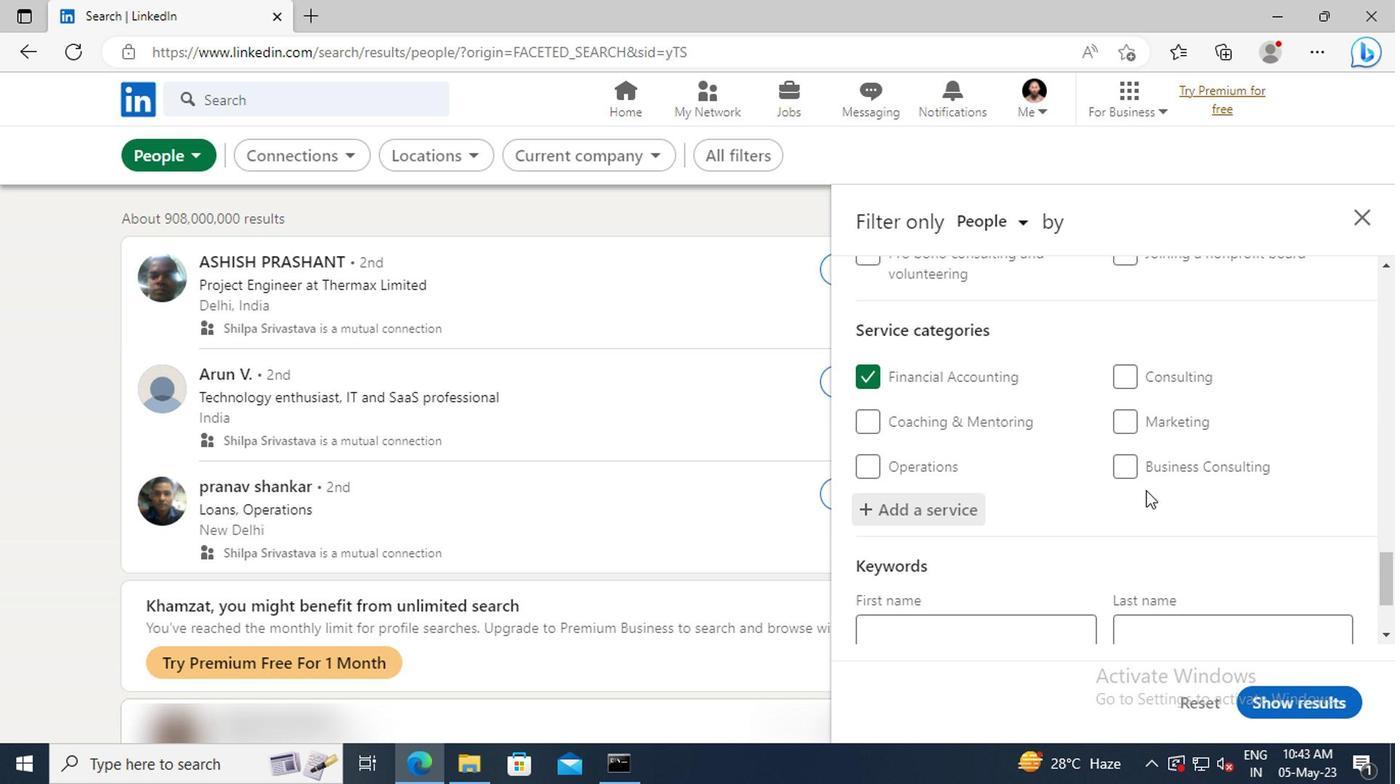 
Action: Mouse scrolled (946, 478) with delta (0, 0)
Screenshot: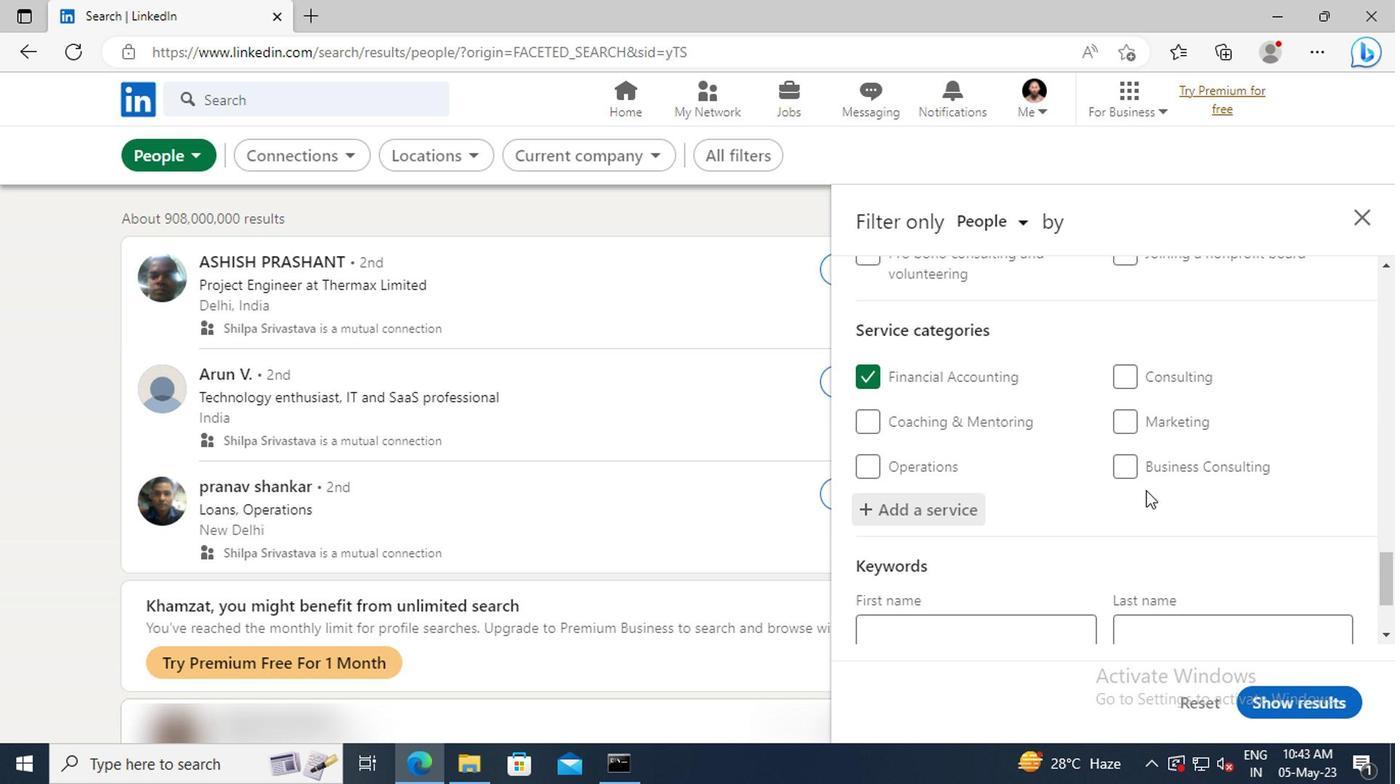 
Action: Mouse scrolled (946, 478) with delta (0, 0)
Screenshot: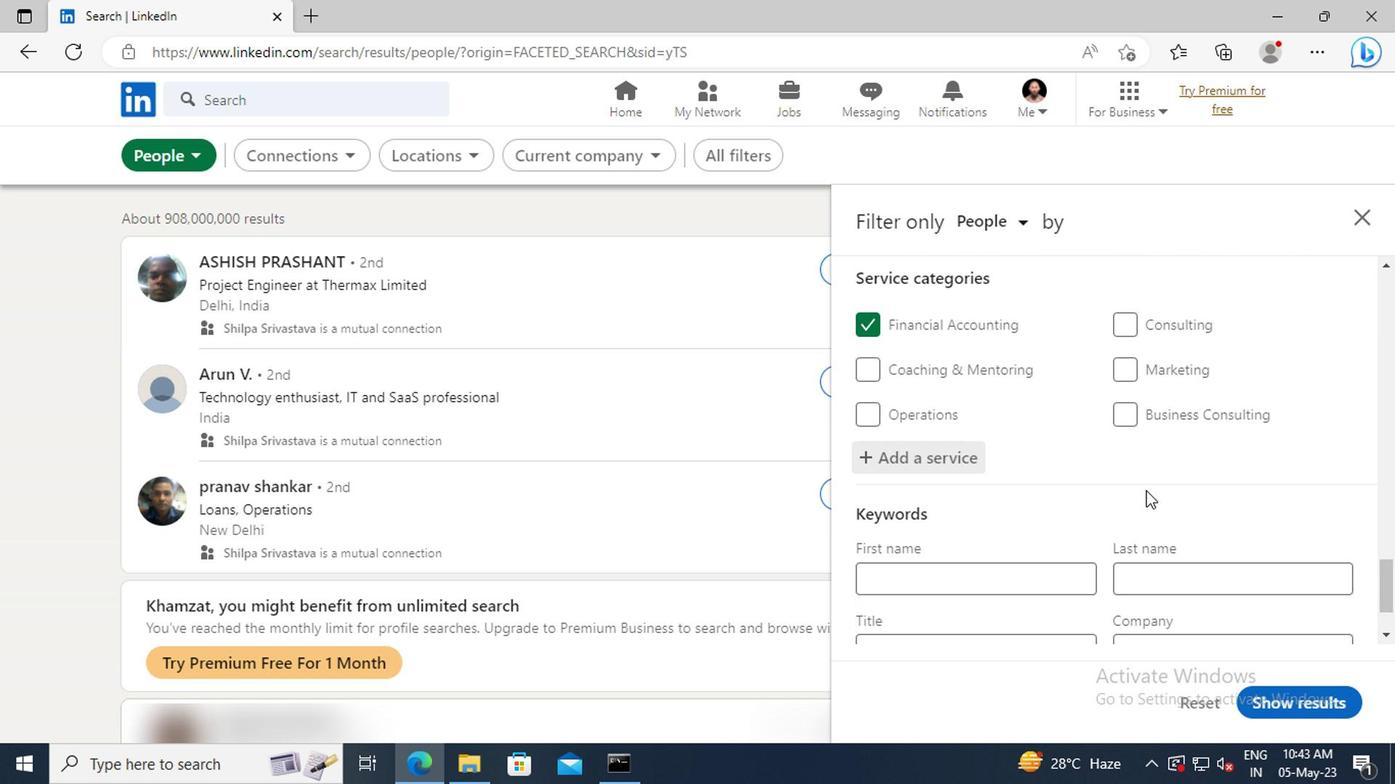 
Action: Mouse scrolled (946, 478) with delta (0, 0)
Screenshot: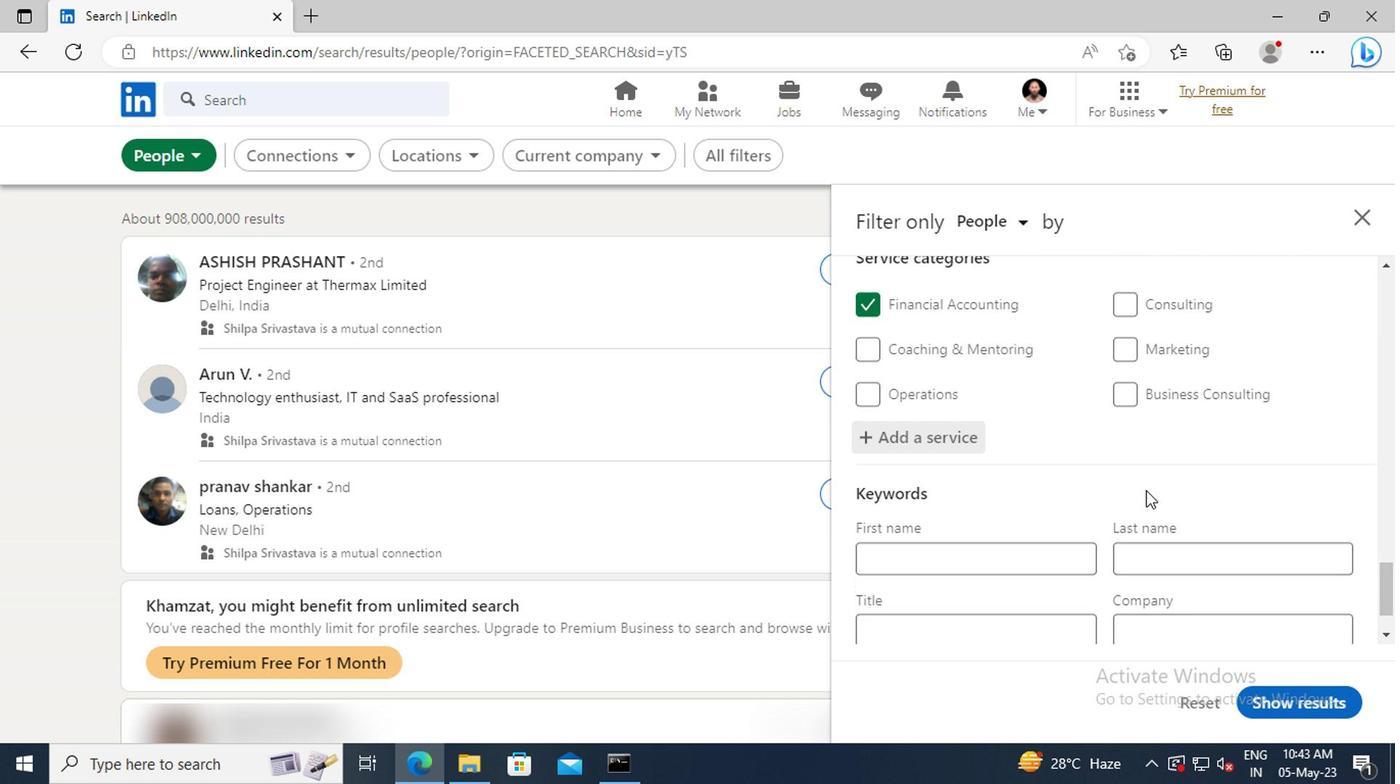 
Action: Mouse moved to (848, 525)
Screenshot: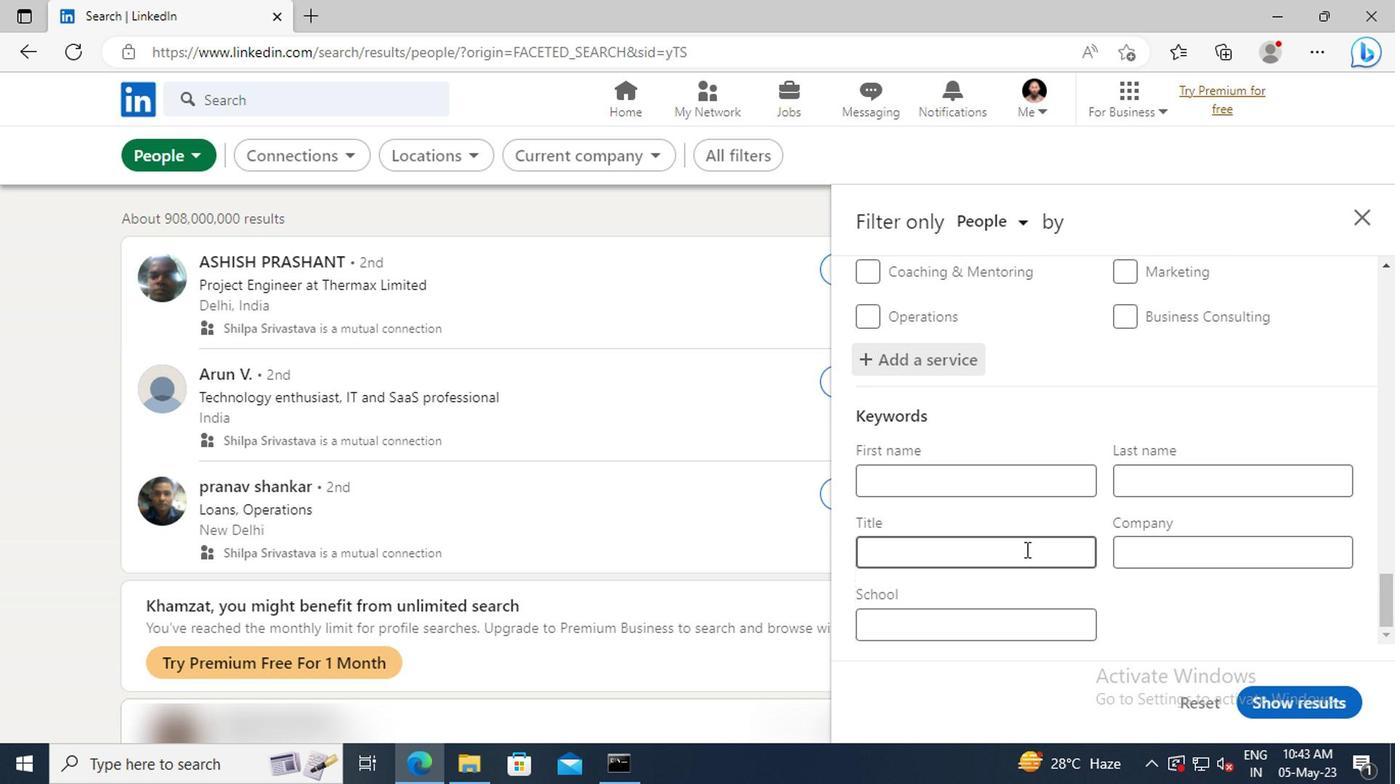 
Action: Mouse pressed left at (848, 525)
Screenshot: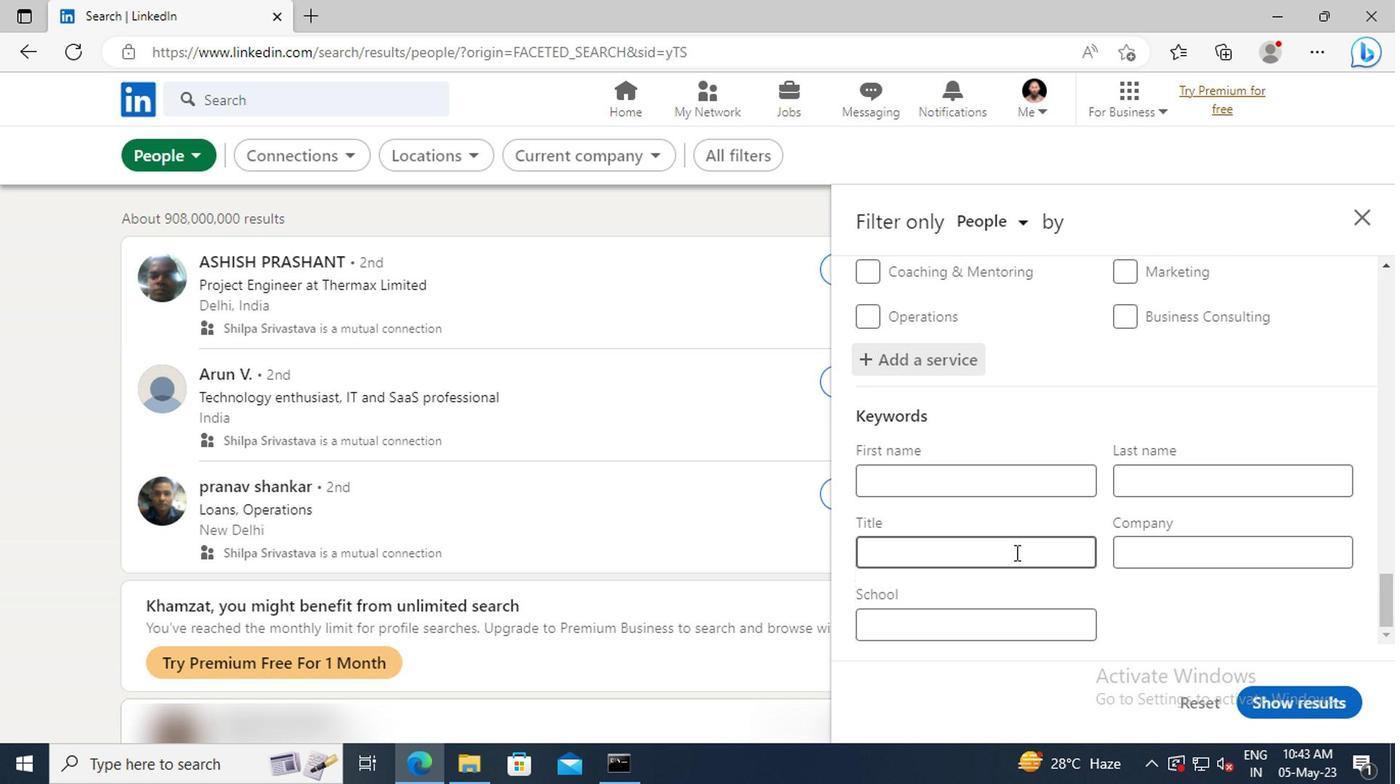 
Action: Mouse moved to (848, 524)
Screenshot: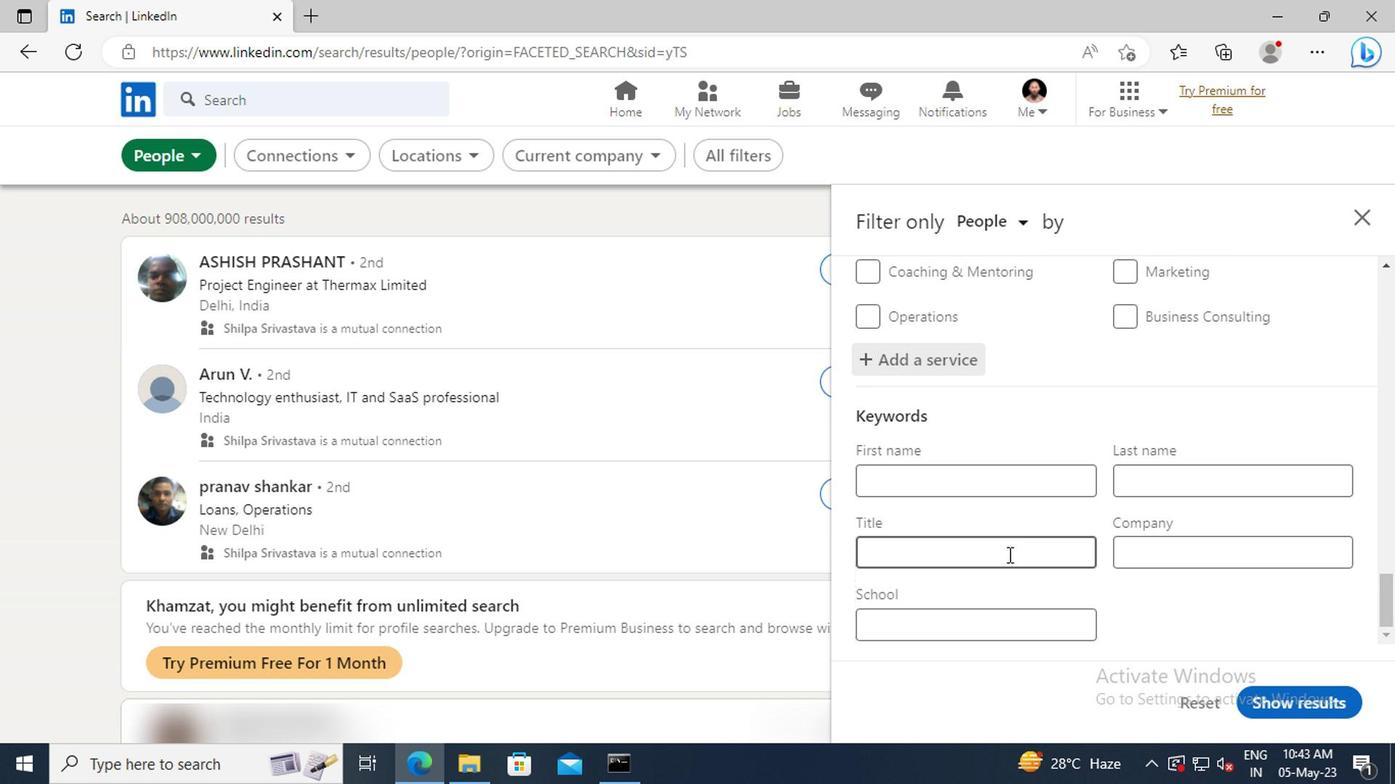 
Action: Key pressed <Key.shift>STORE<Key.space><Key.shift>MANAGER<Key.enter>
Screenshot: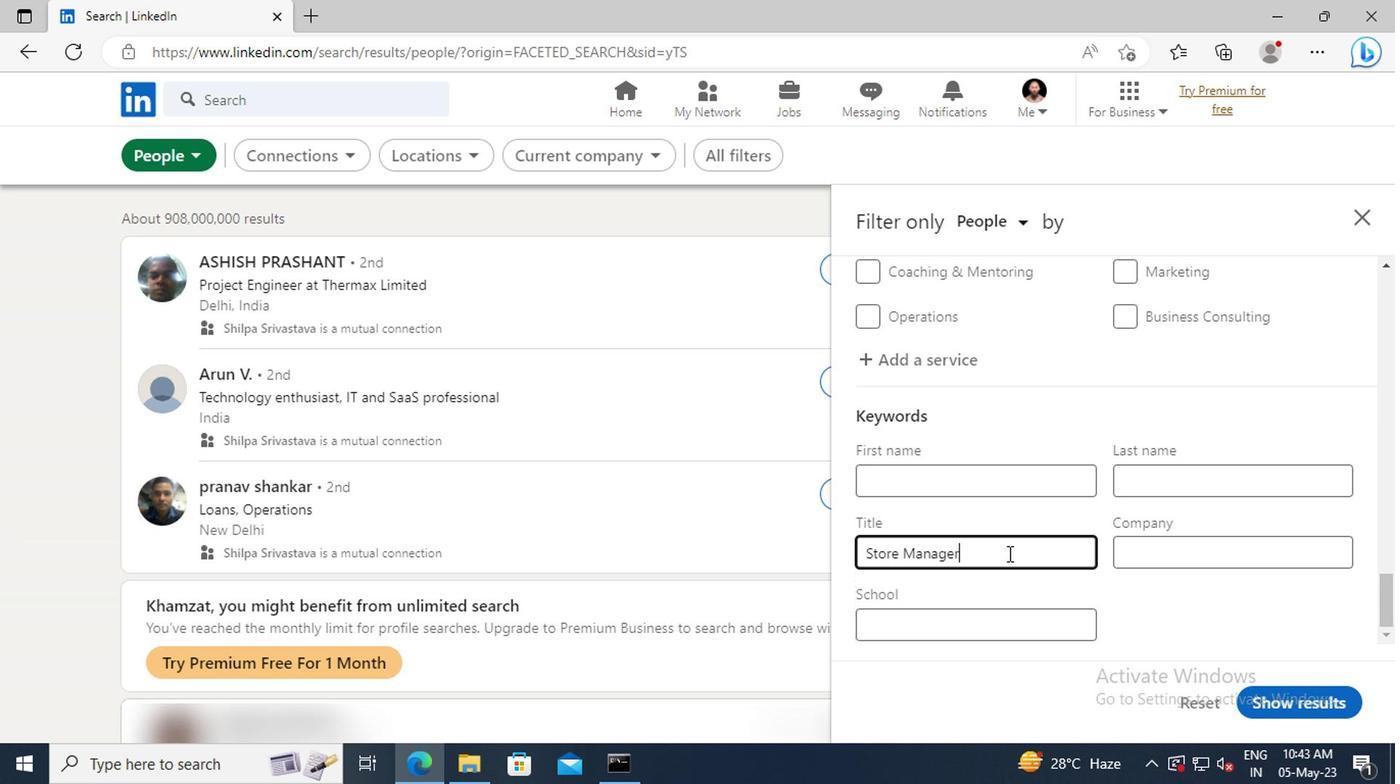 
Action: Mouse moved to (1033, 627)
Screenshot: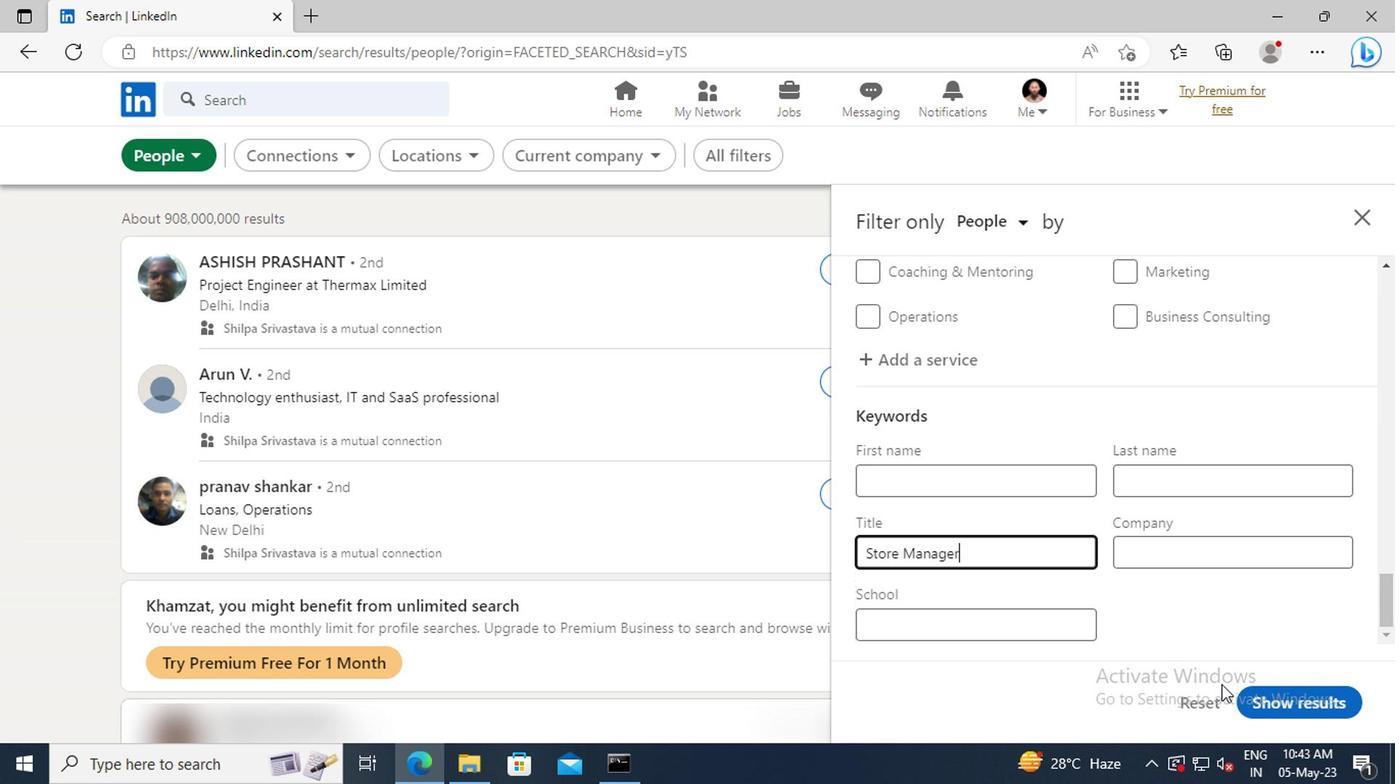 
Action: Mouse pressed left at (1033, 627)
Screenshot: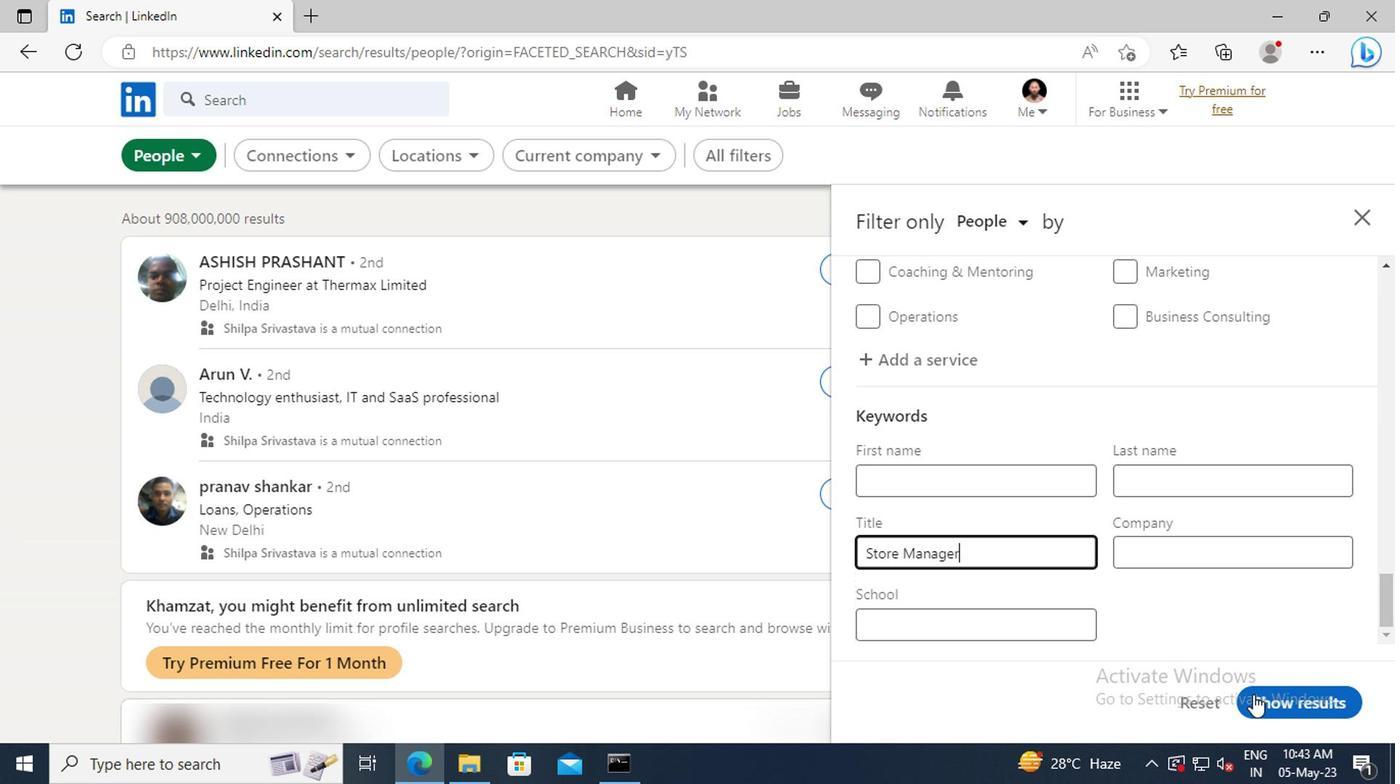 
